 Task: Find connections with filter location Santa Lucía with filter topic #automotivewith filter profile language French with filter current company BT Group with filter school Amal Jyothi College of Engineering with filter industry Glass Product Manufacturing with filter service category Pricing Strategy with filter keywords title Researcher
Action: Mouse moved to (599, 117)
Screenshot: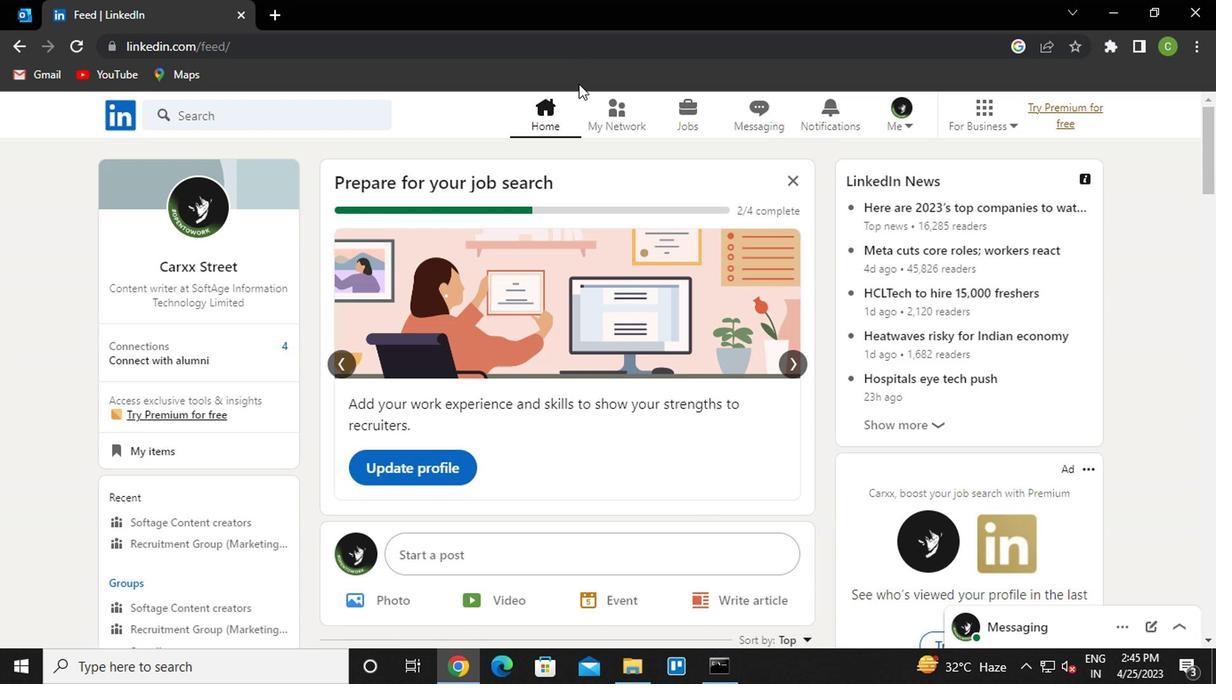 
Action: Mouse pressed left at (599, 117)
Screenshot: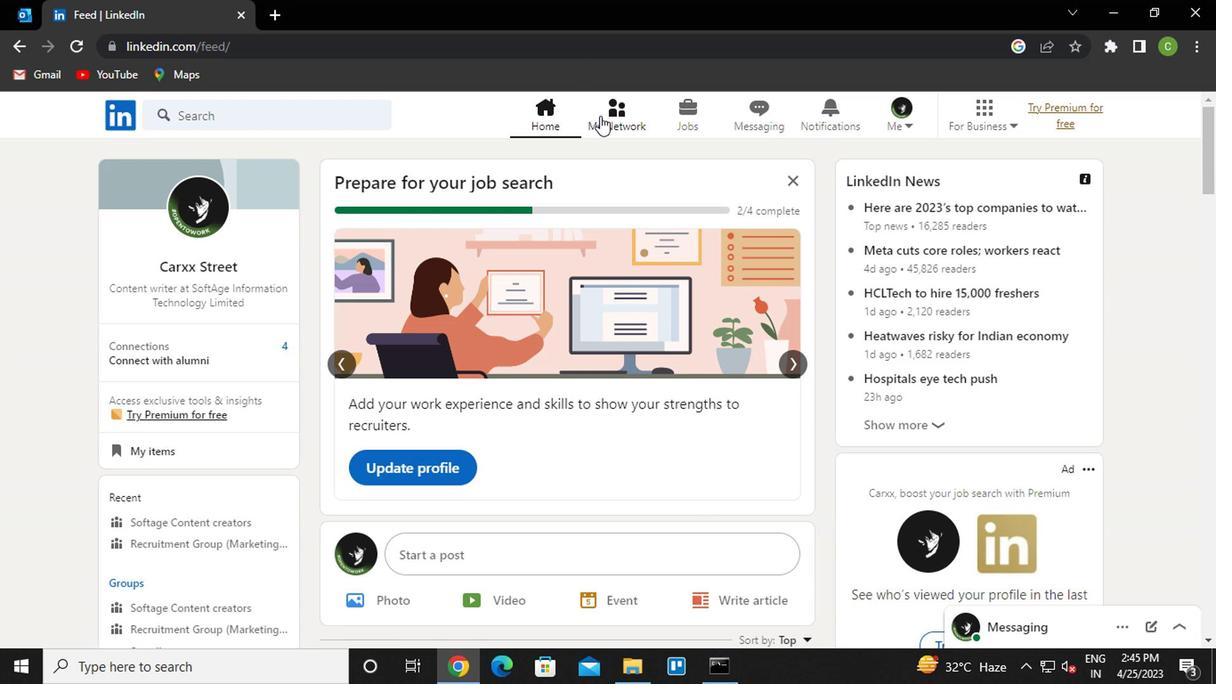 
Action: Mouse moved to (242, 218)
Screenshot: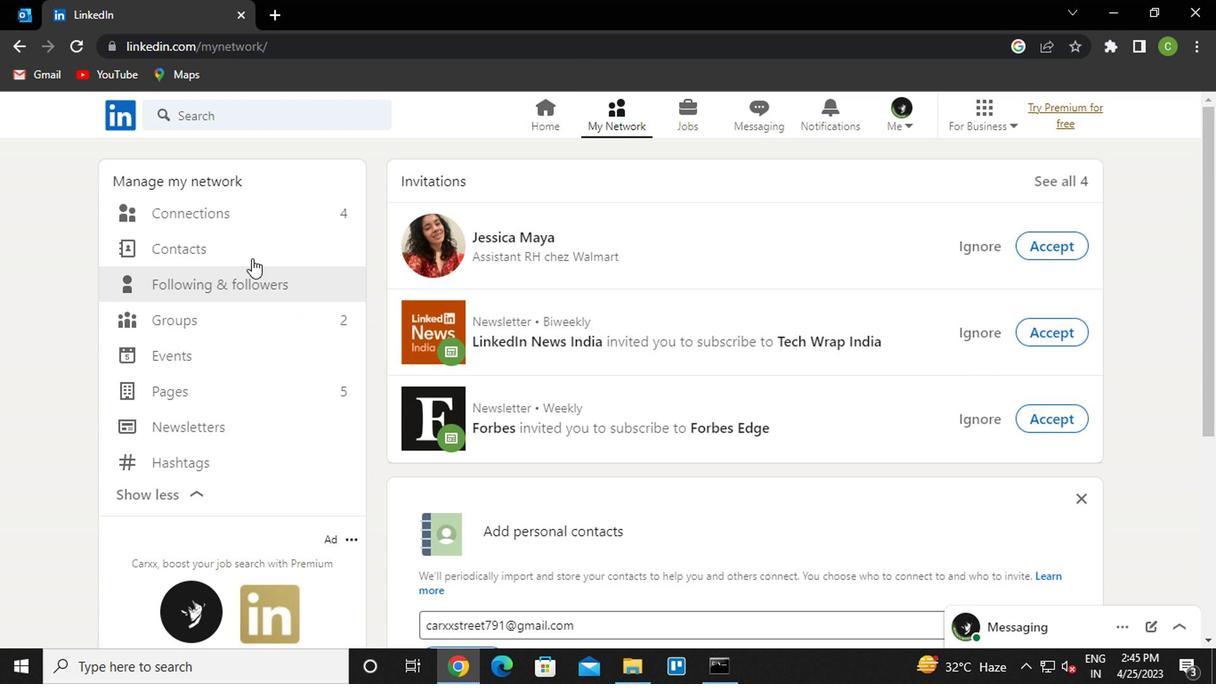
Action: Mouse pressed left at (242, 218)
Screenshot: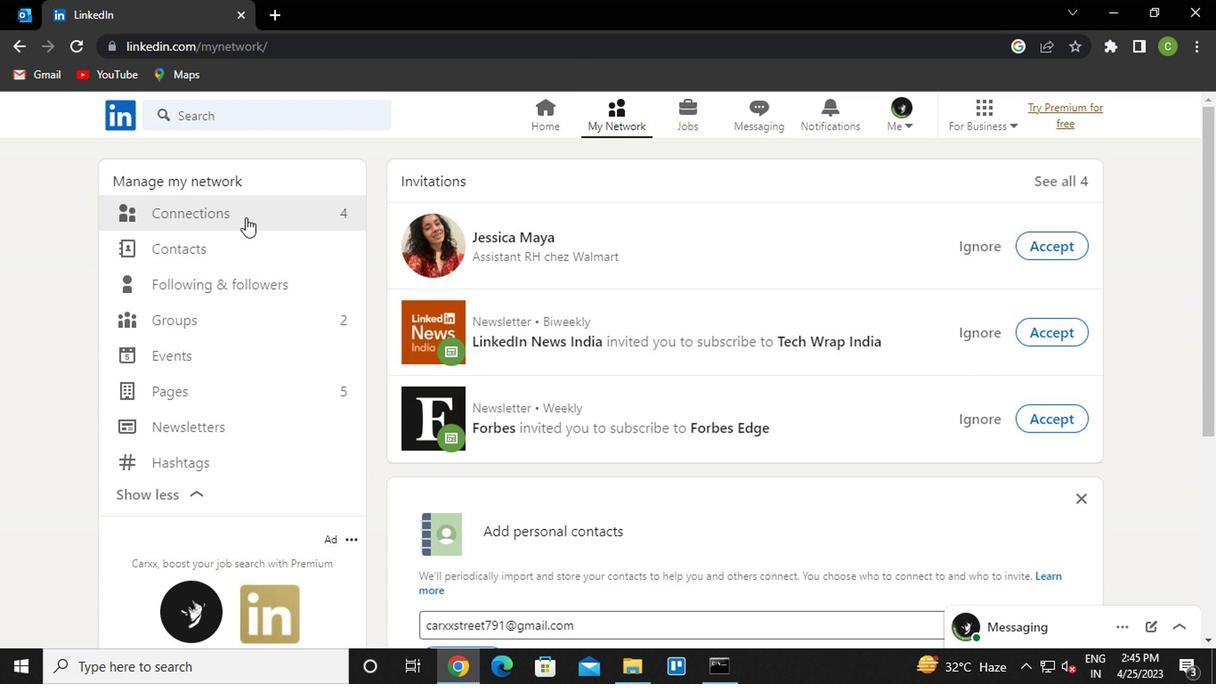 
Action: Mouse moved to (761, 219)
Screenshot: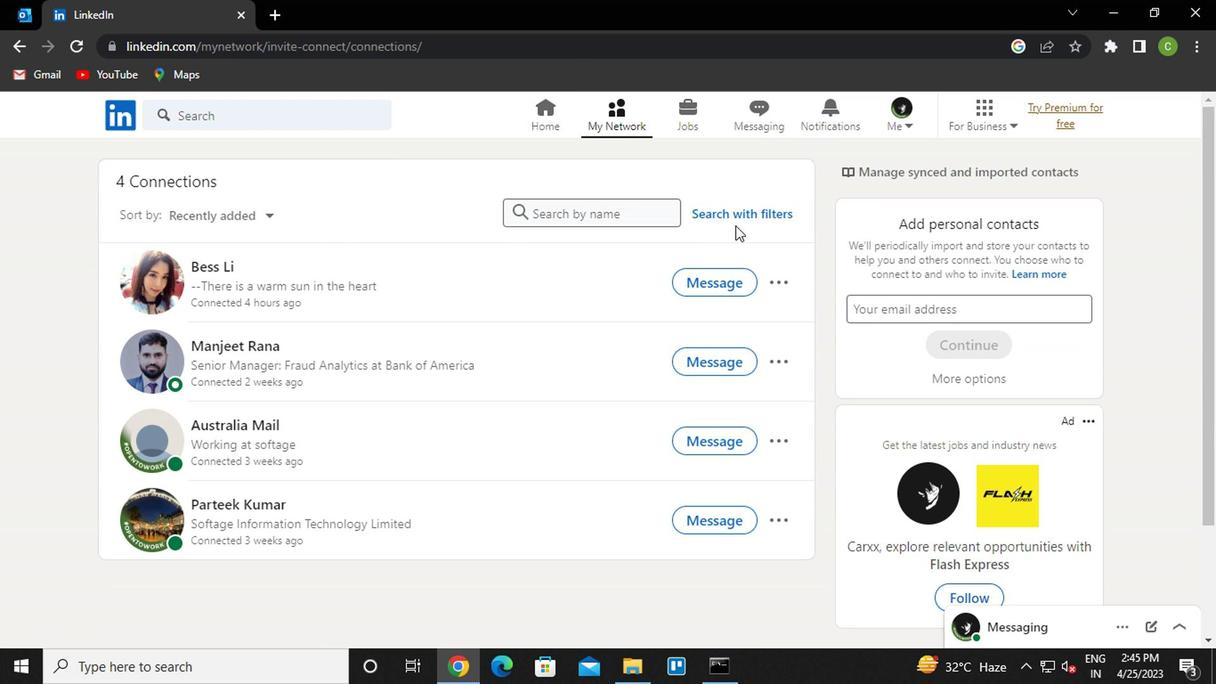 
Action: Mouse pressed left at (761, 219)
Screenshot: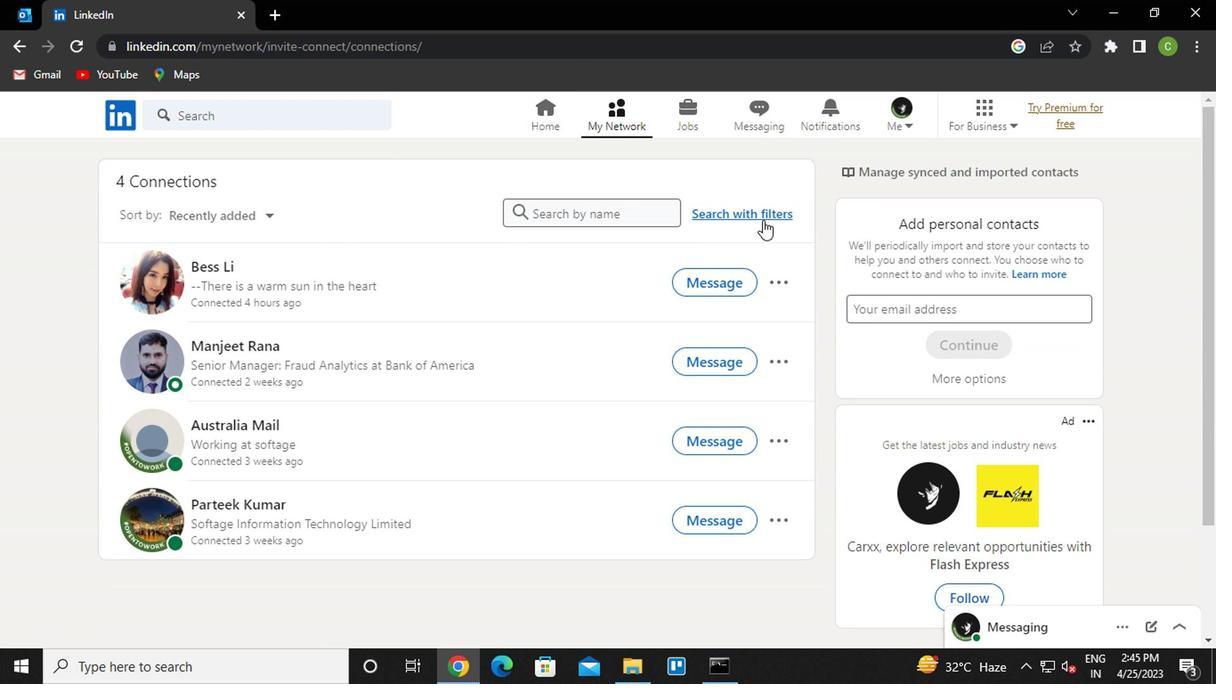 
Action: Mouse moved to (609, 172)
Screenshot: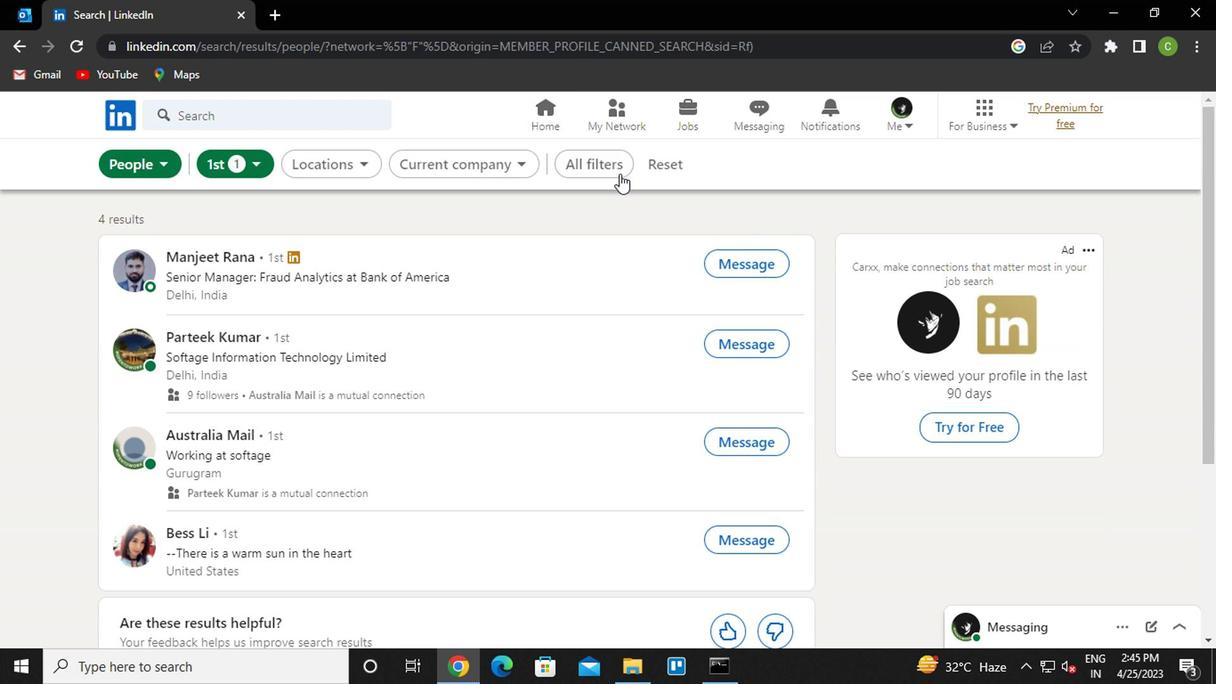 
Action: Mouse pressed left at (609, 172)
Screenshot: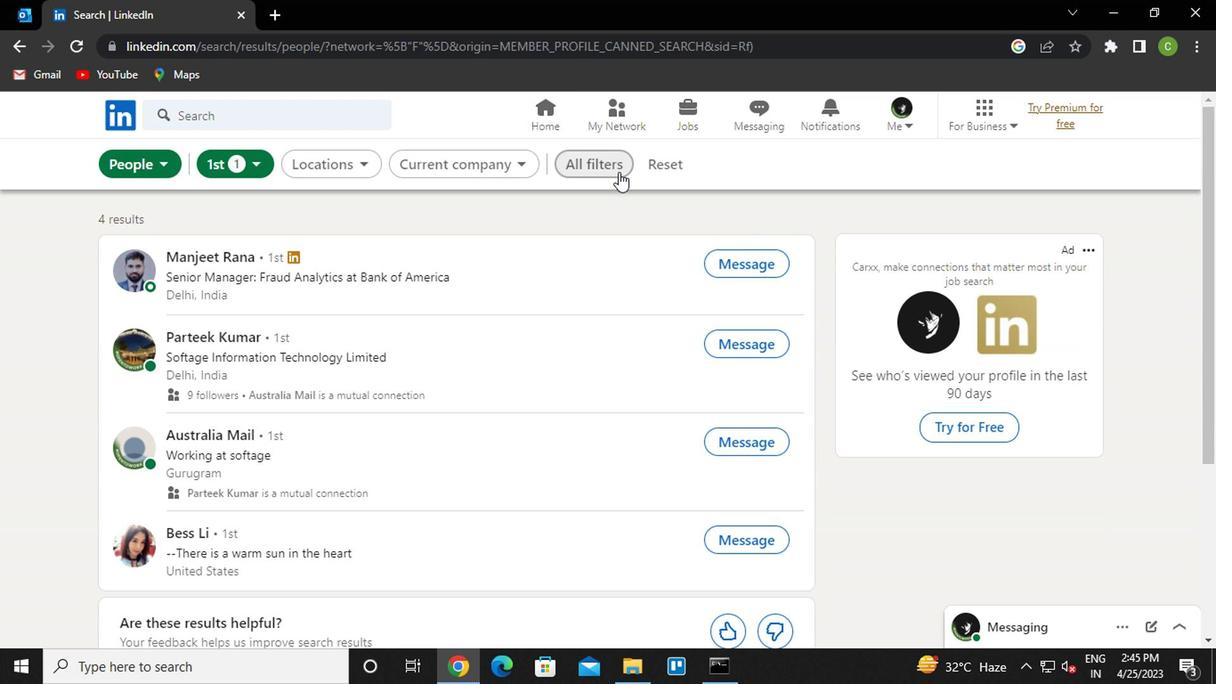 
Action: Mouse moved to (863, 369)
Screenshot: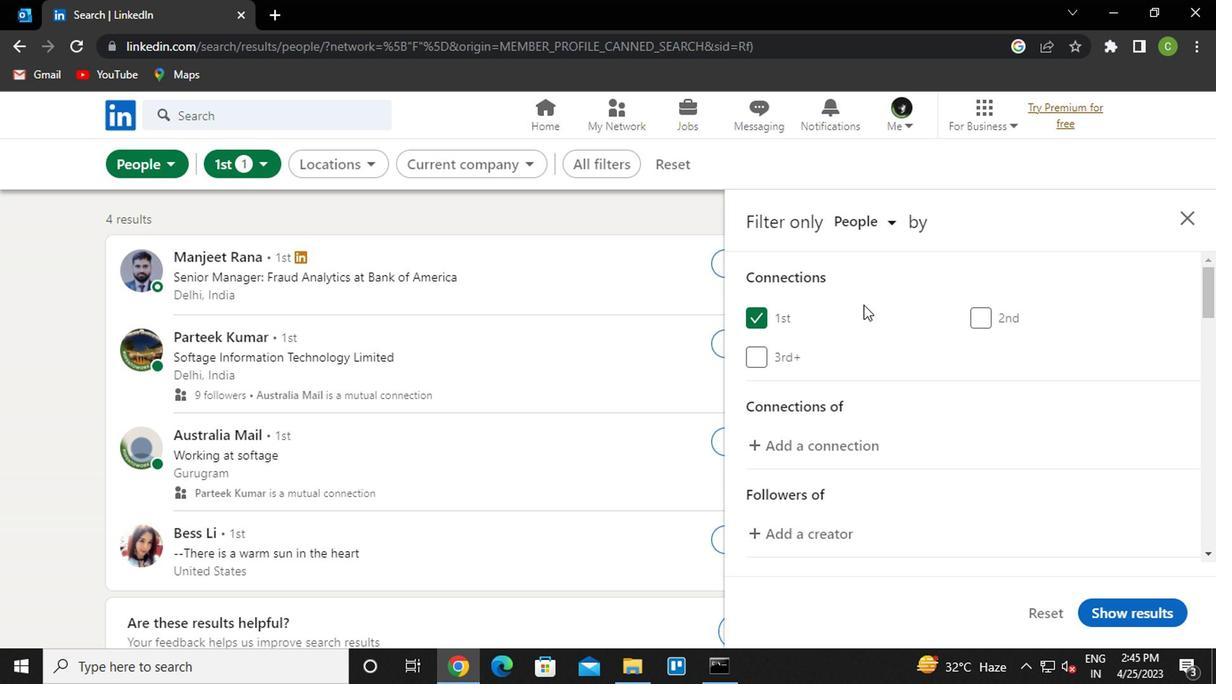 
Action: Mouse scrolled (863, 368) with delta (0, 0)
Screenshot: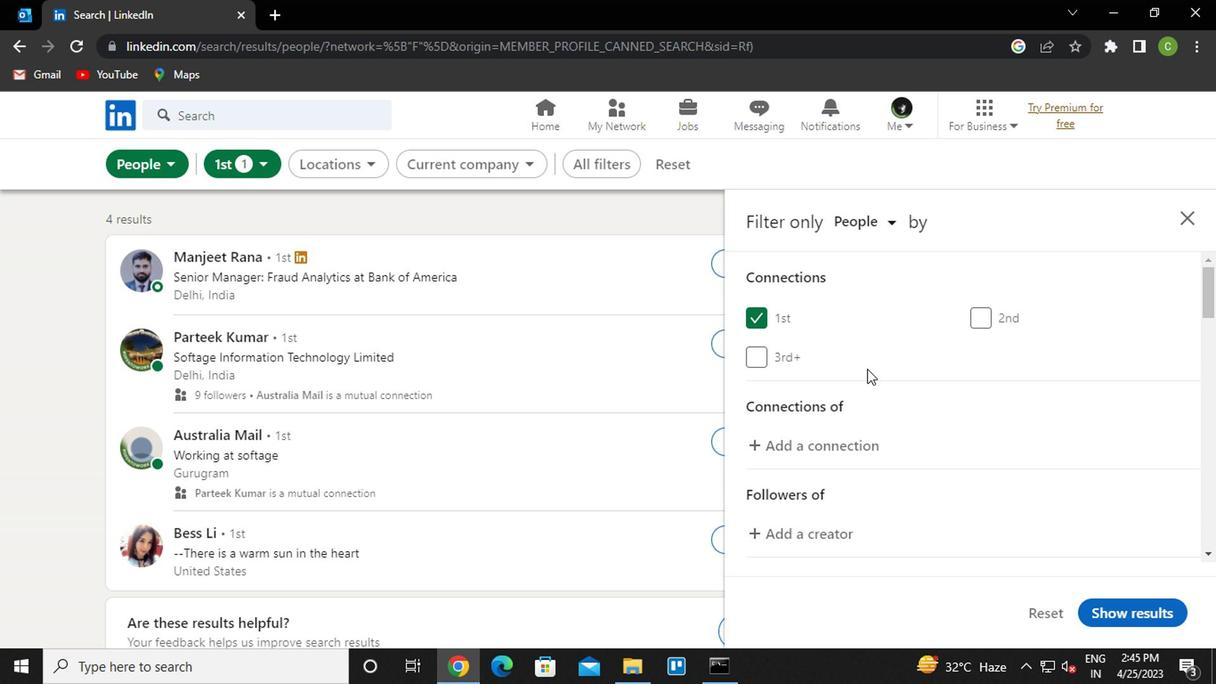
Action: Mouse moved to (858, 371)
Screenshot: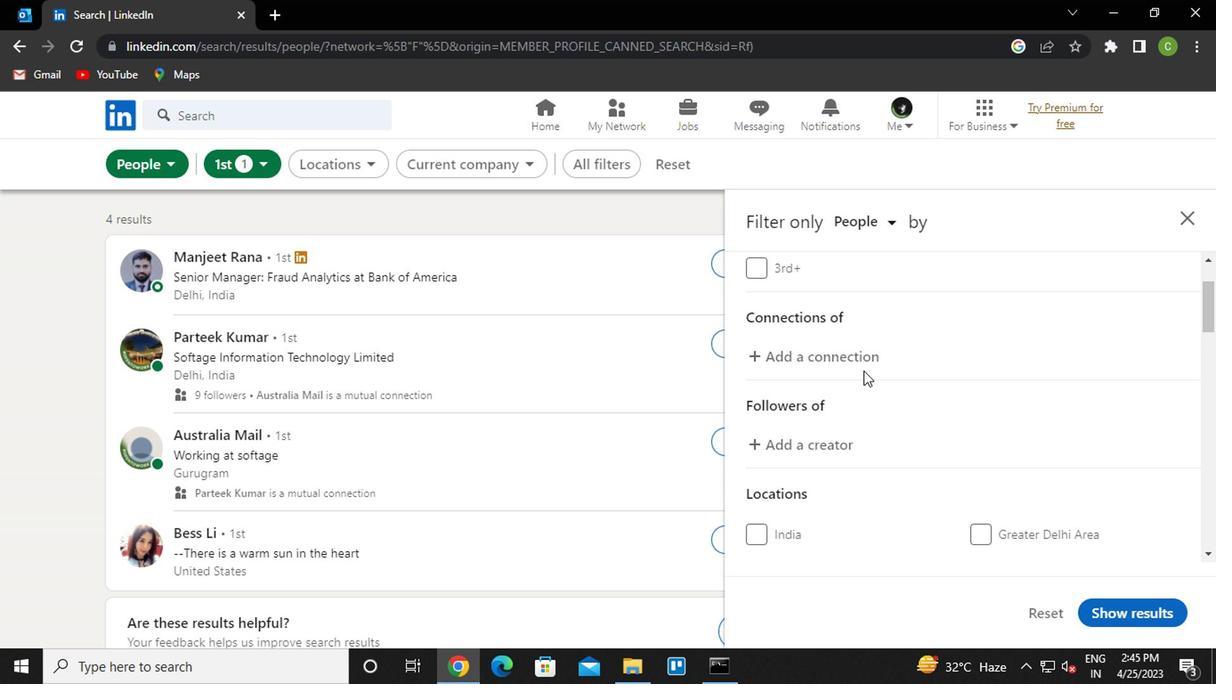 
Action: Mouse scrolled (858, 370) with delta (0, 0)
Screenshot: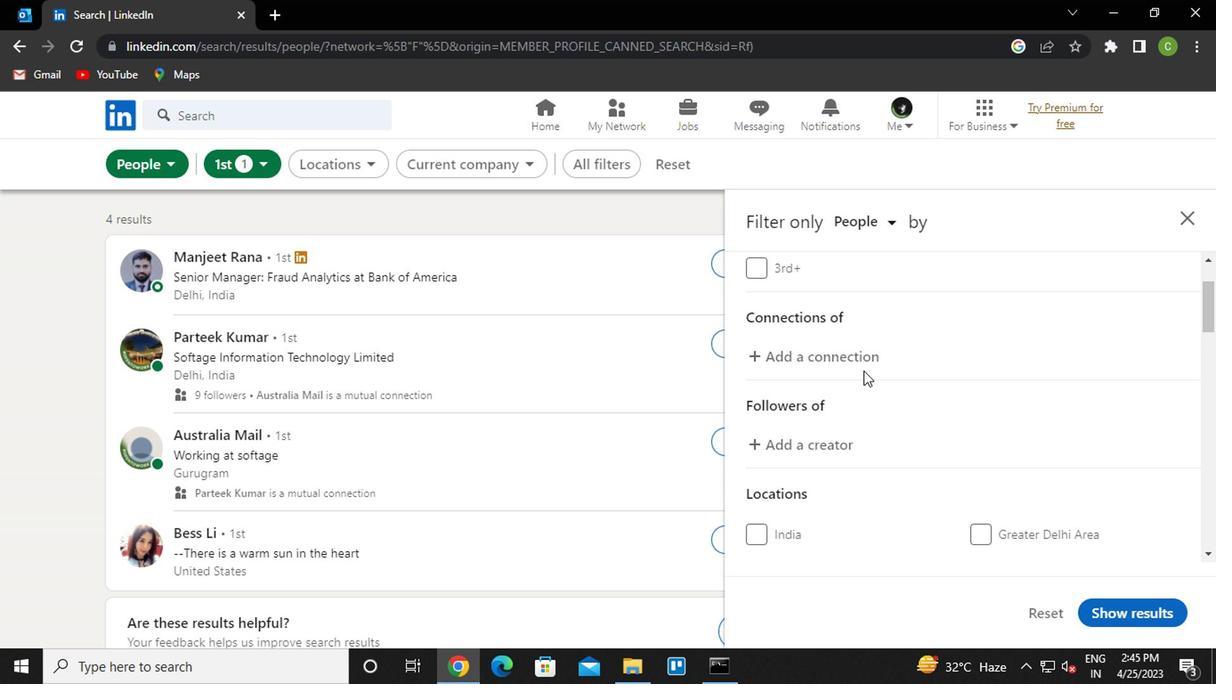 
Action: Mouse moved to (857, 371)
Screenshot: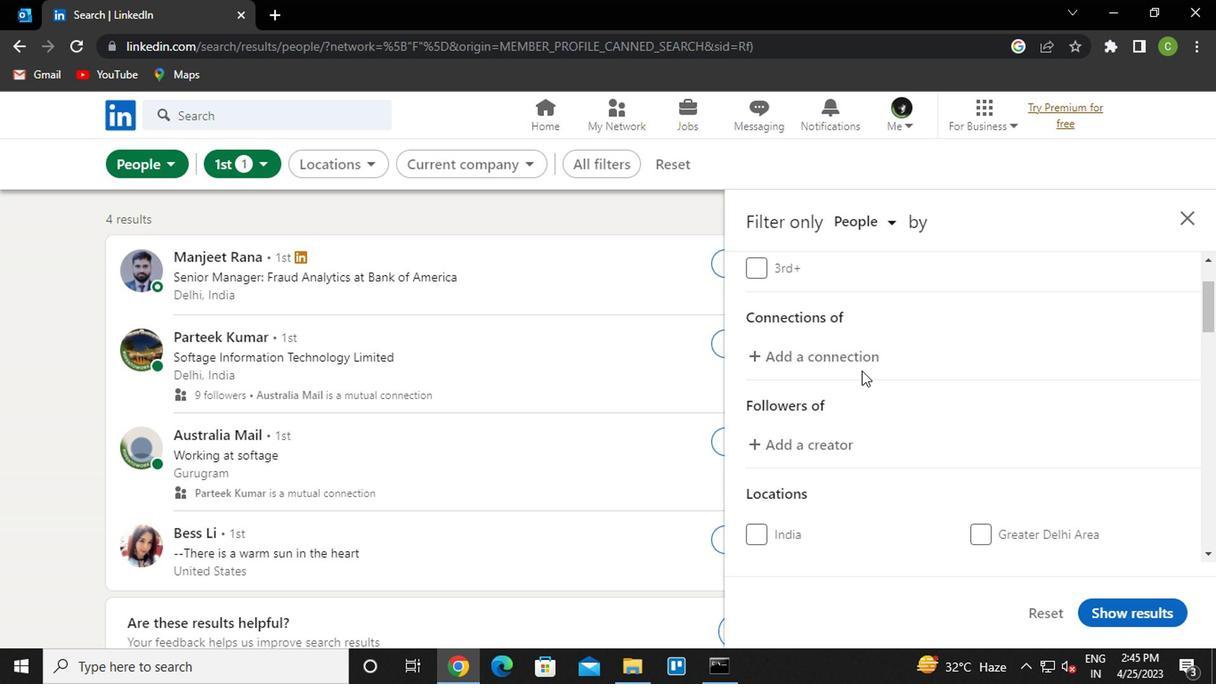 
Action: Mouse scrolled (857, 371) with delta (0, 0)
Screenshot: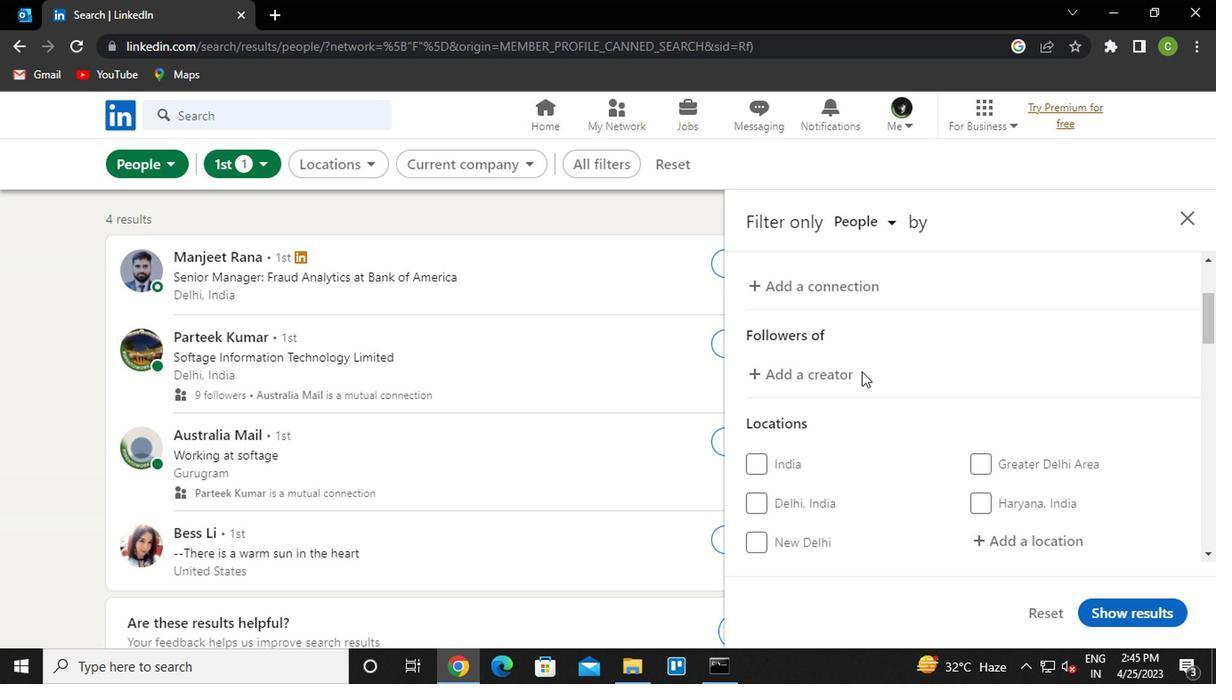 
Action: Mouse scrolled (857, 373) with delta (0, 1)
Screenshot: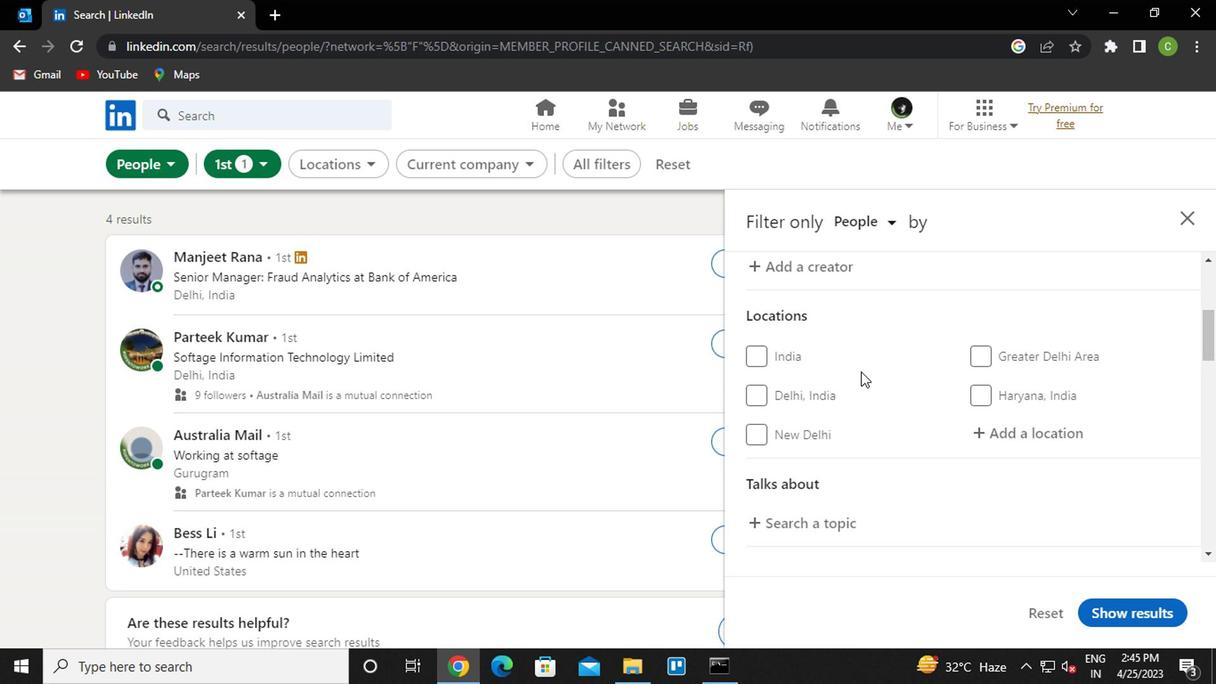 
Action: Mouse moved to (1013, 517)
Screenshot: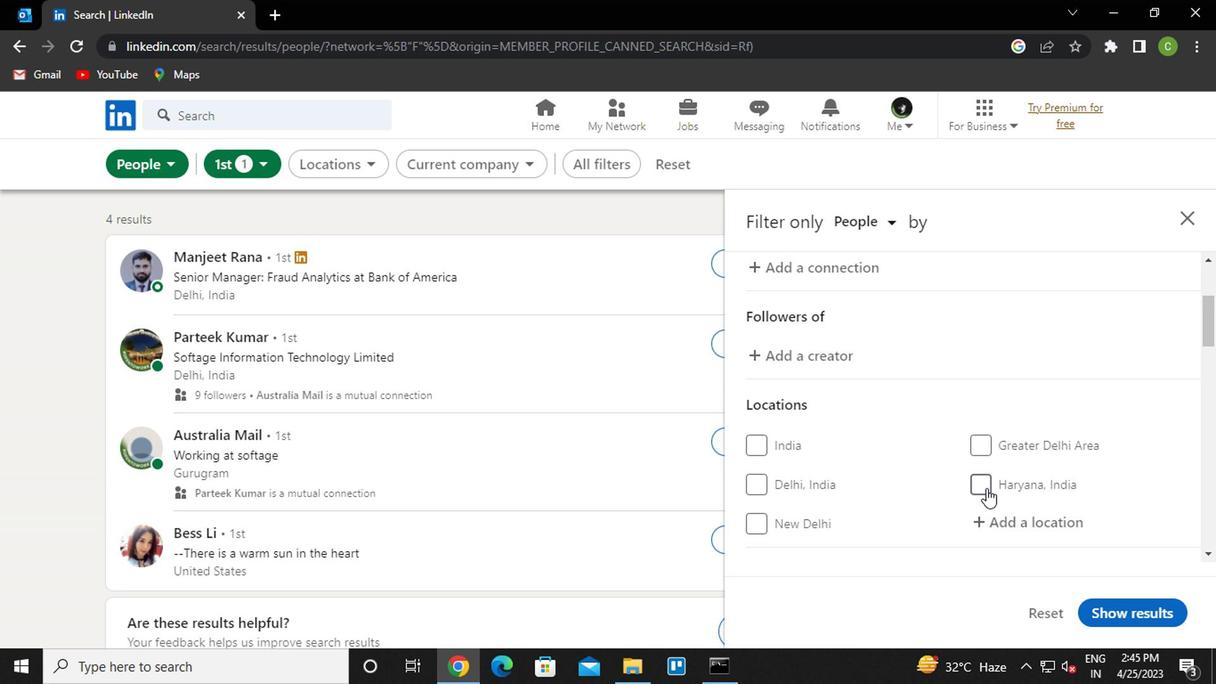 
Action: Mouse pressed left at (1013, 517)
Screenshot: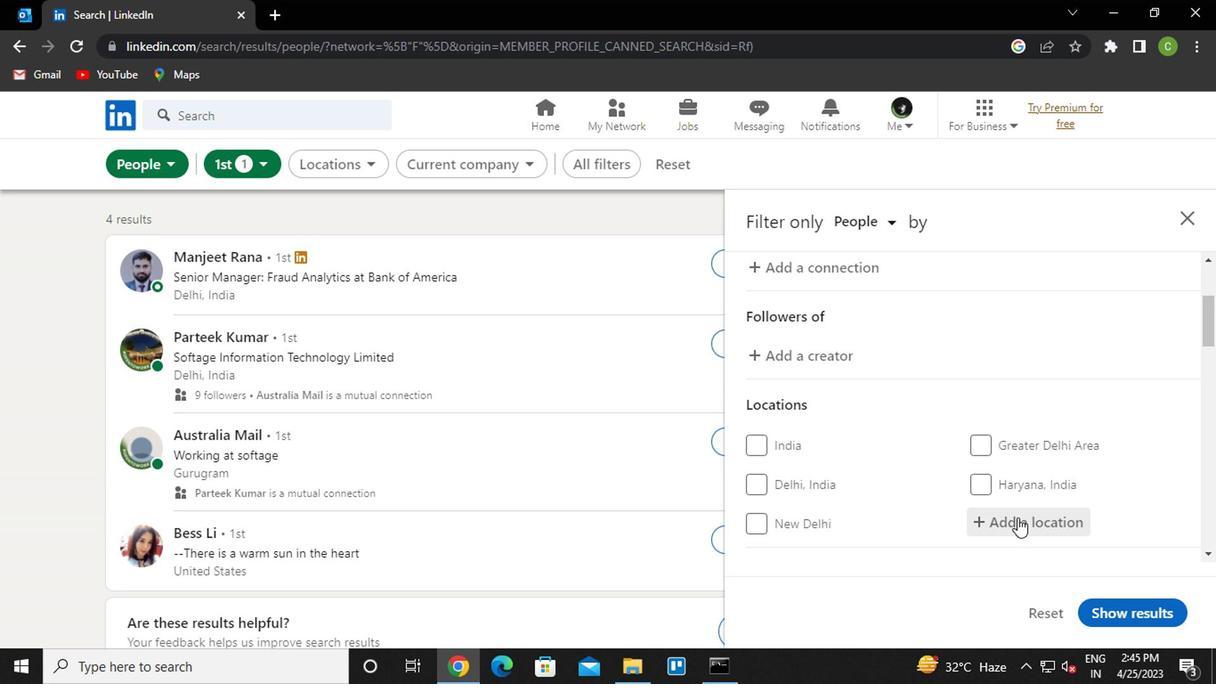 
Action: Mouse moved to (972, 548)
Screenshot: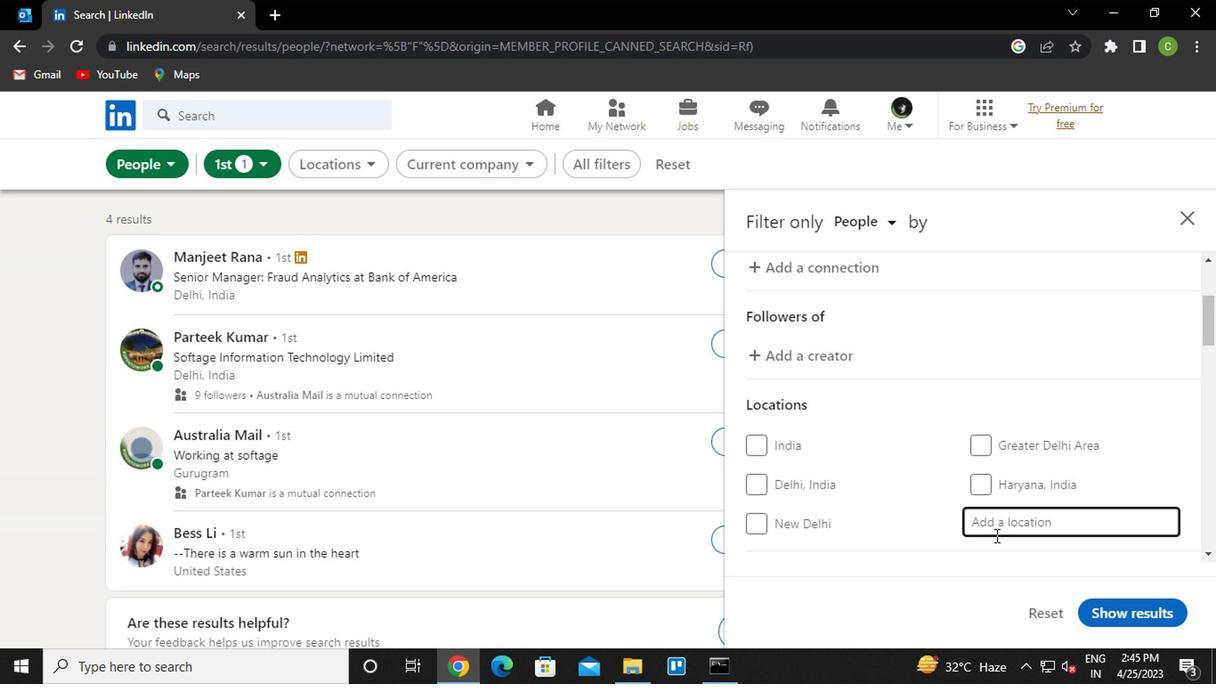 
Action: Key pressed <Key.caps_lock><Key.caps_lock>s<Key.caps_lock>anta
Screenshot: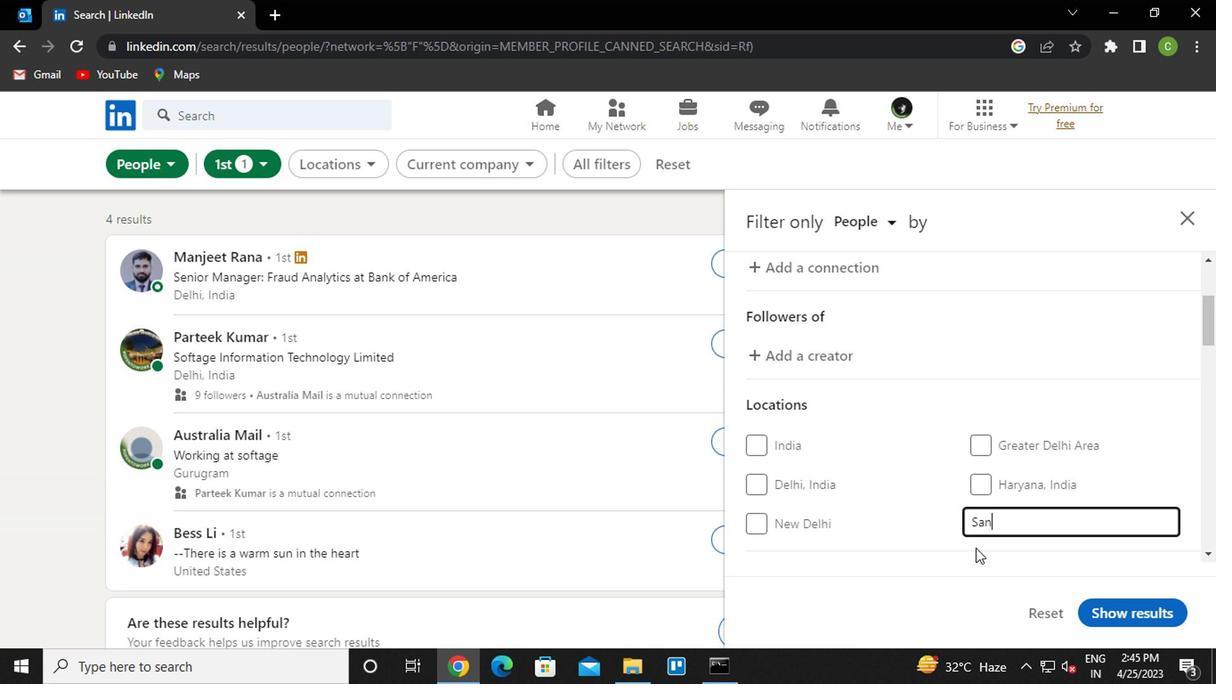
Action: Mouse moved to (980, 540)
Screenshot: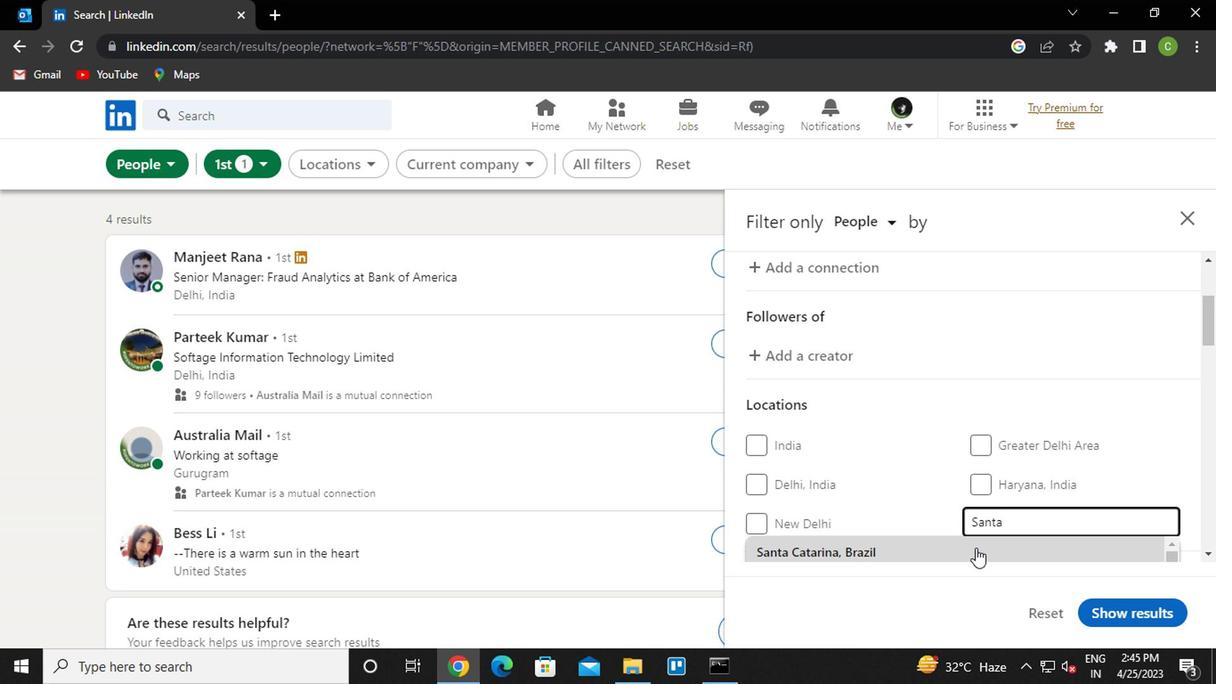 
Action: Mouse scrolled (980, 539) with delta (0, 0)
Screenshot: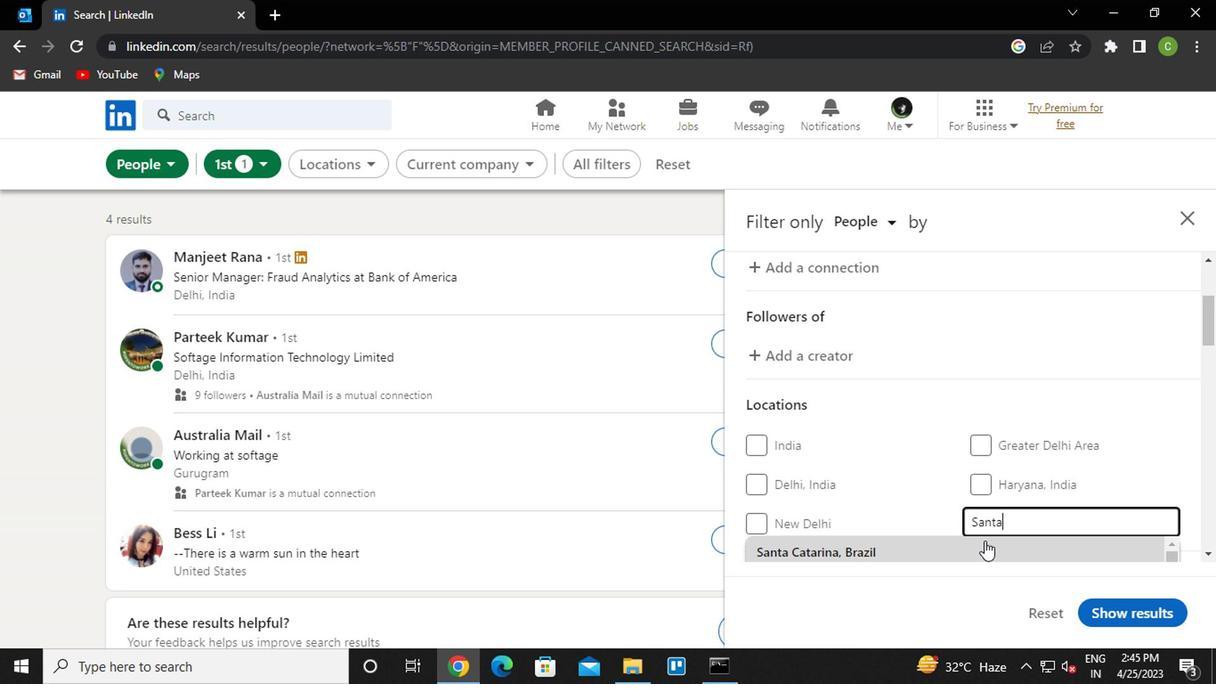 
Action: Mouse scrolled (980, 539) with delta (0, 0)
Screenshot: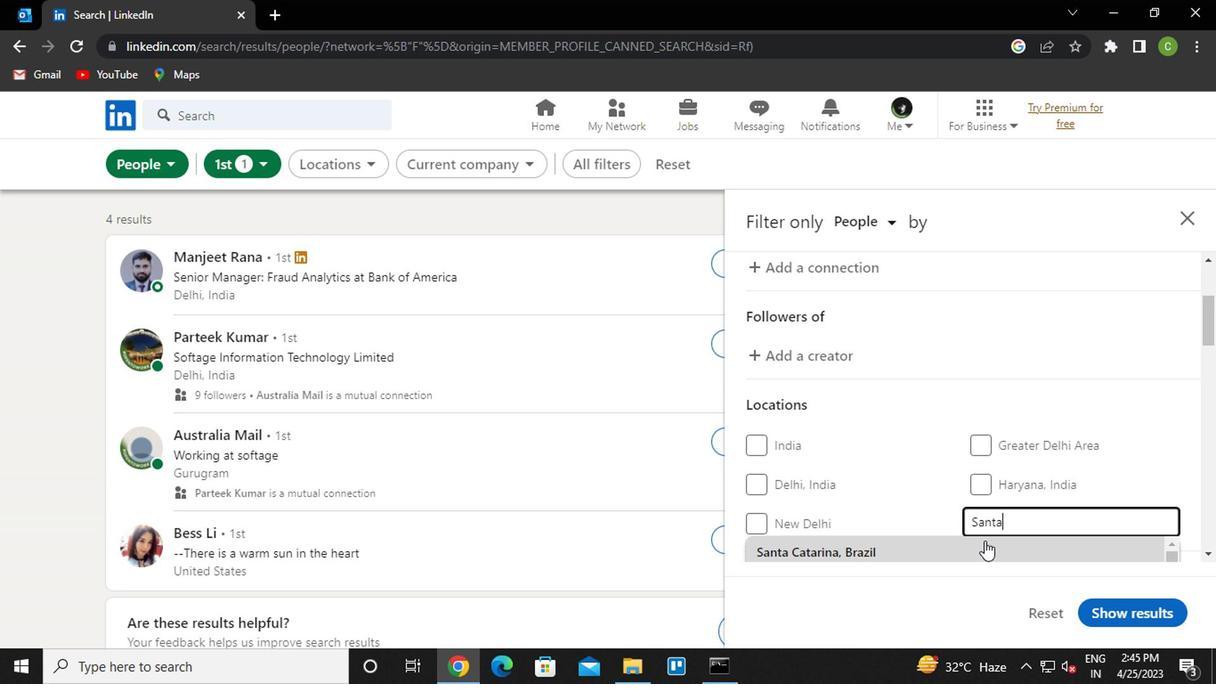 
Action: Mouse moved to (1033, 486)
Screenshot: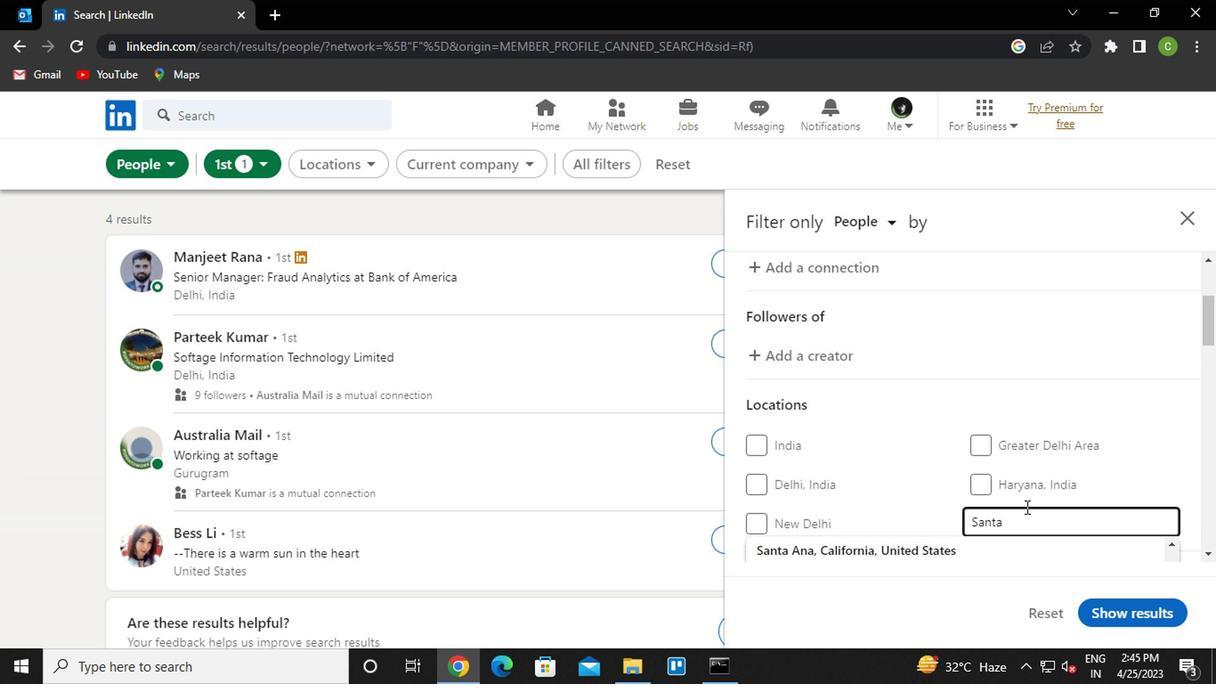 
Action: Mouse scrolled (1033, 486) with delta (0, 0)
Screenshot: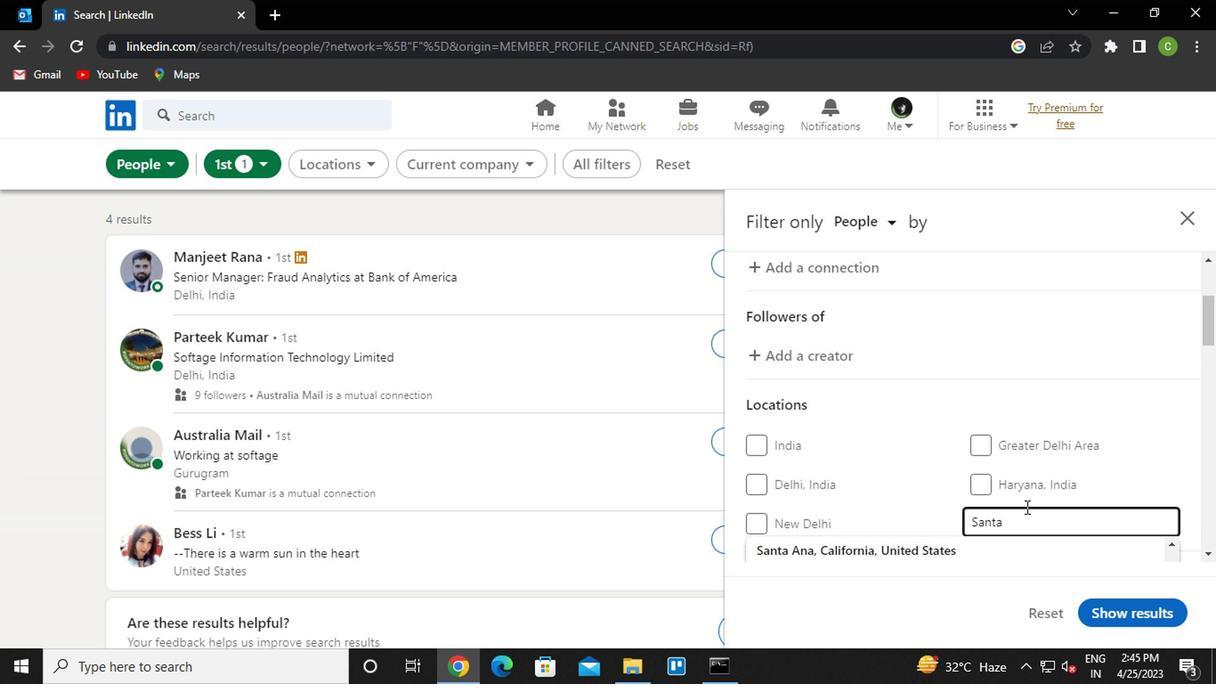 
Action: Mouse moved to (1034, 459)
Screenshot: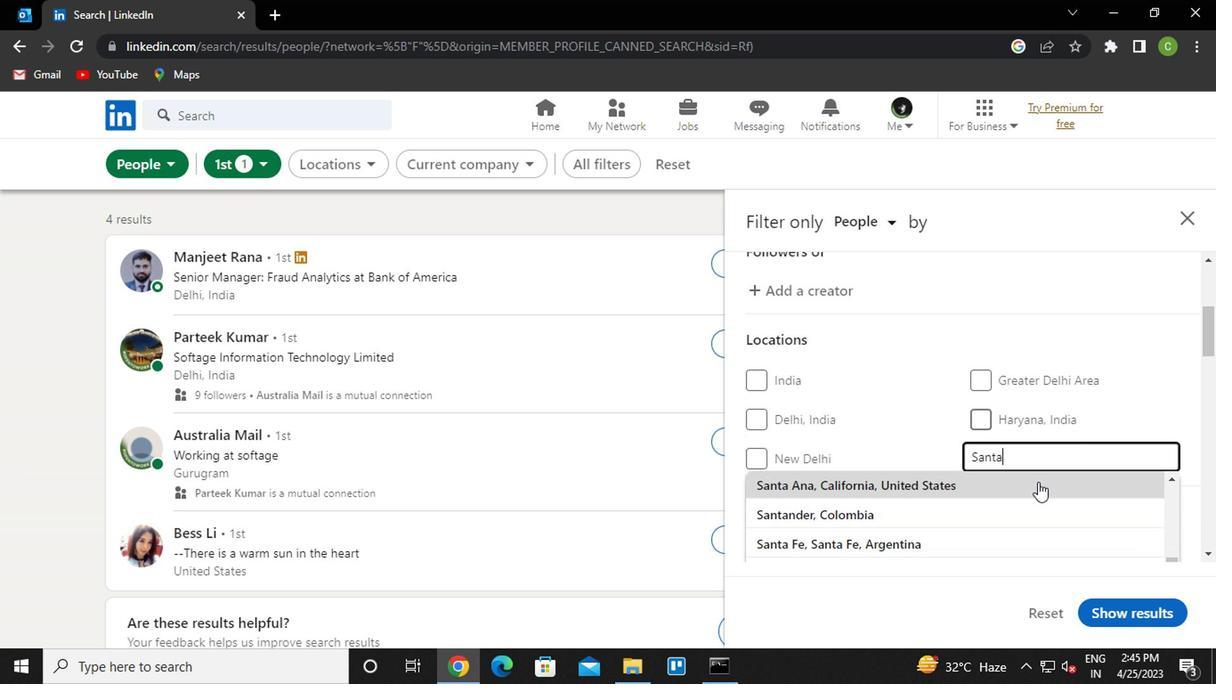 
Action: Mouse scrolled (1034, 458) with delta (0, -1)
Screenshot: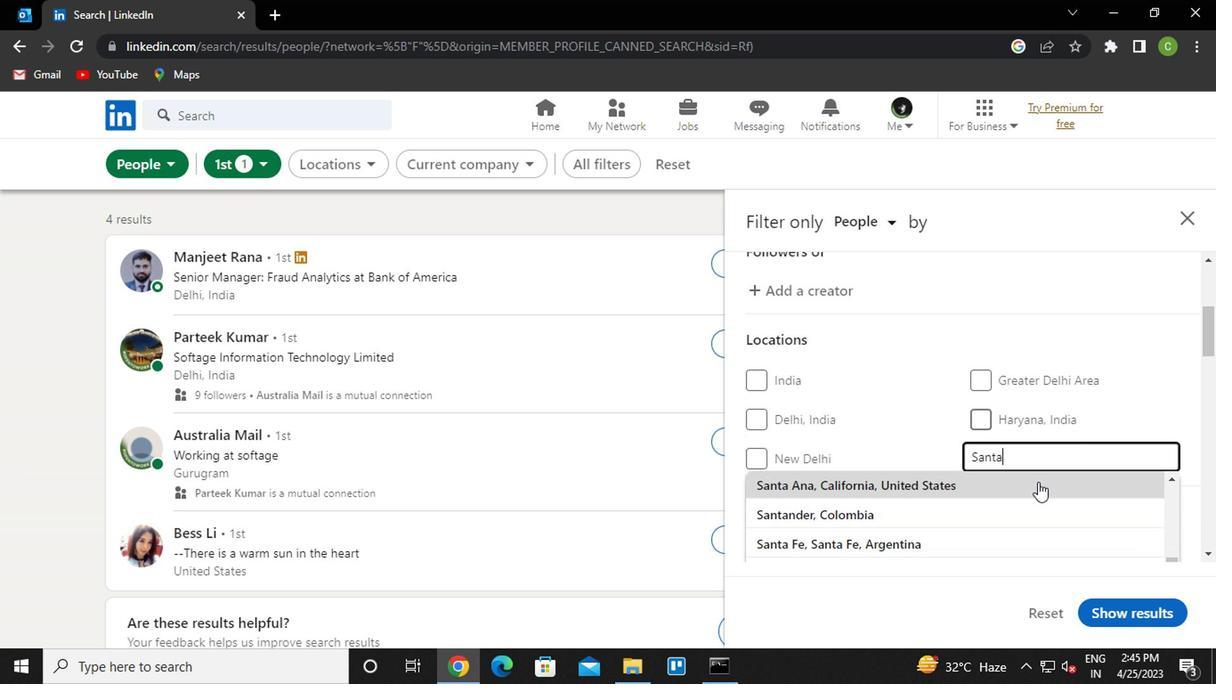 
Action: Mouse moved to (1031, 440)
Screenshot: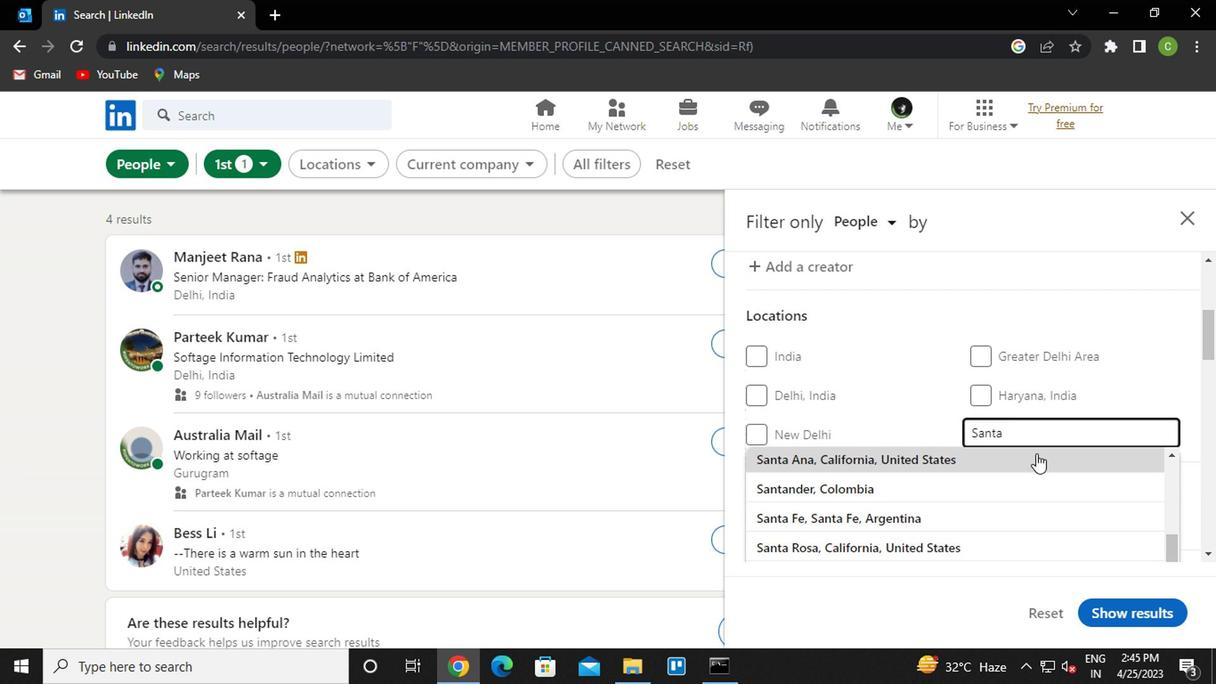 
Action: Mouse scrolled (1031, 439) with delta (0, 0)
Screenshot: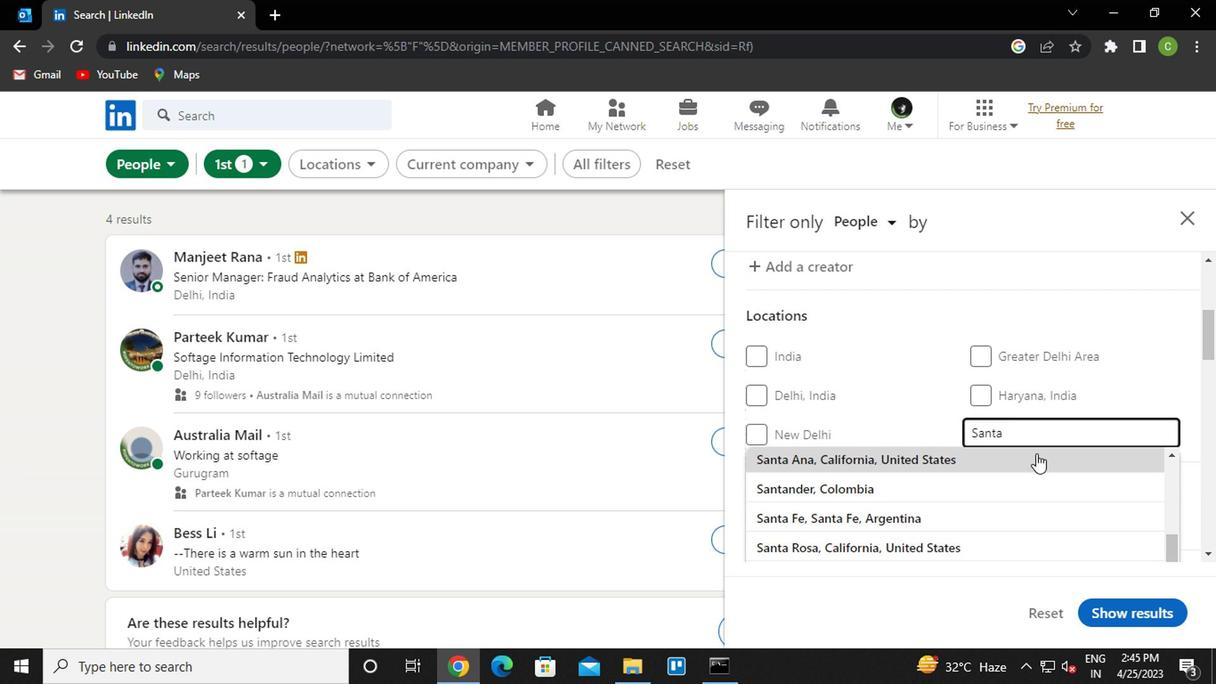 
Action: Mouse moved to (1044, 406)
Screenshot: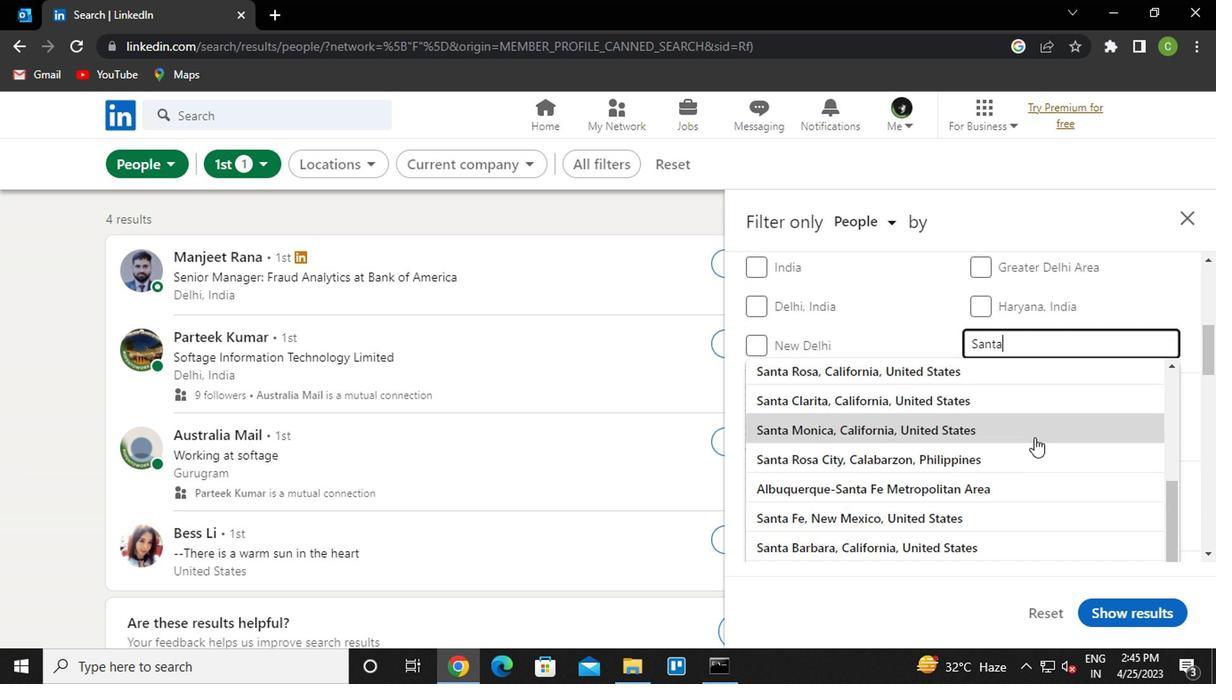 
Action: Mouse scrolled (1044, 406) with delta (0, 0)
Screenshot: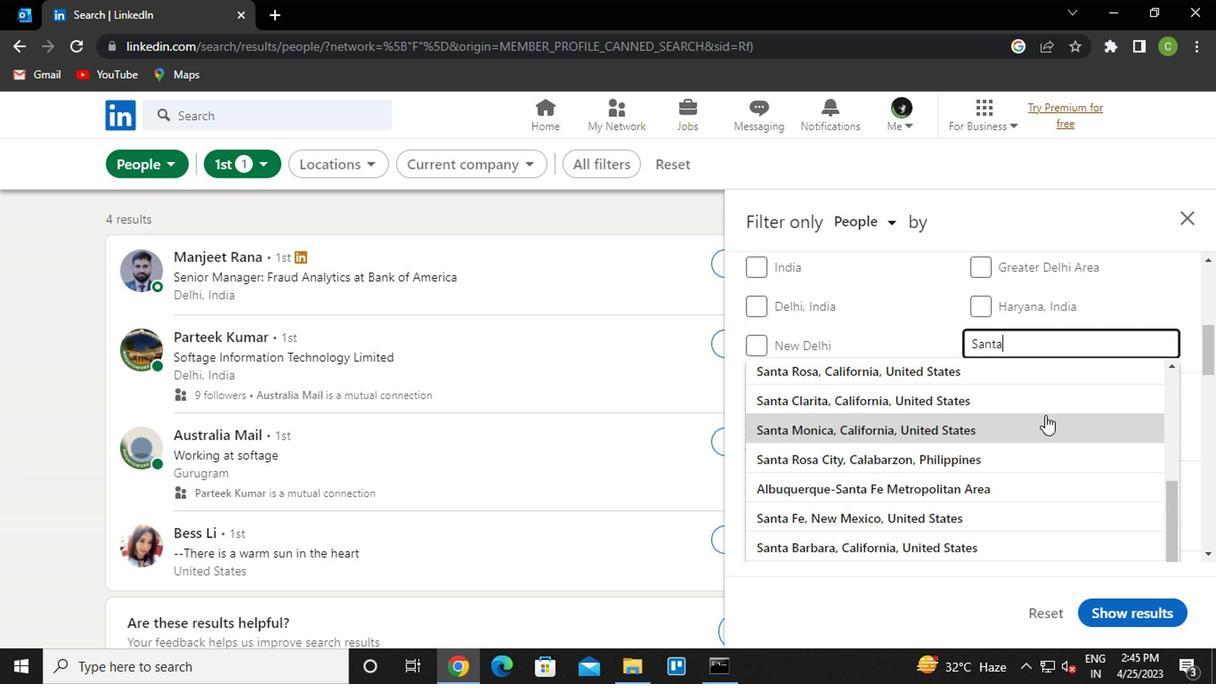 
Action: Mouse moved to (1033, 404)
Screenshot: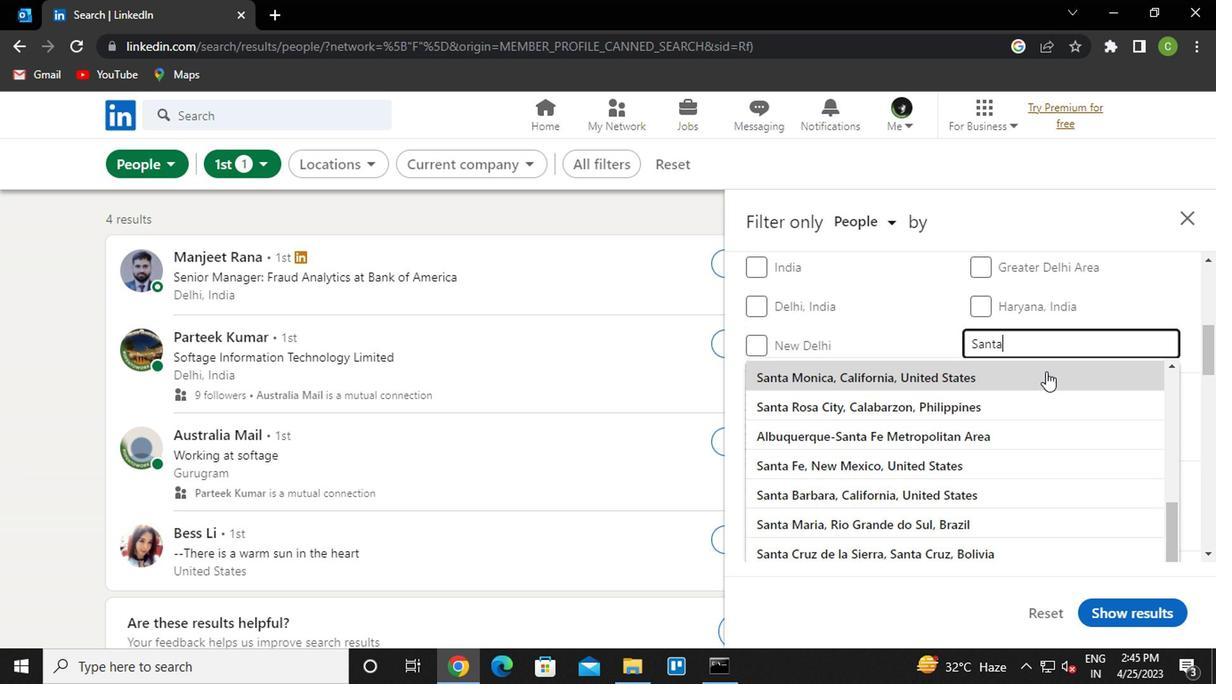 
Action: Mouse scrolled (1033, 406) with delta (0, 1)
Screenshot: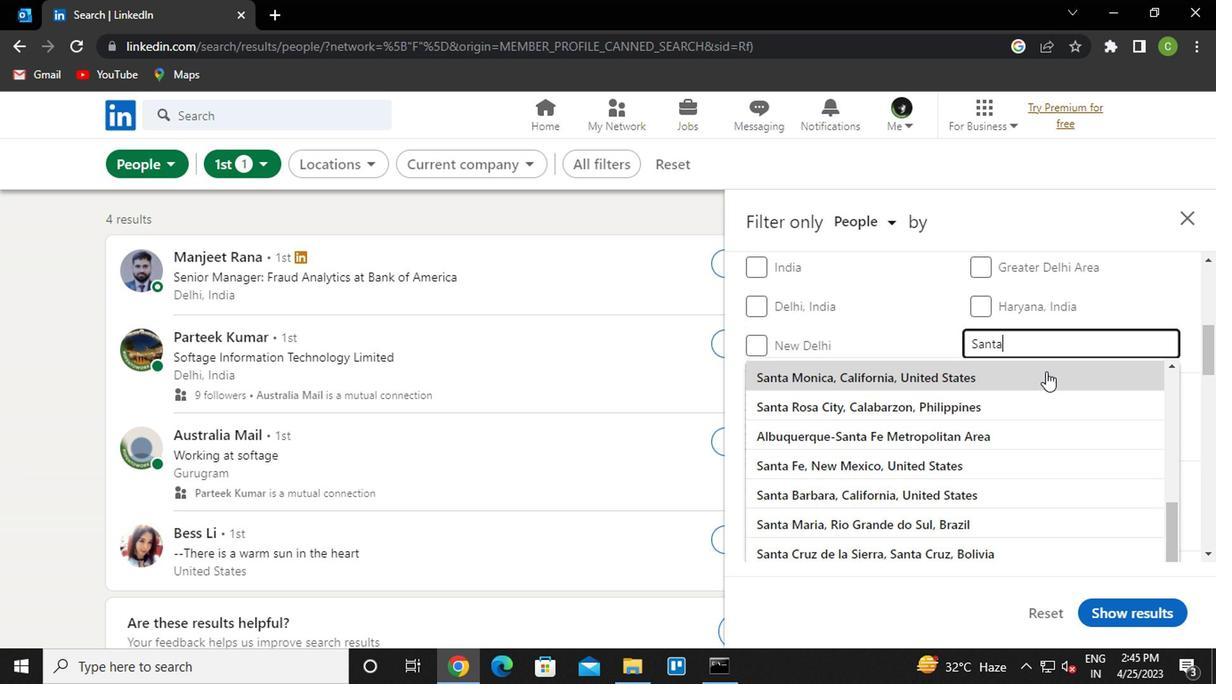 
Action: Mouse moved to (1031, 413)
Screenshot: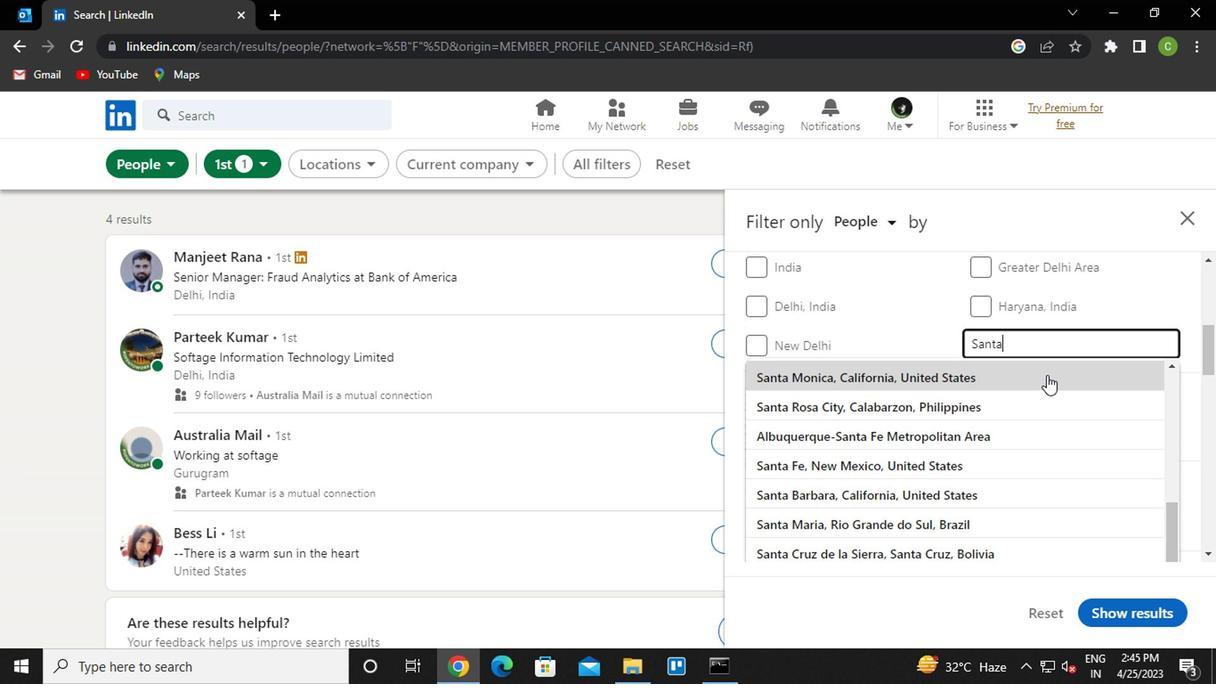 
Action: Mouse scrolled (1031, 413) with delta (0, 0)
Screenshot: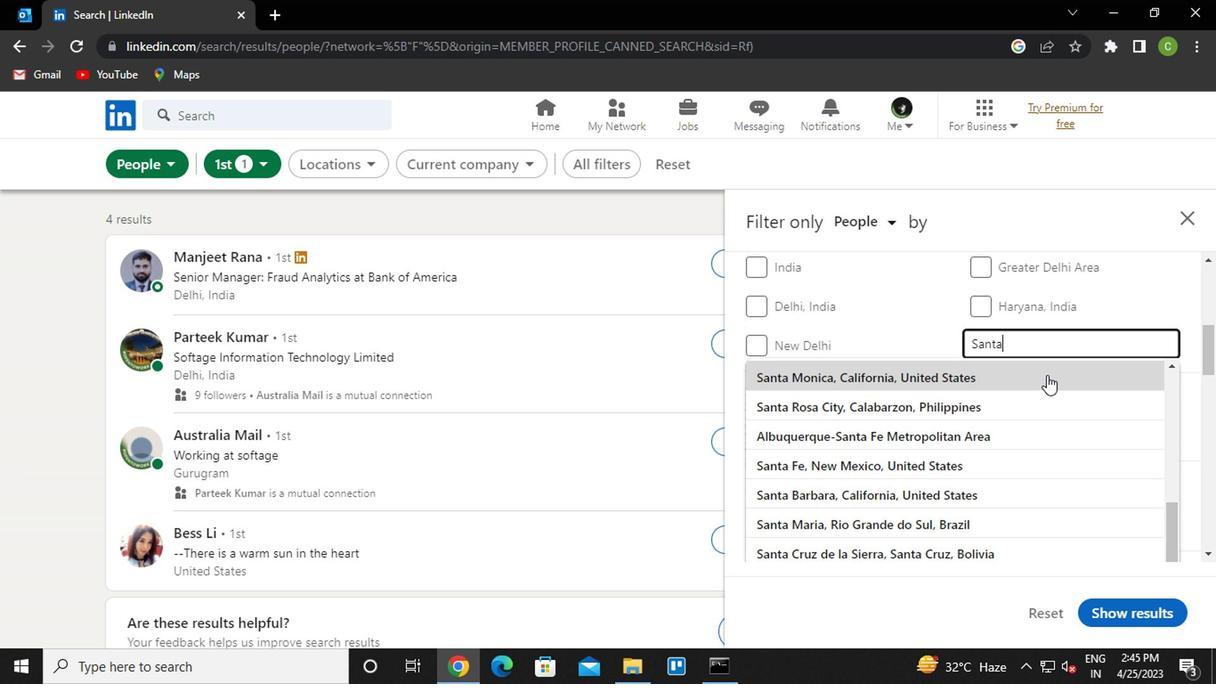 
Action: Mouse moved to (1028, 422)
Screenshot: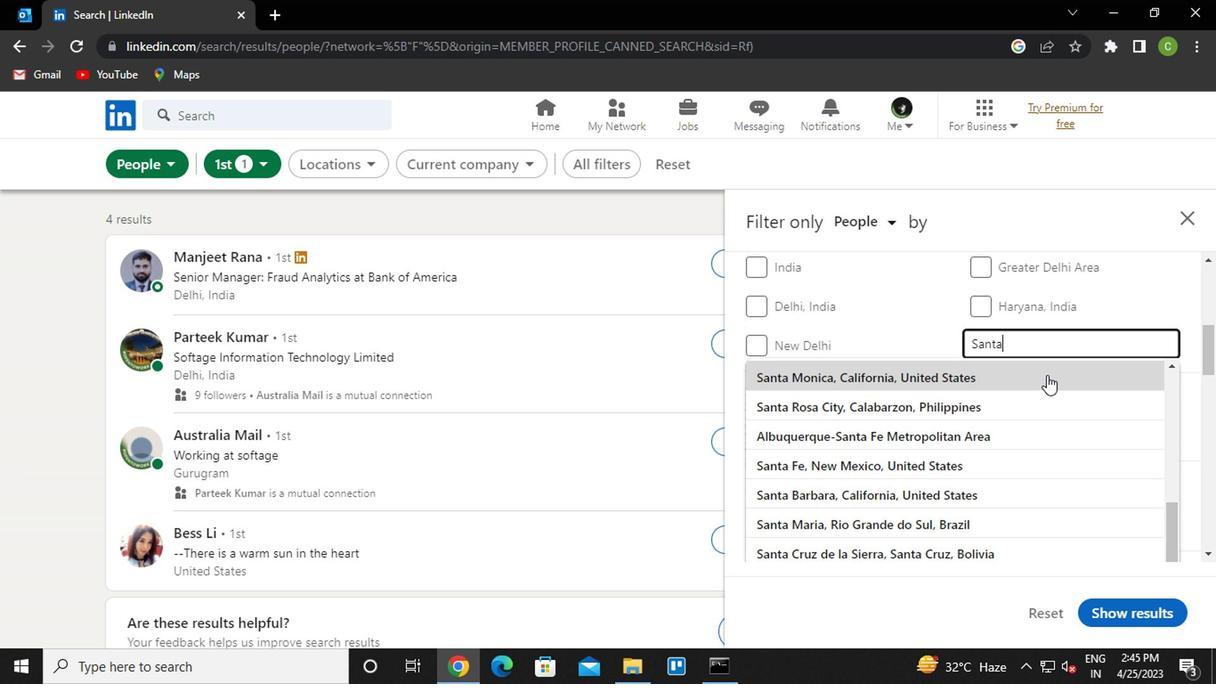 
Action: Mouse scrolled (1028, 423) with delta (0, 1)
Screenshot: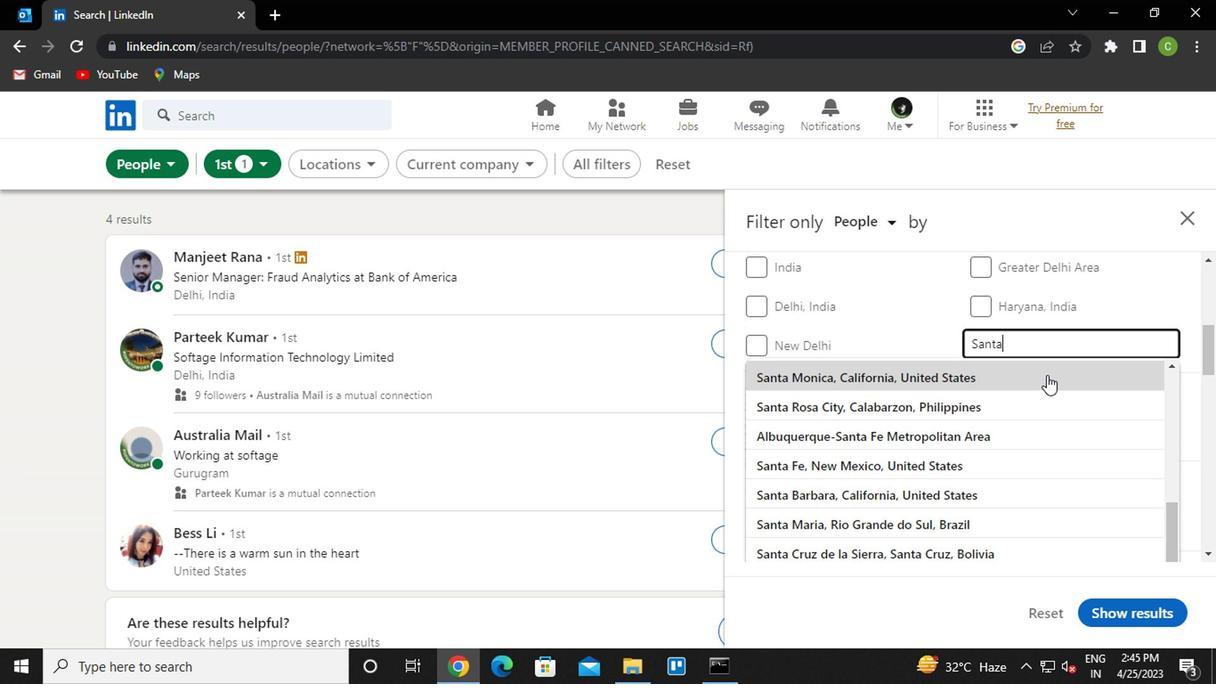 
Action: Mouse moved to (1026, 426)
Screenshot: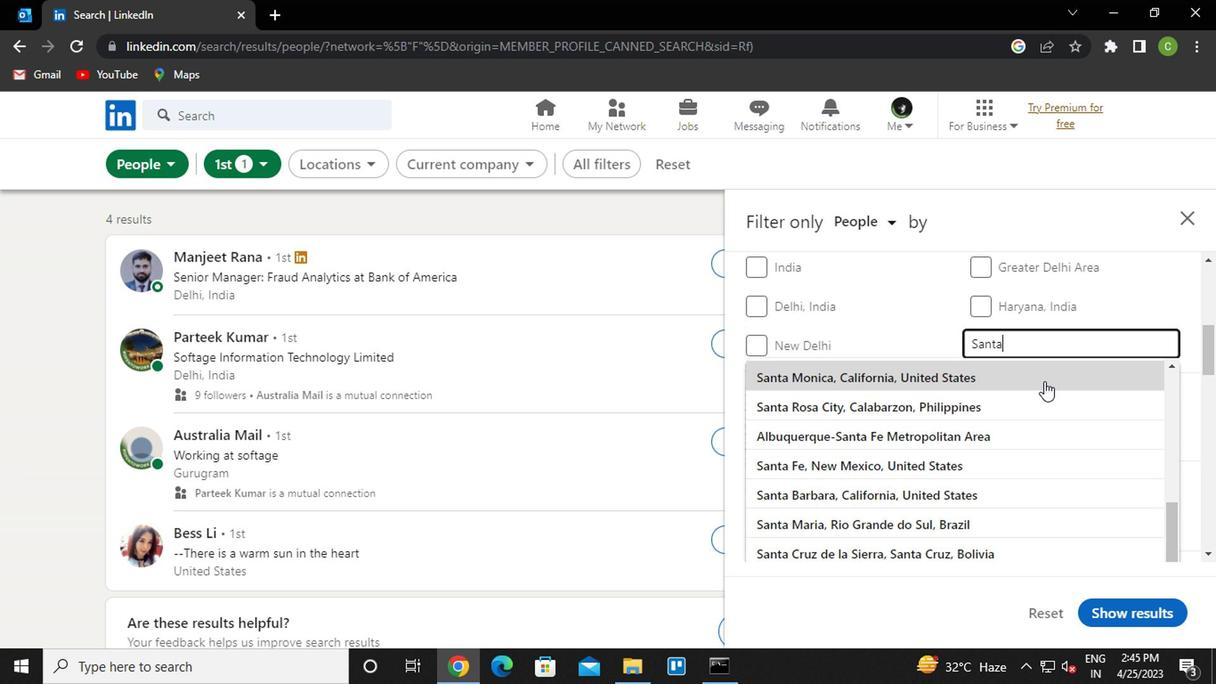
Action: Mouse scrolled (1026, 427) with delta (0, 0)
Screenshot: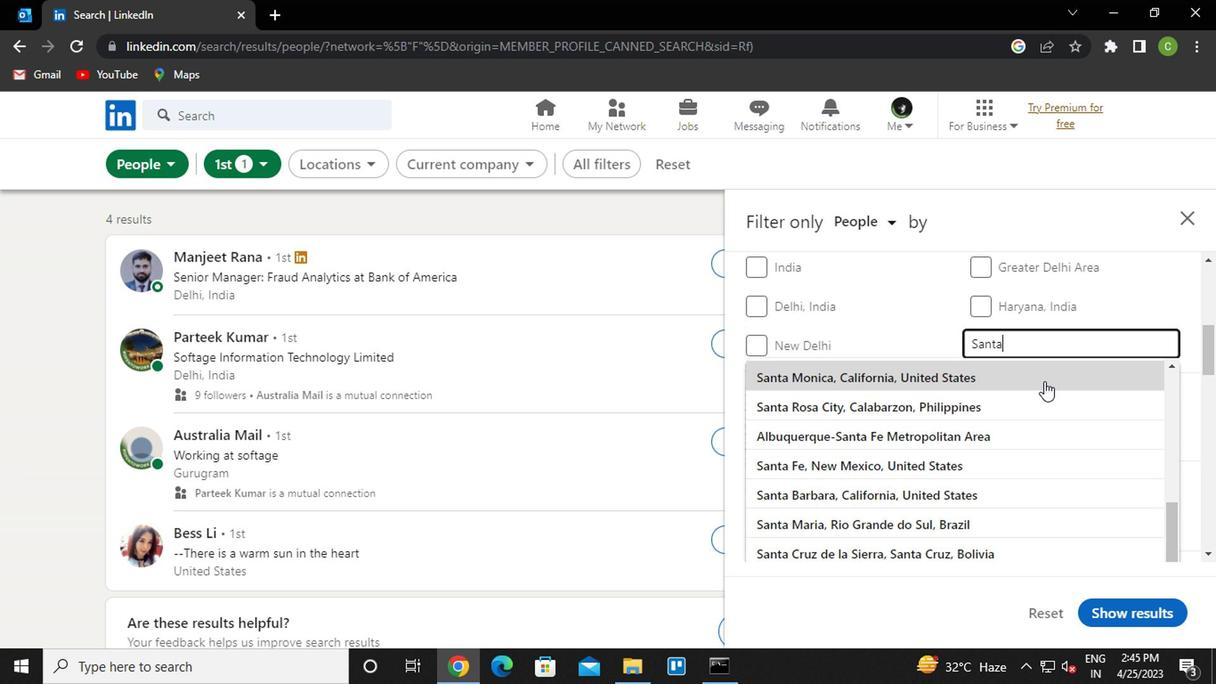 
Action: Mouse moved to (1026, 426)
Screenshot: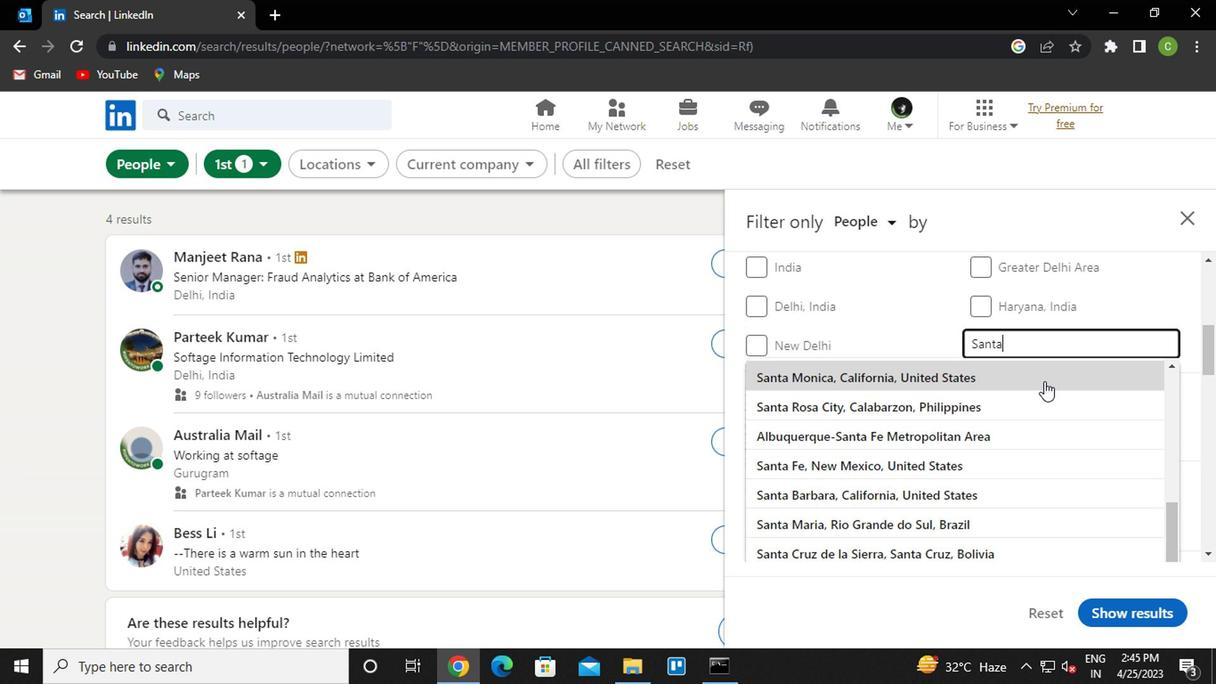 
Action: Mouse scrolled (1026, 427) with delta (0, 0)
Screenshot: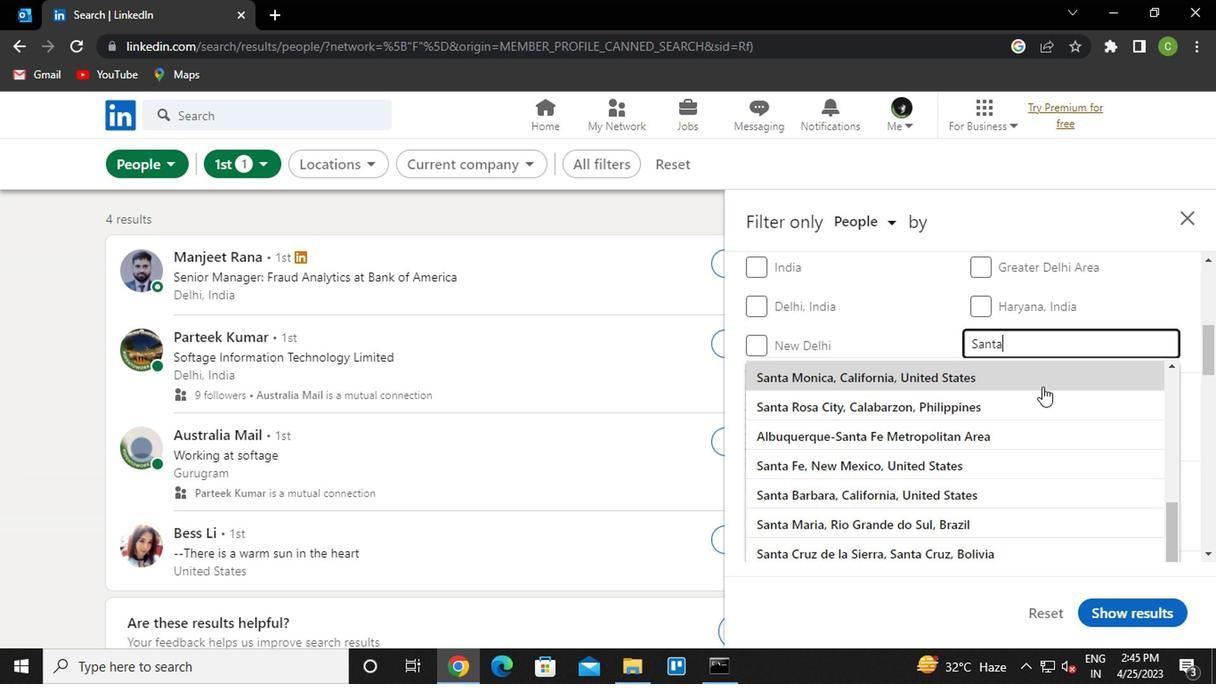 
Action: Mouse scrolled (1026, 427) with delta (0, 0)
Screenshot: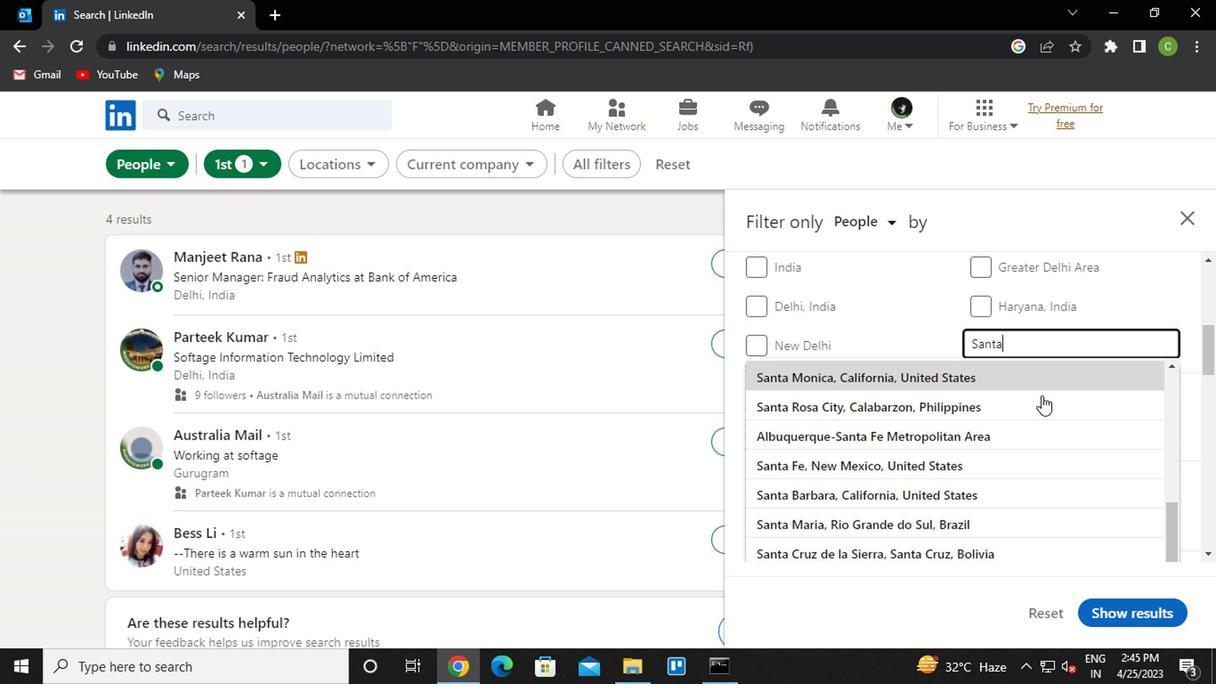 
Action: Mouse moved to (1026, 427)
Screenshot: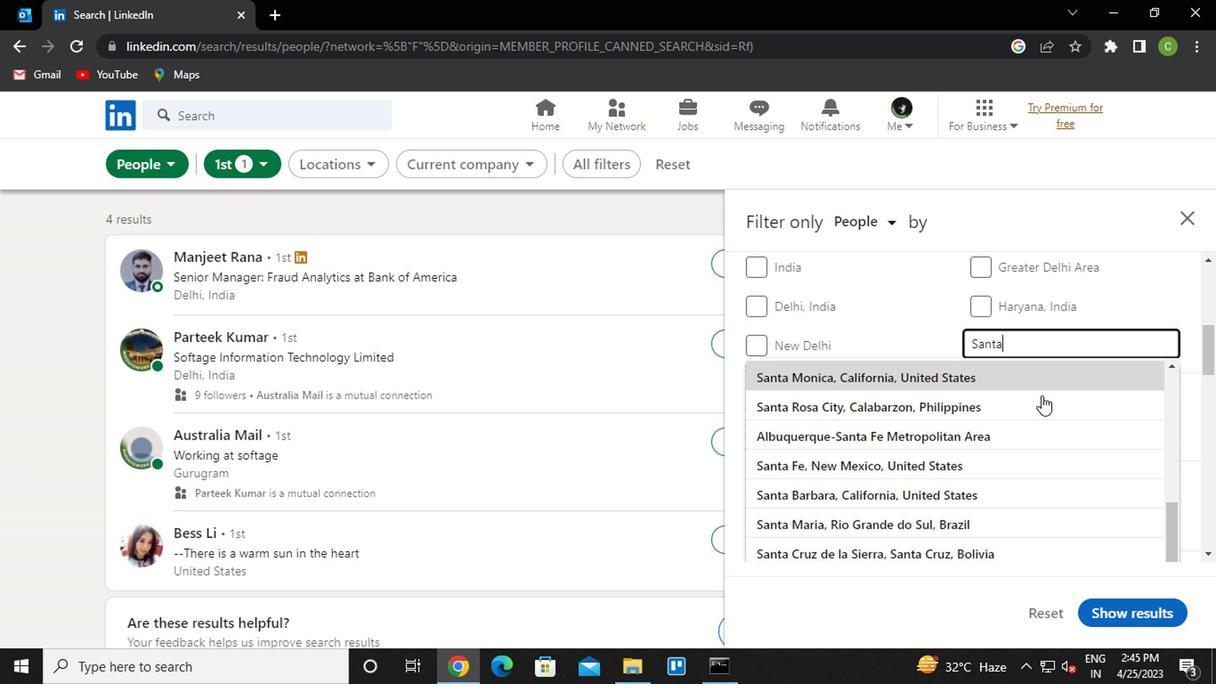 
Action: Mouse scrolled (1026, 428) with delta (0, 1)
Screenshot: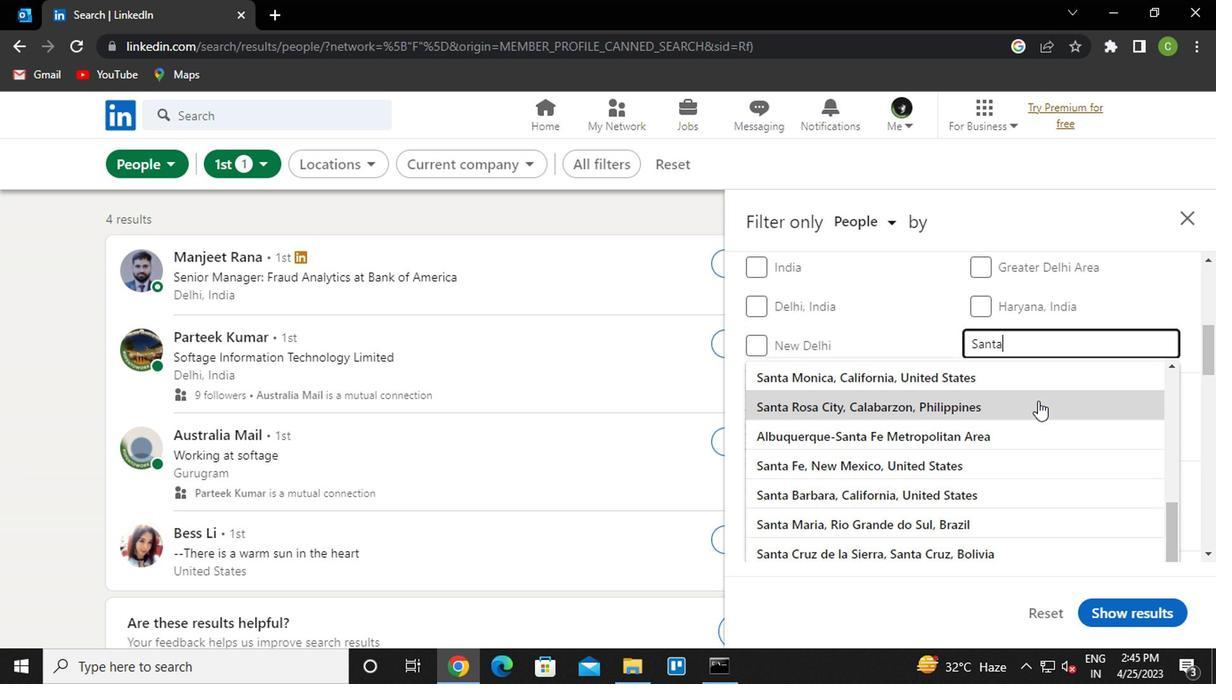
Action: Mouse moved to (1024, 429)
Screenshot: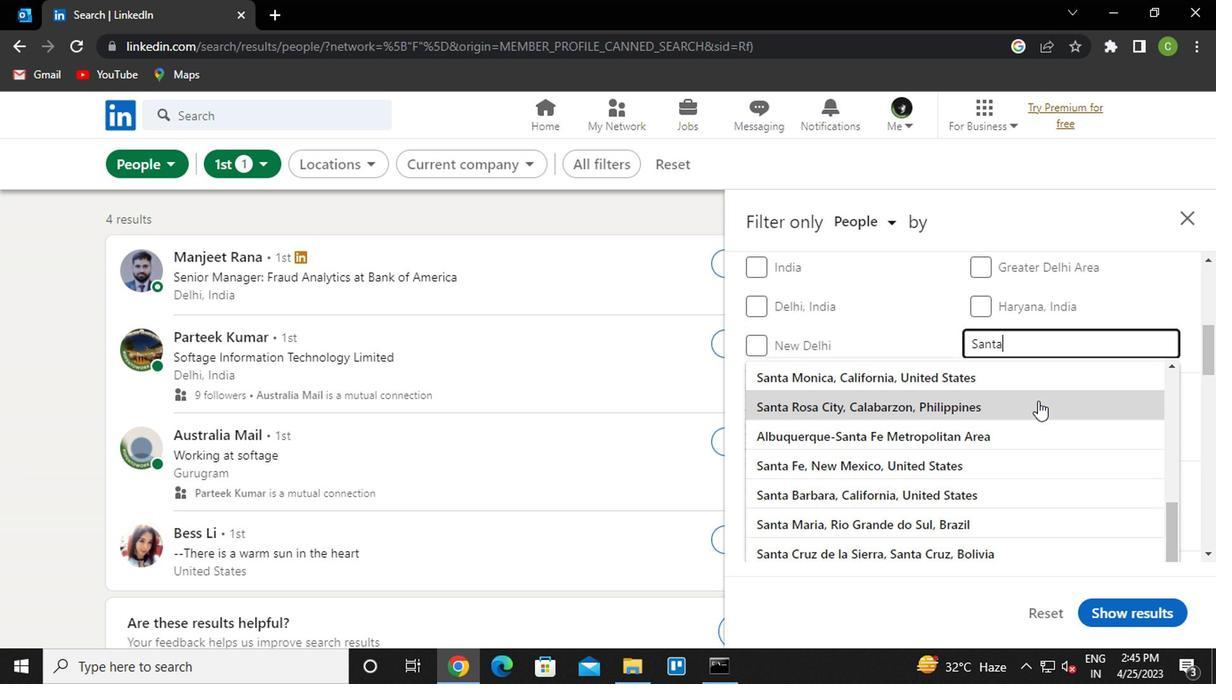 
Action: Mouse scrolled (1024, 429) with delta (0, 0)
Screenshot: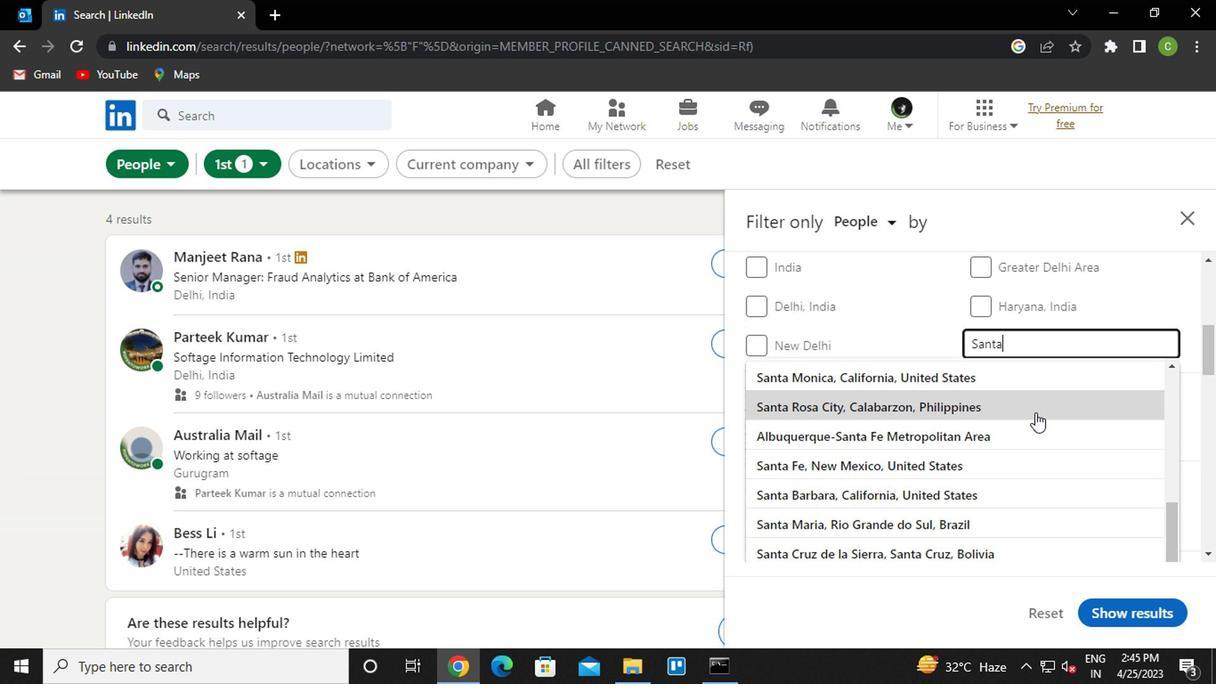 
Action: Mouse moved to (1002, 441)
Screenshot: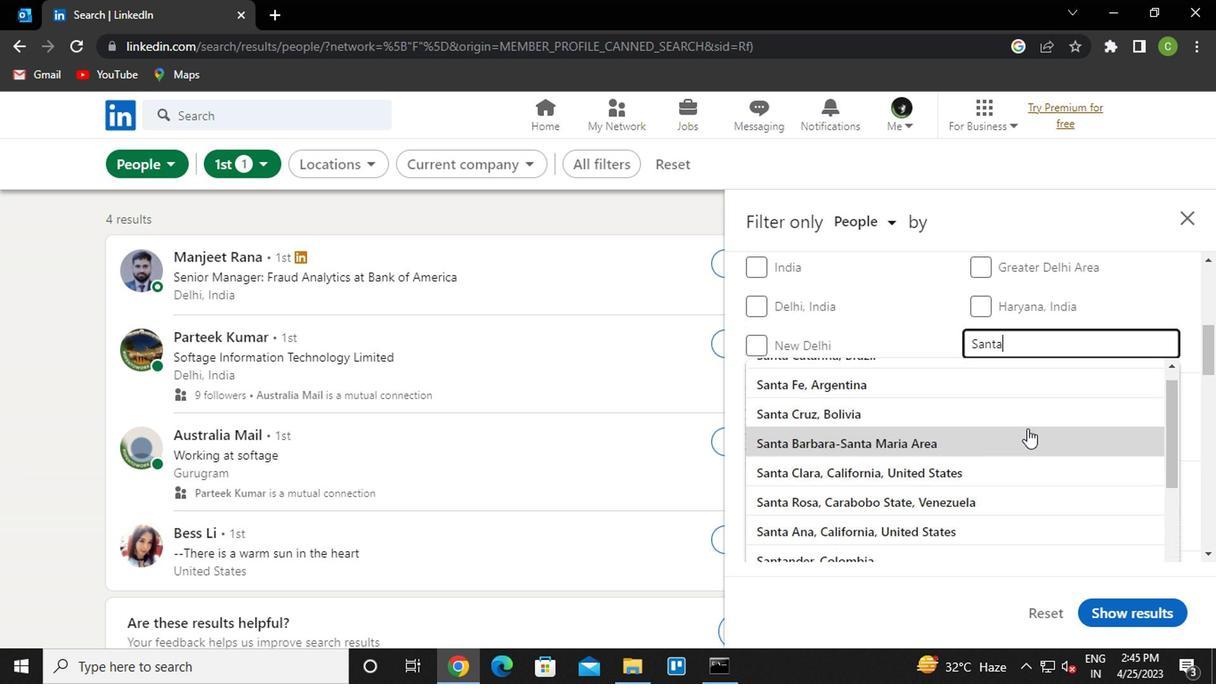 
Action: Mouse scrolled (1002, 442) with delta (0, 0)
Screenshot: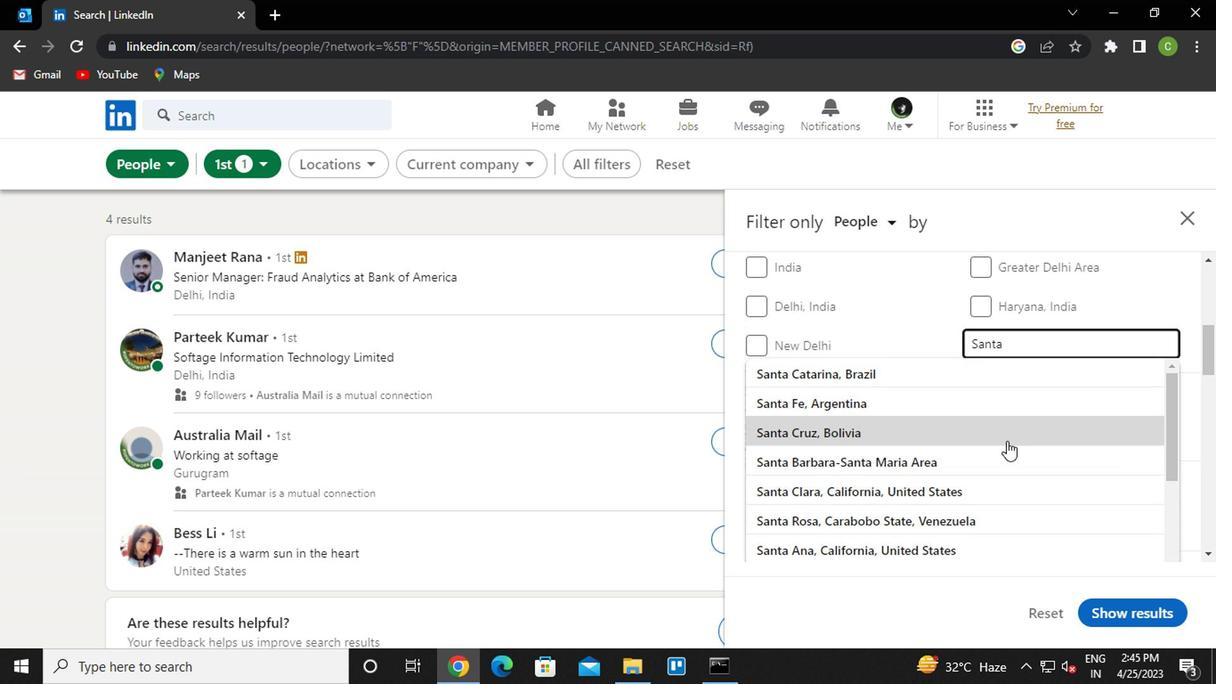 
Action: Mouse scrolled (1002, 442) with delta (0, 0)
Screenshot: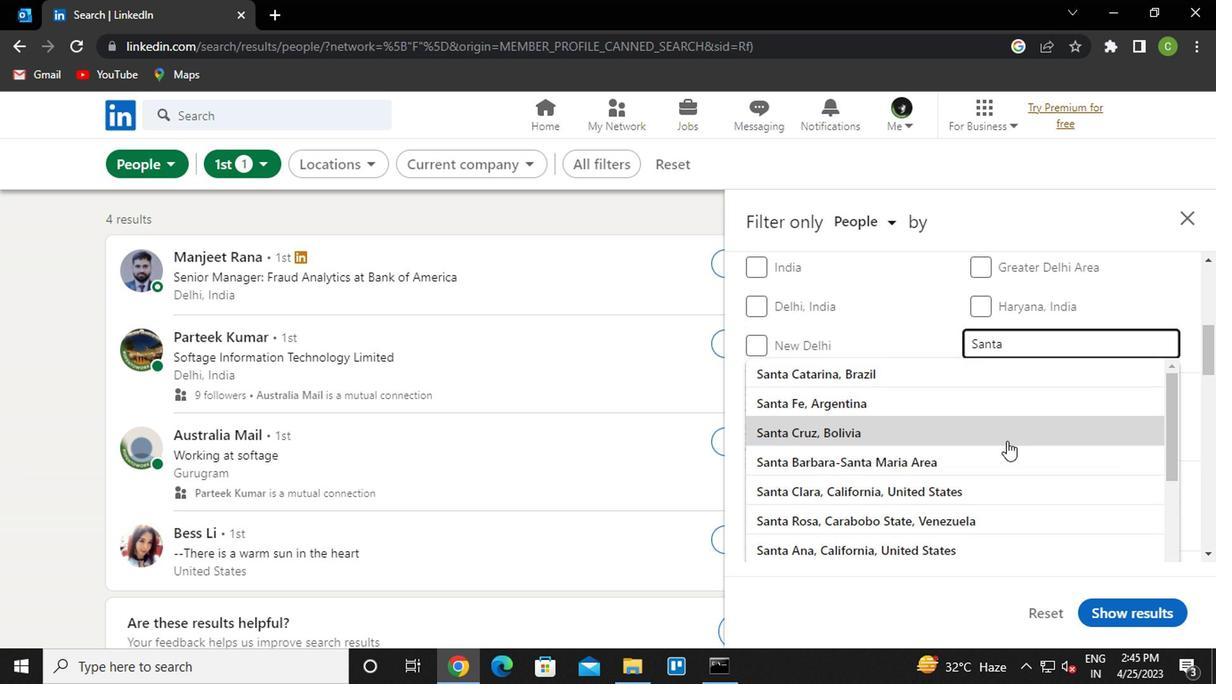 
Action: Mouse scrolled (1002, 442) with delta (0, 0)
Screenshot: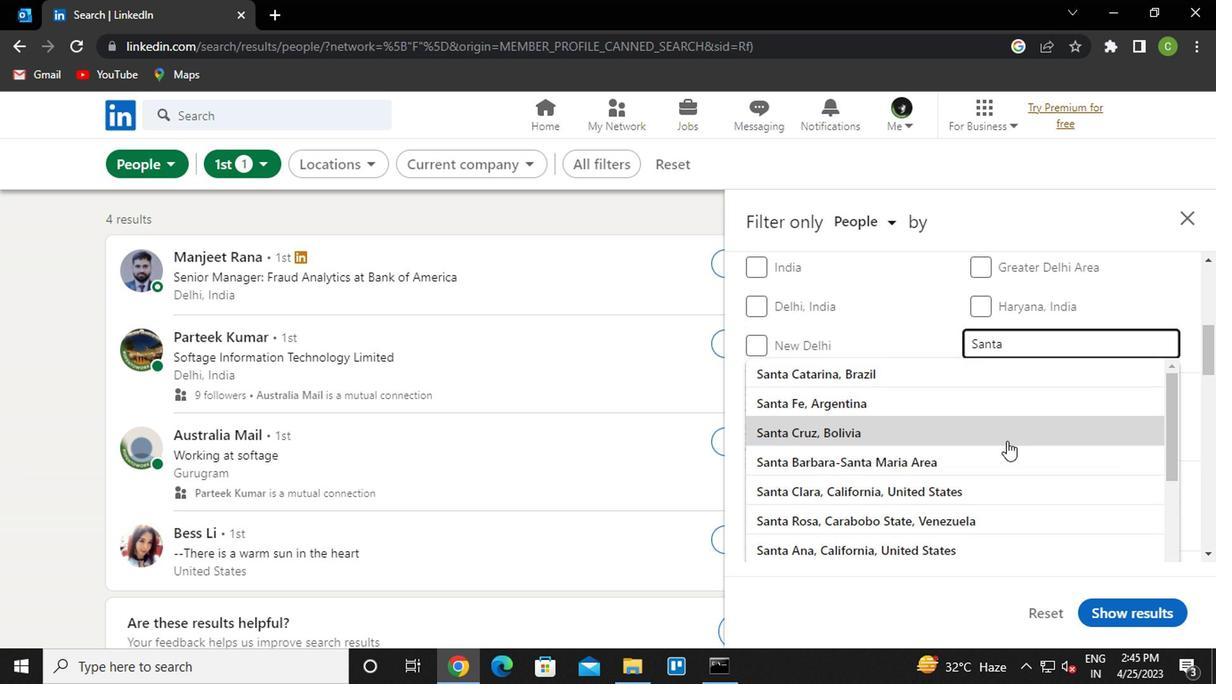 
Action: Mouse scrolled (1002, 442) with delta (0, 0)
Screenshot: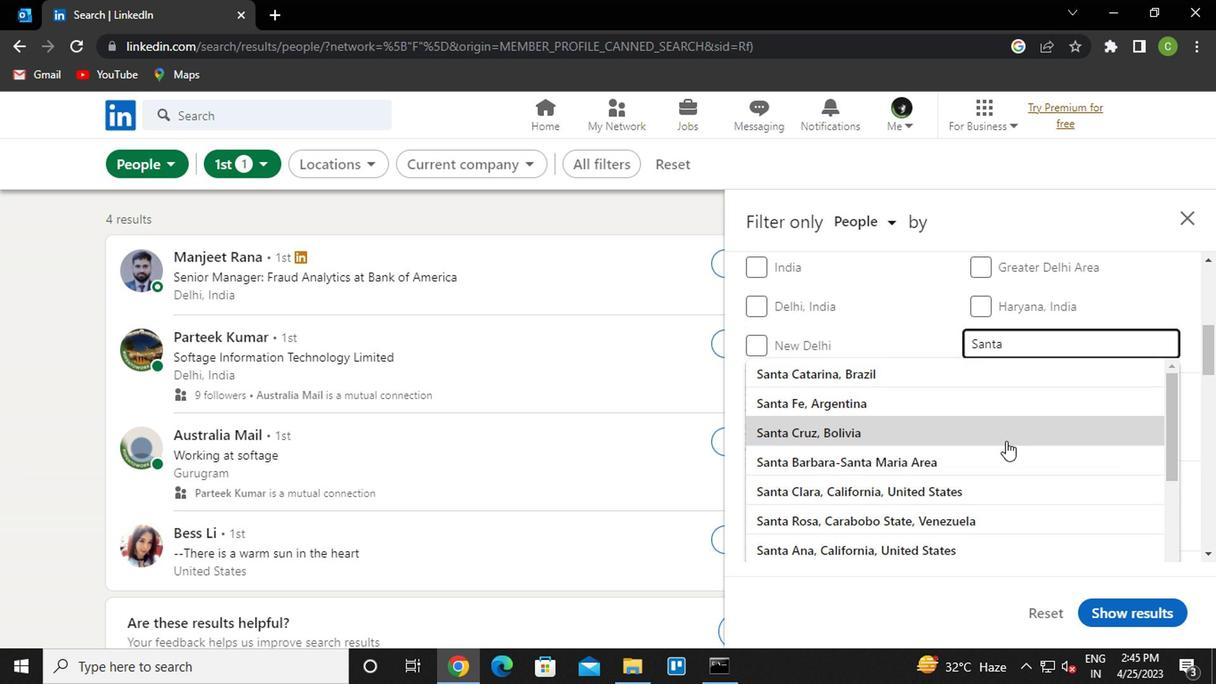 
Action: Mouse scrolled (1002, 442) with delta (0, 0)
Screenshot: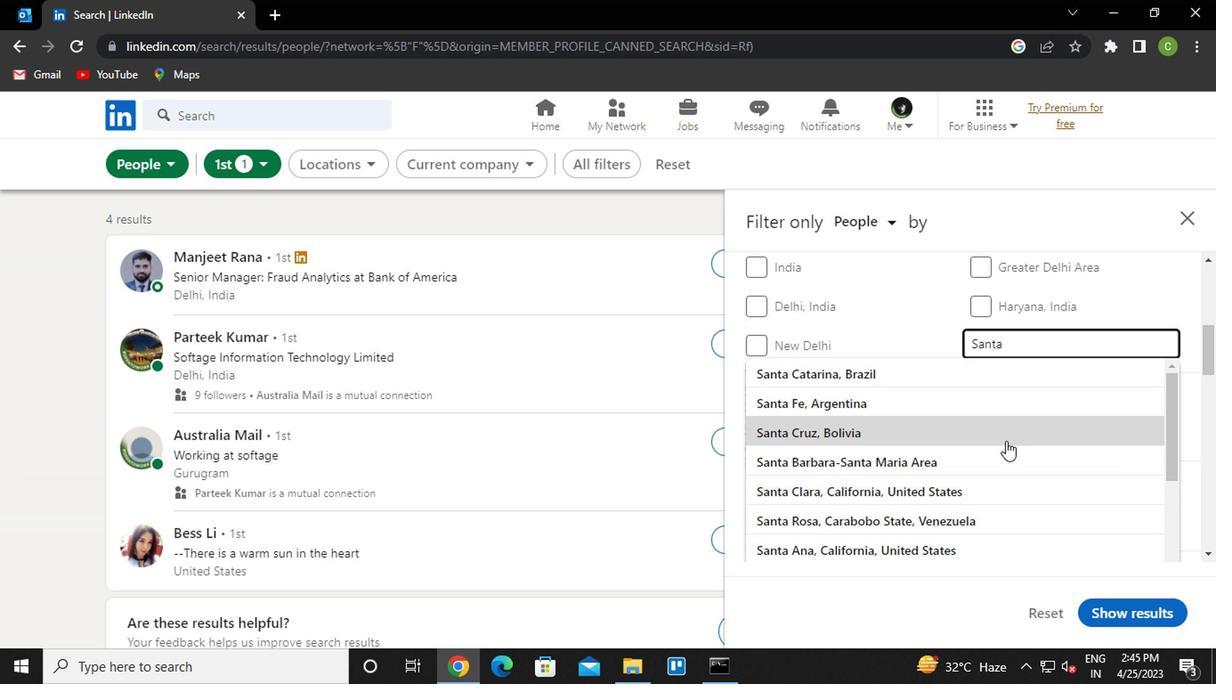 
Action: Mouse moved to (1035, 338)
Screenshot: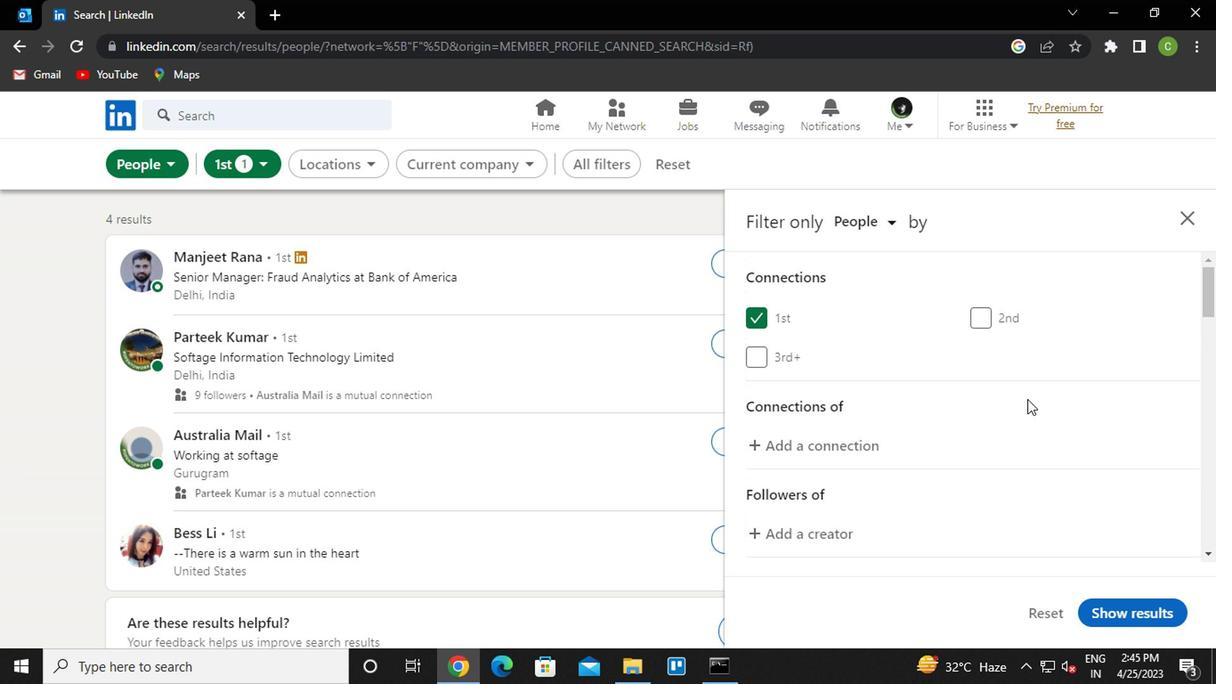 
Action: Mouse scrolled (1035, 337) with delta (0, 0)
Screenshot: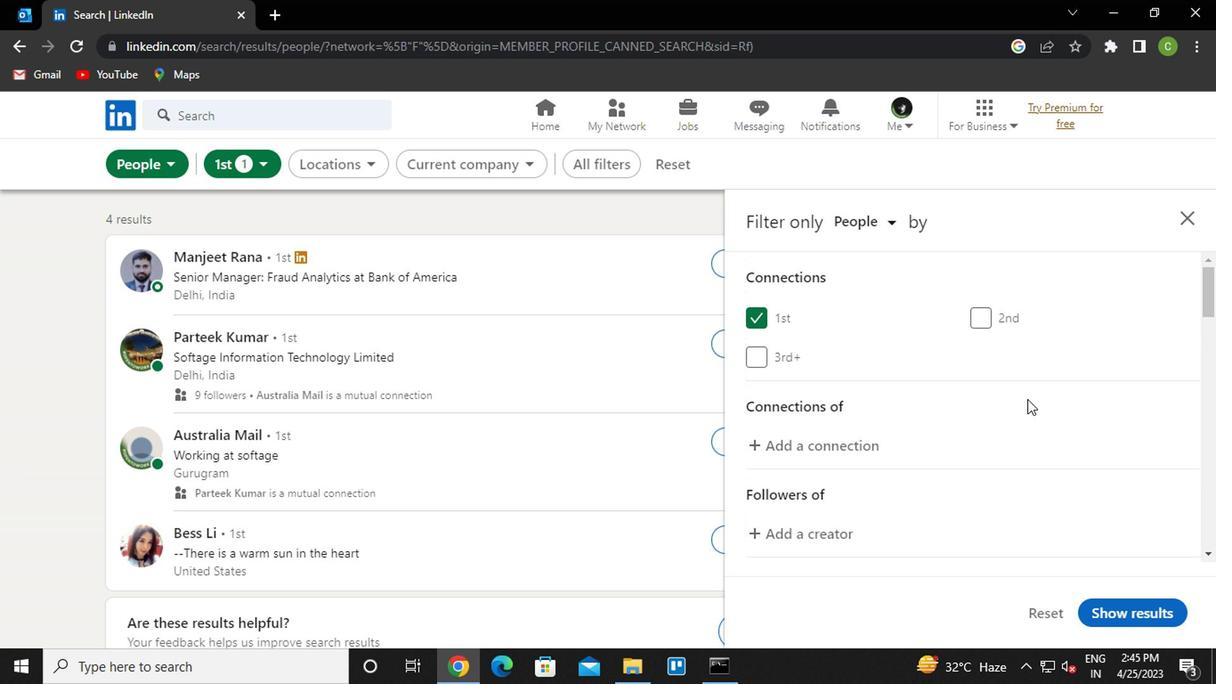 
Action: Mouse moved to (1035, 327)
Screenshot: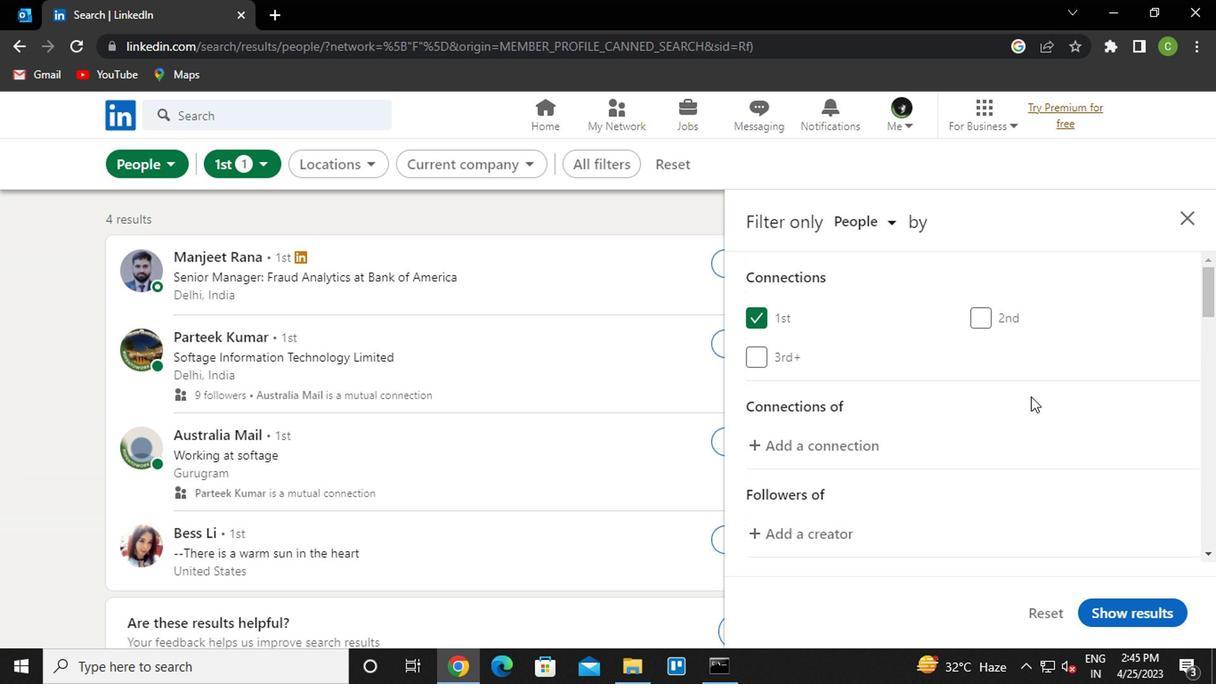 
Action: Mouse scrolled (1035, 326) with delta (0, 0)
Screenshot: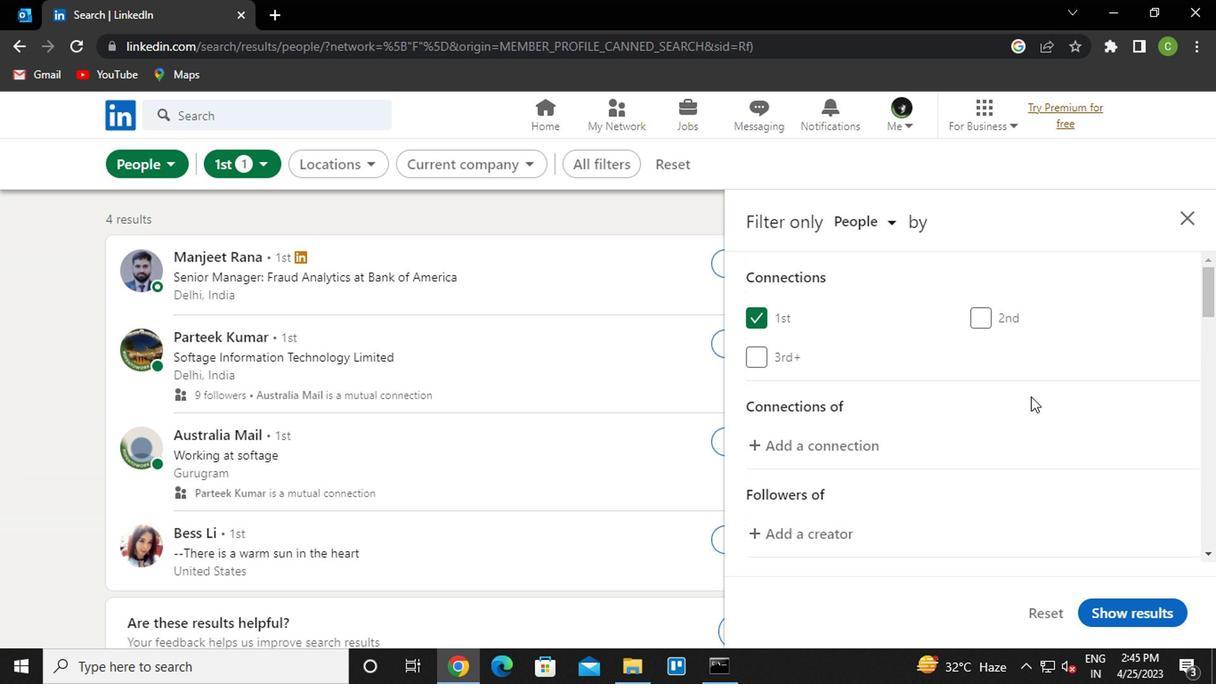 
Action: Mouse moved to (1034, 318)
Screenshot: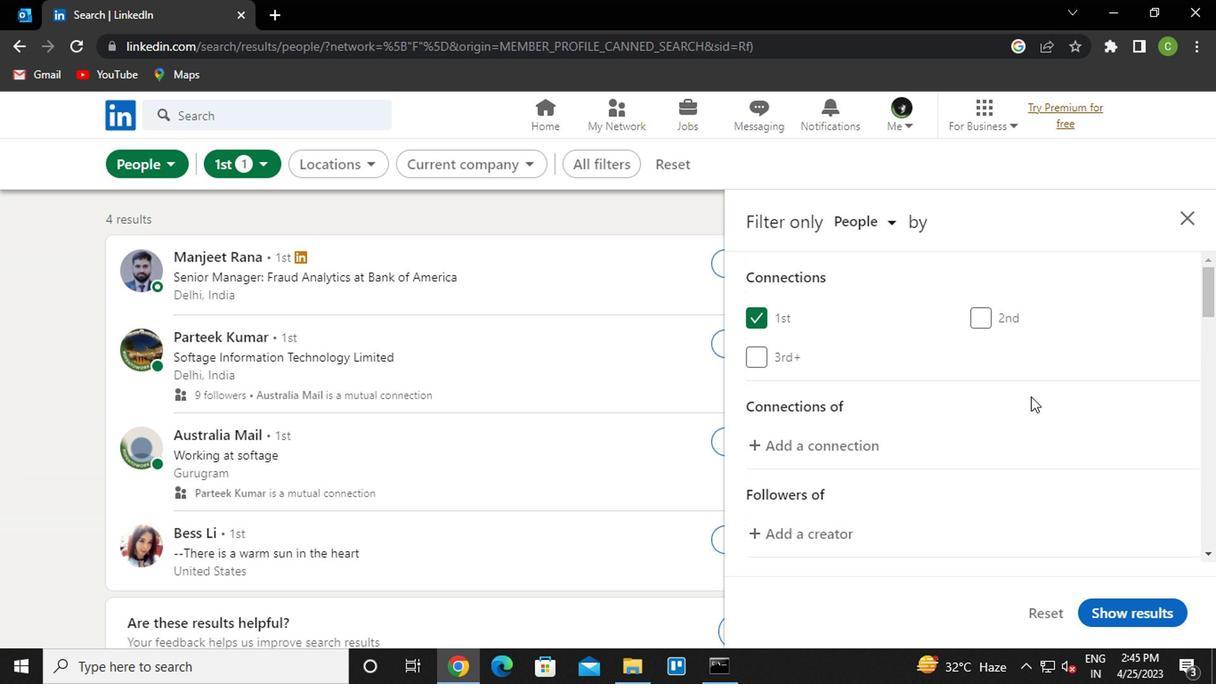 
Action: Mouse scrolled (1034, 318) with delta (0, 0)
Screenshot: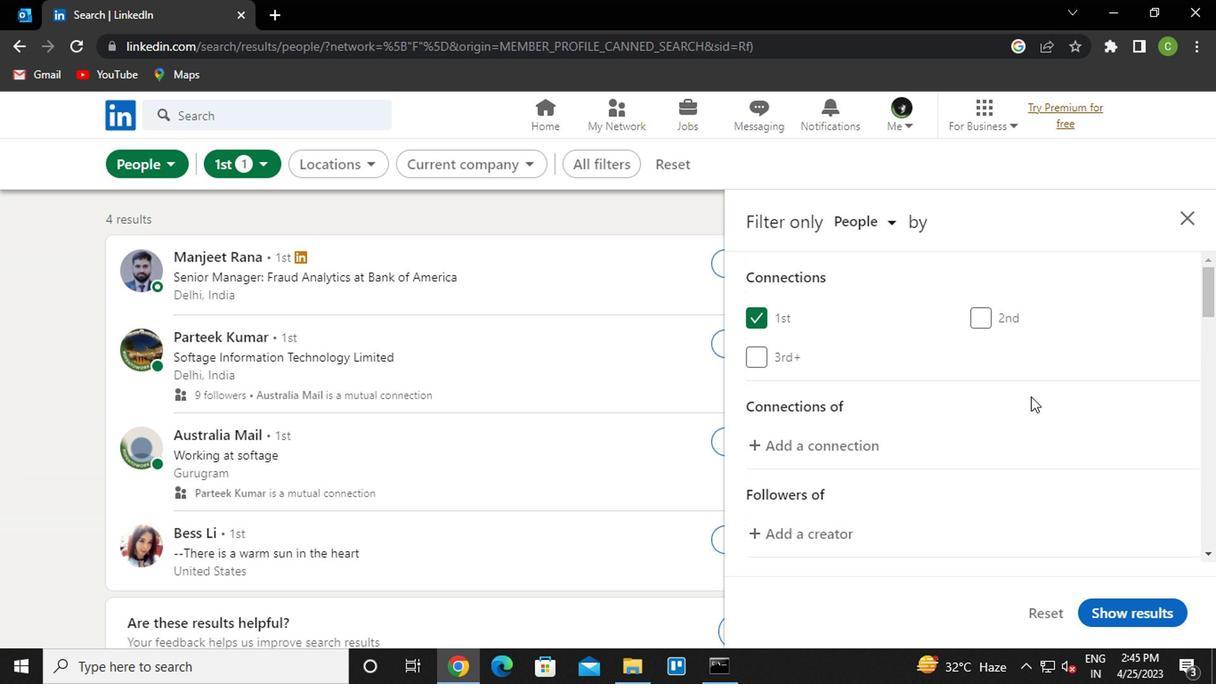 
Action: Mouse moved to (1033, 311)
Screenshot: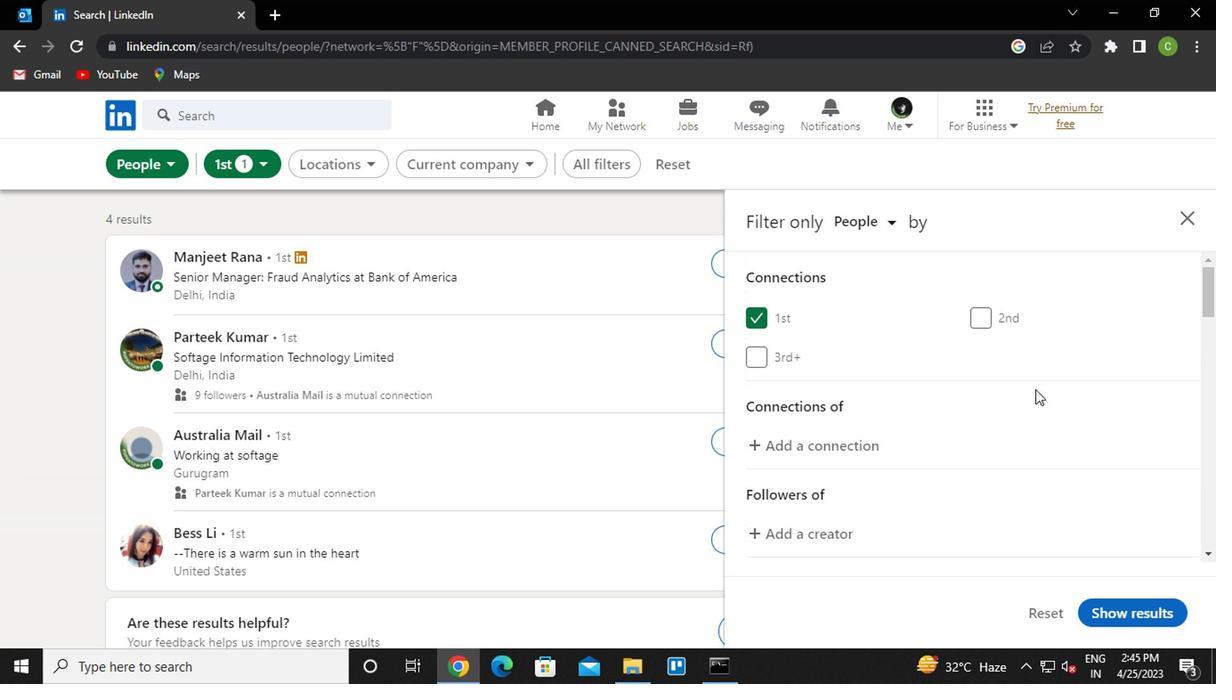 
Action: Mouse scrolled (1033, 311) with delta (0, 0)
Screenshot: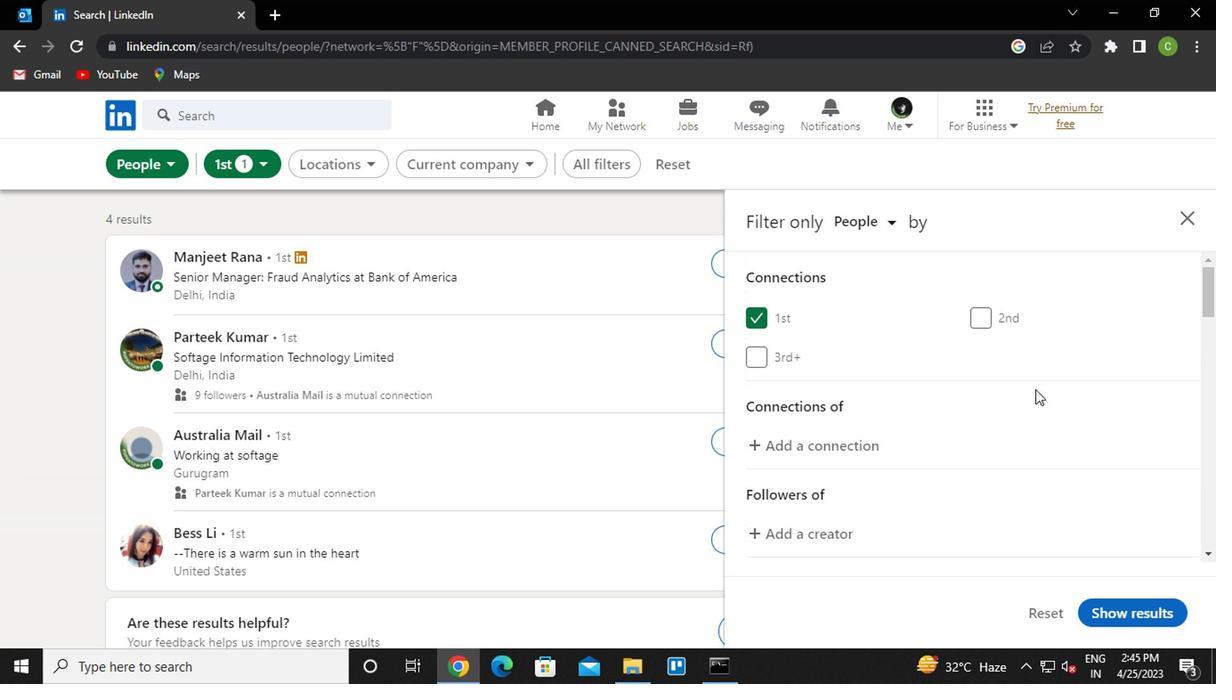 
Action: Mouse moved to (1031, 306)
Screenshot: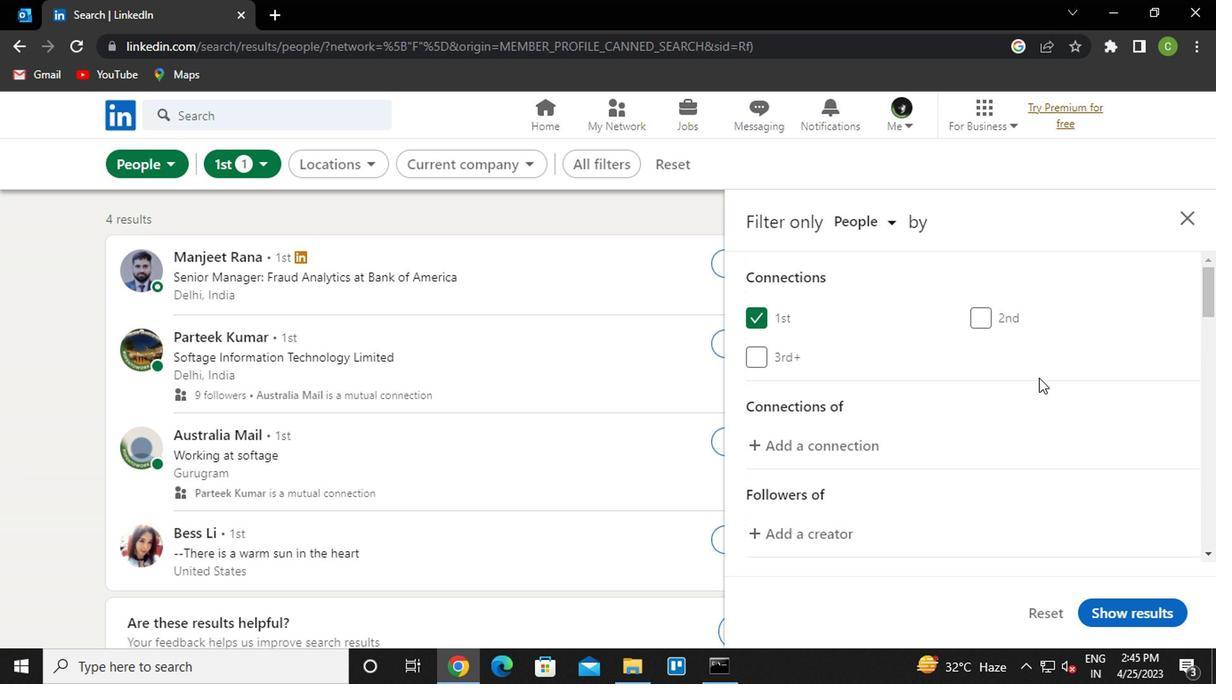 
Action: Mouse scrolled (1031, 305) with delta (0, -1)
Screenshot: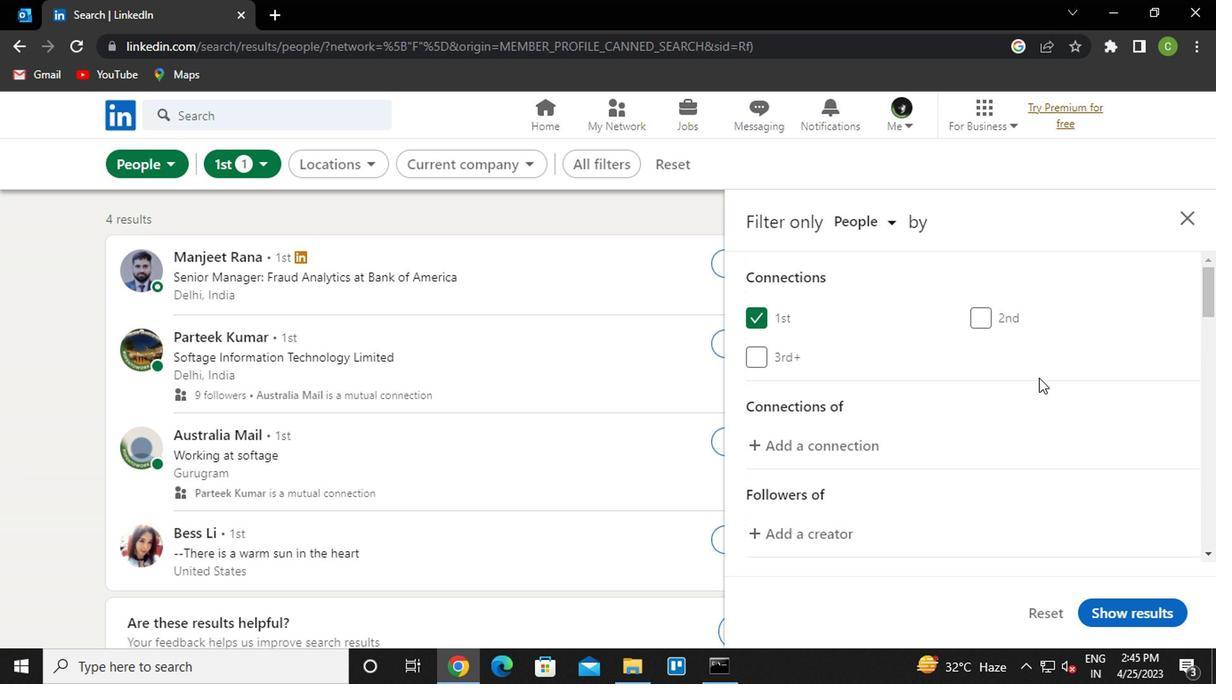 
Action: Mouse moved to (1041, 382)
Screenshot: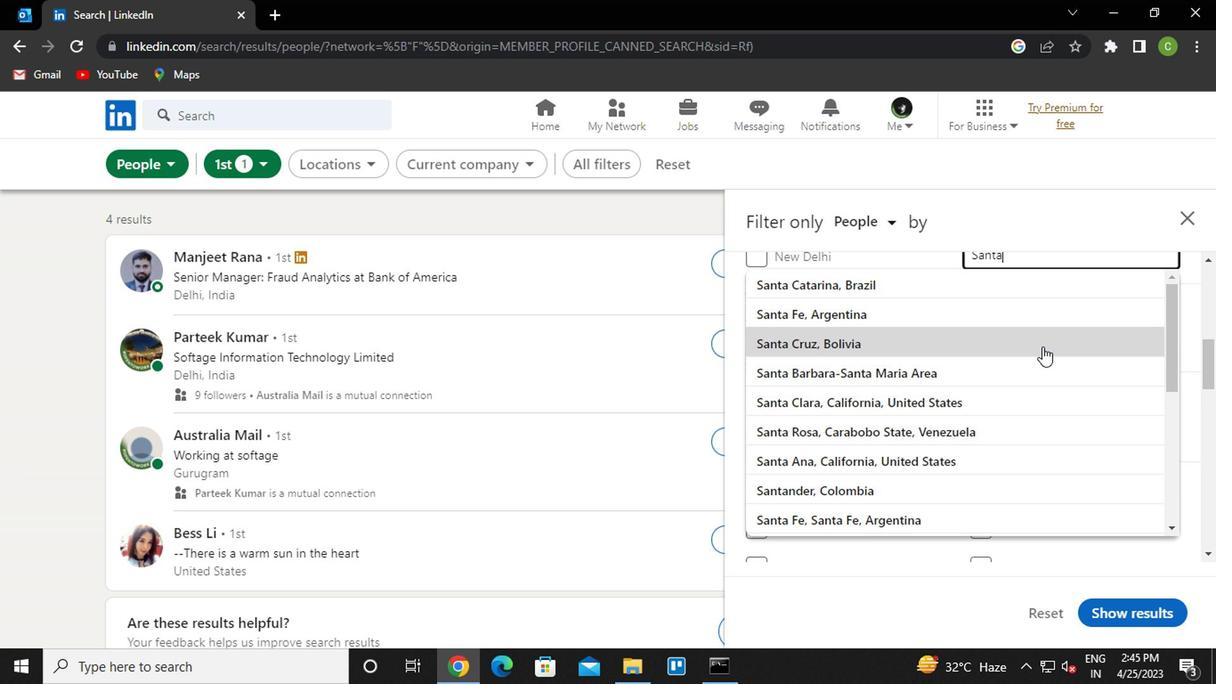 
Action: Mouse scrolled (1041, 384) with delta (0, 1)
Screenshot: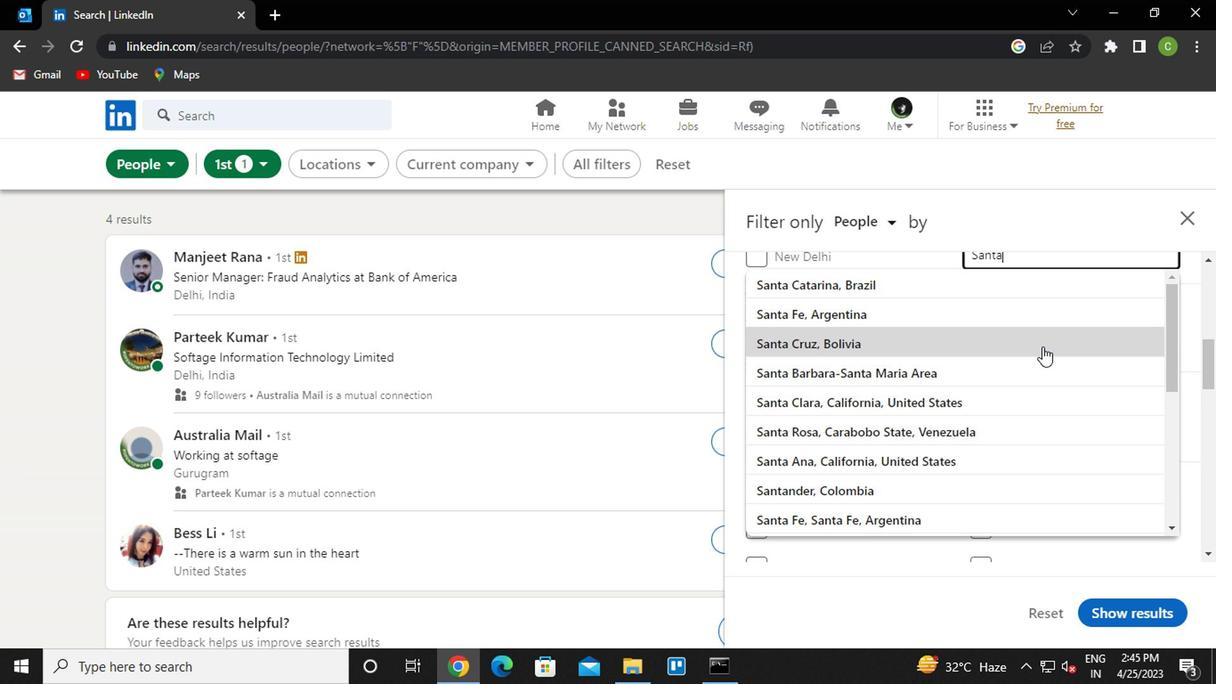 
Action: Mouse moved to (1074, 298)
Screenshot: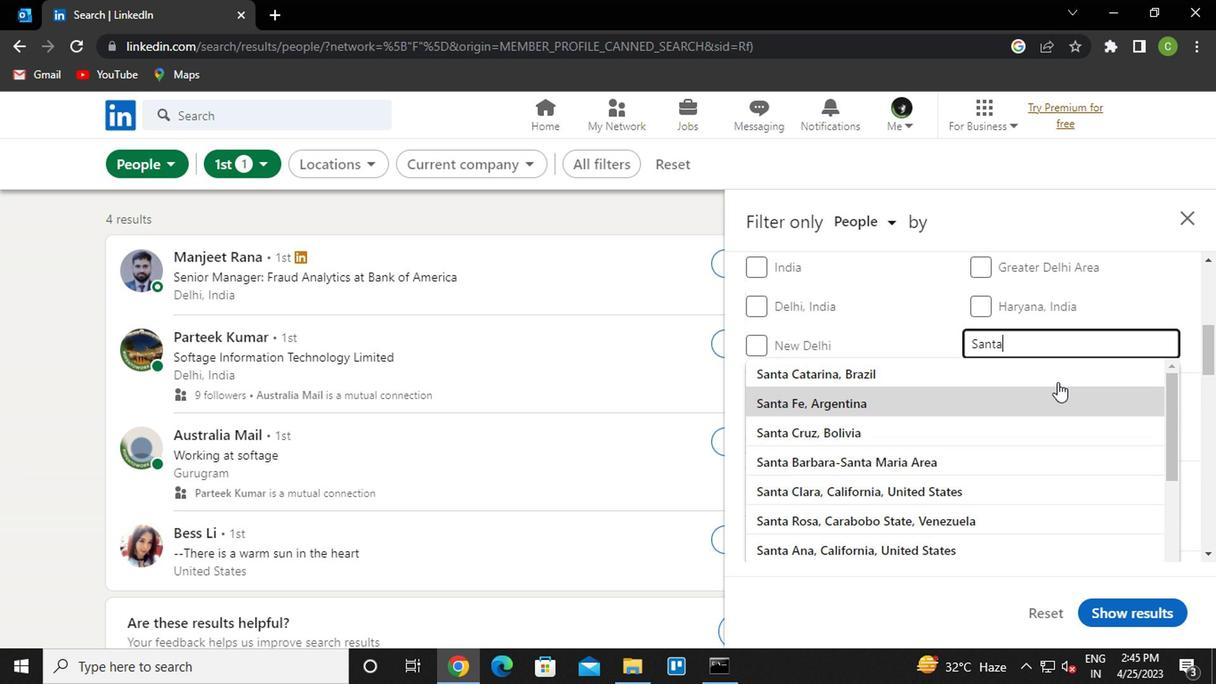 
Action: Key pressed <Key.space><Key.caps_lock>l<Key.caps_lock>ucia<Key.down><Key.enter>
Screenshot: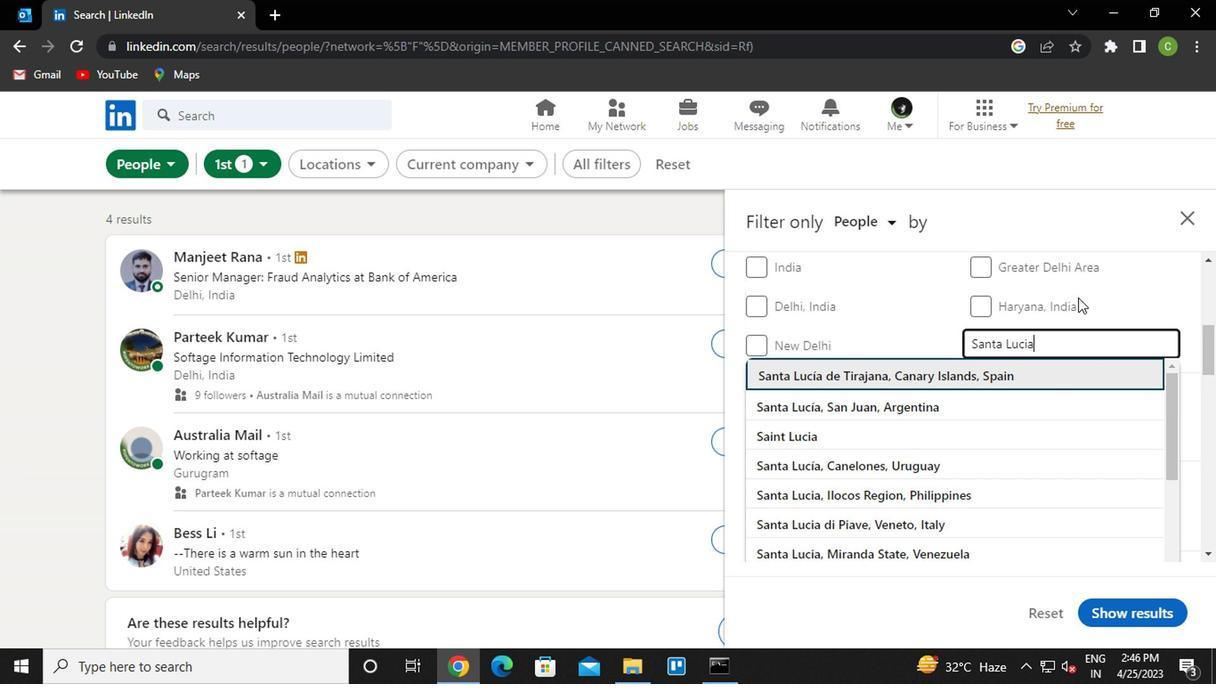 
Action: Mouse moved to (856, 475)
Screenshot: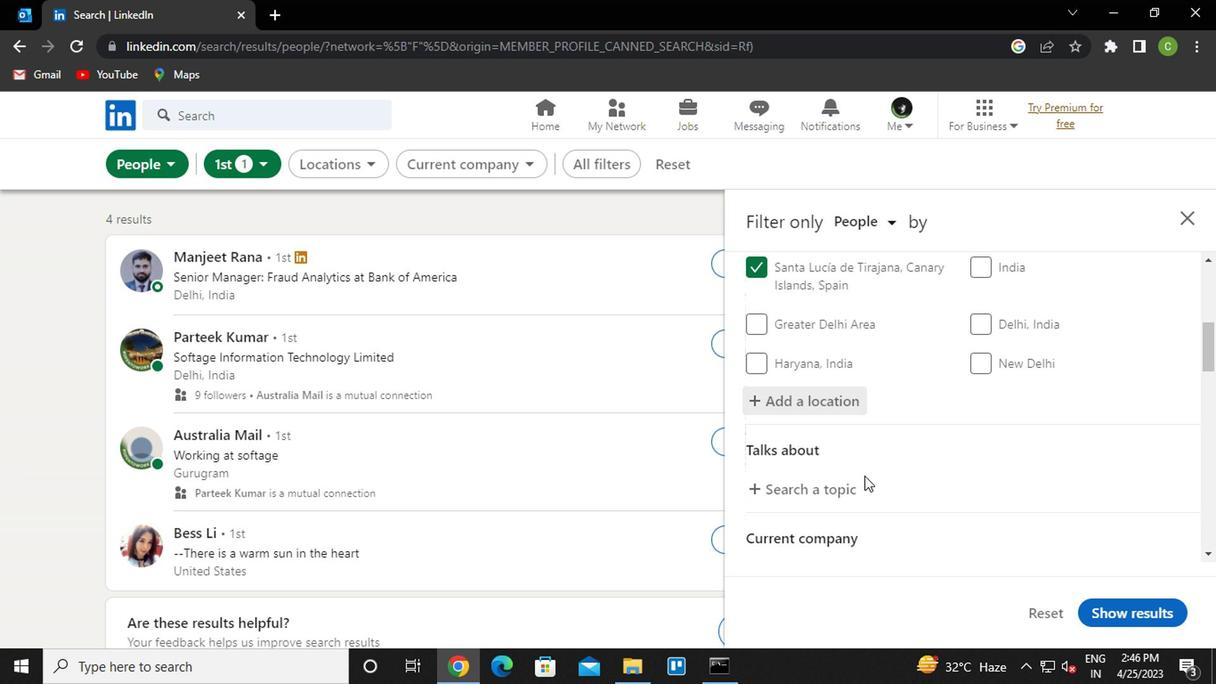 
Action: Mouse scrolled (856, 475) with delta (0, 0)
Screenshot: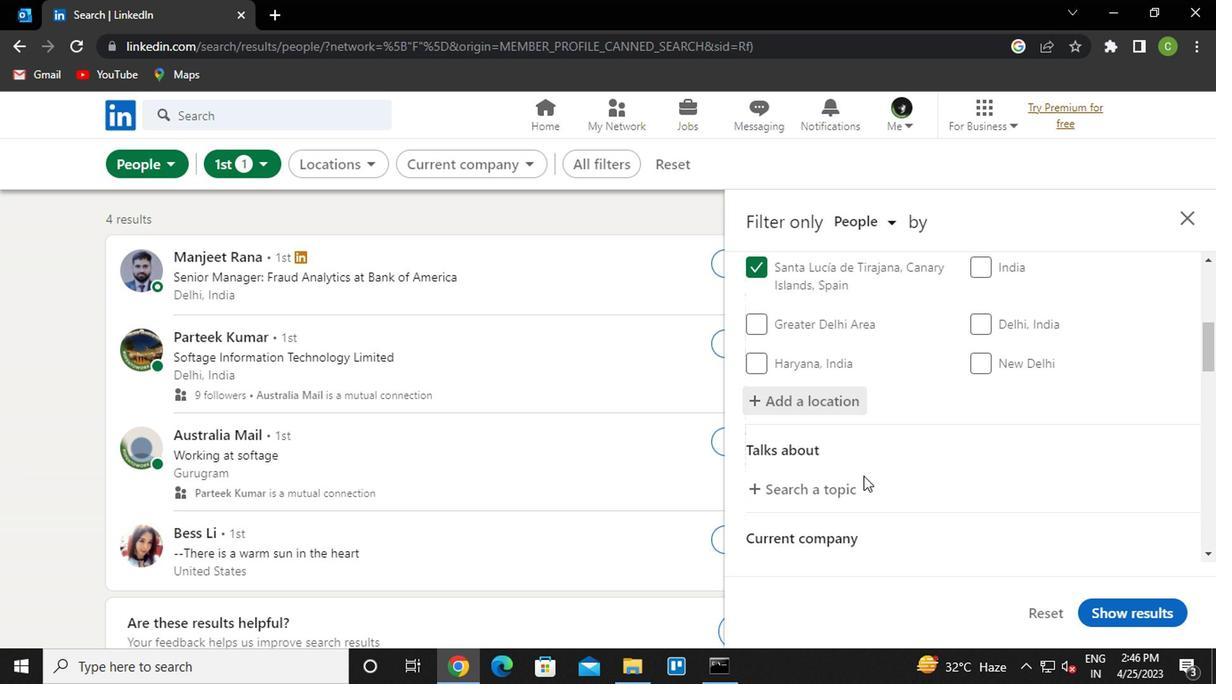 
Action: Mouse moved to (816, 406)
Screenshot: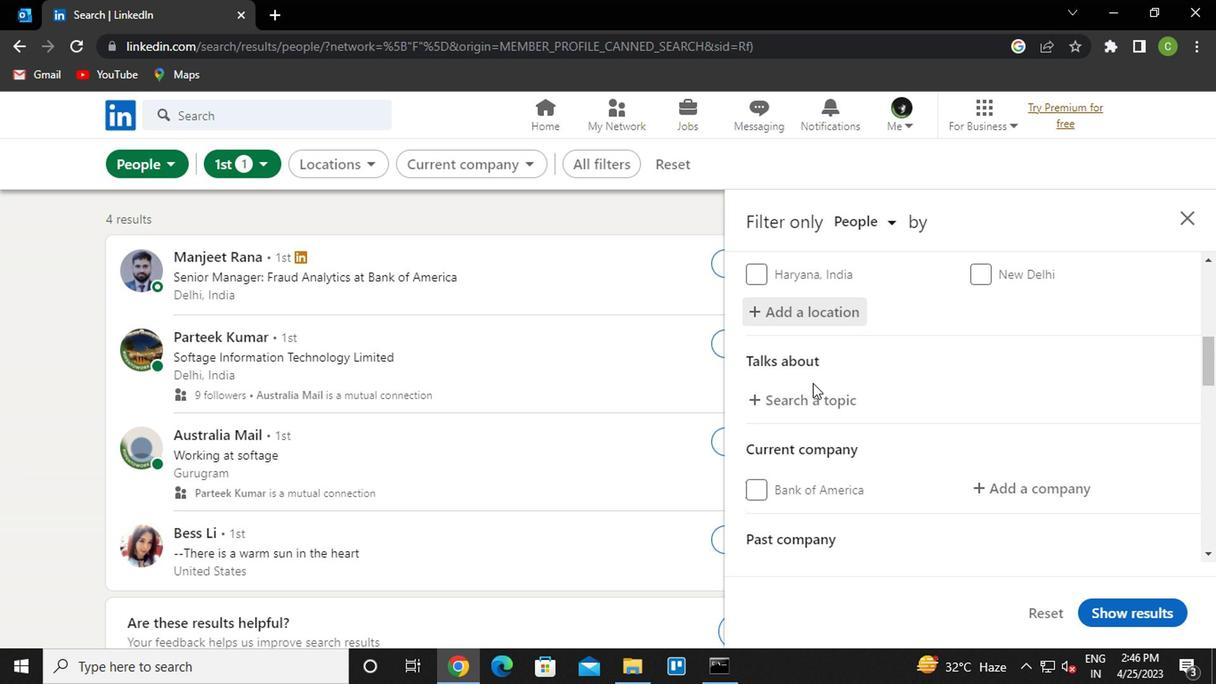 
Action: Mouse pressed left at (816, 406)
Screenshot: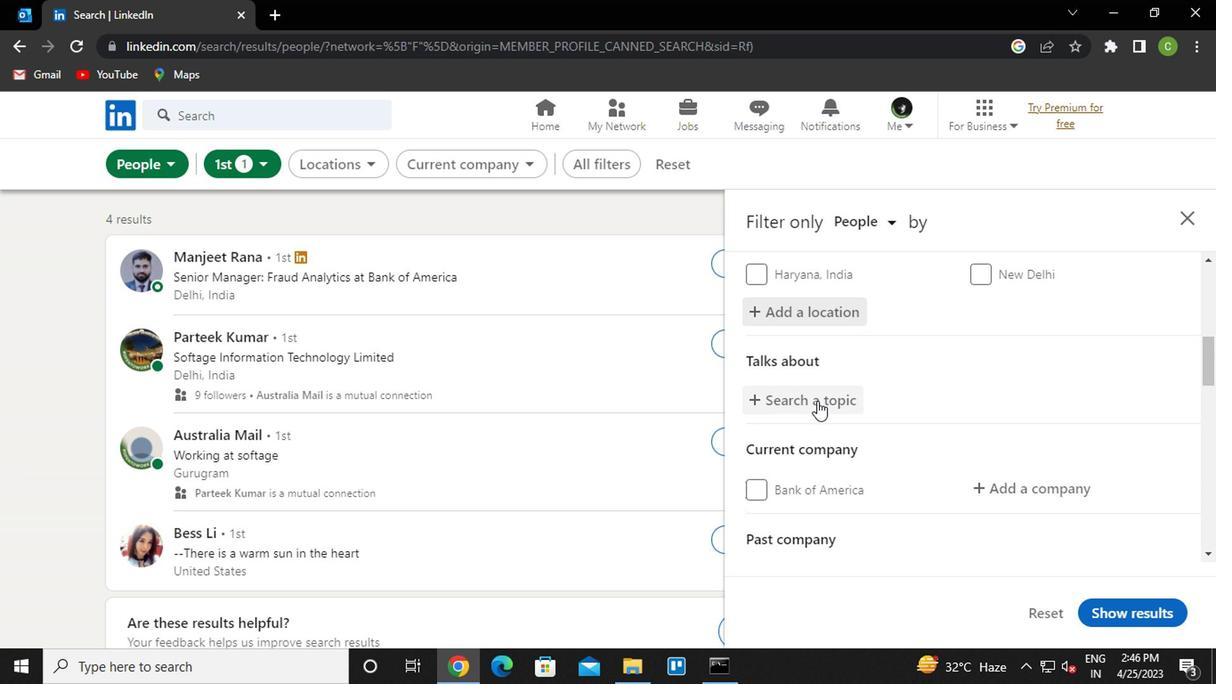 
Action: Mouse moved to (799, 418)
Screenshot: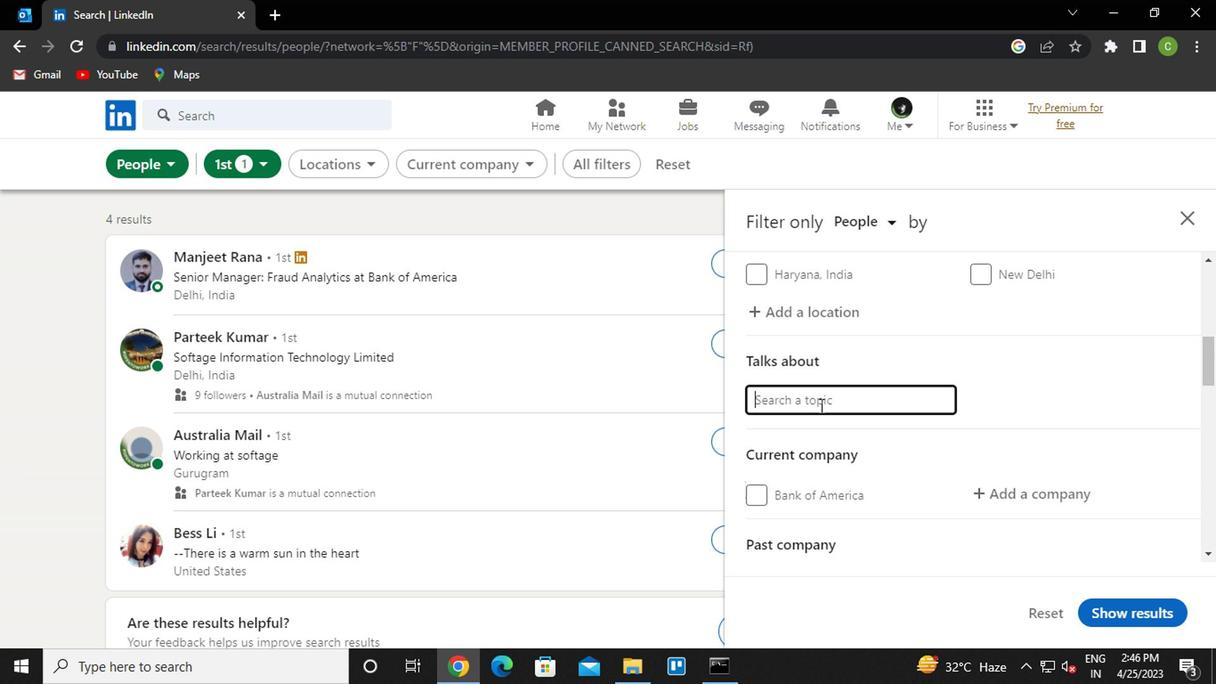 
Action: Key pressed auto<Key.space>
Screenshot: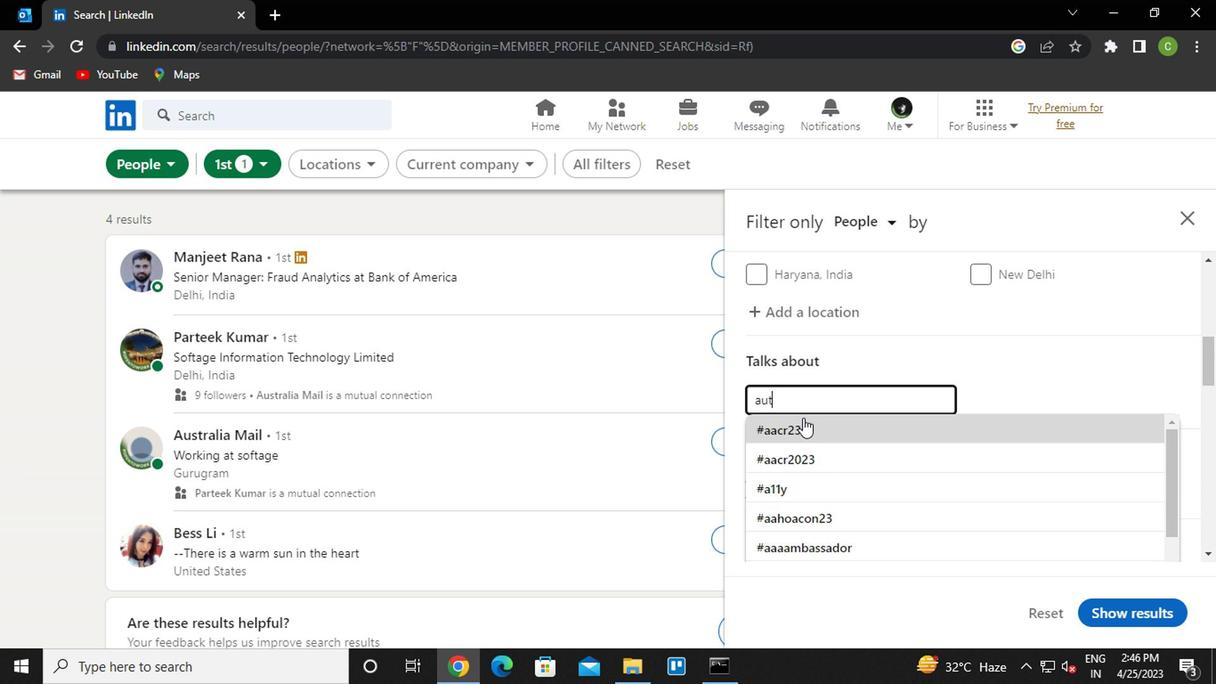 
Action: Mouse moved to (799, 418)
Screenshot: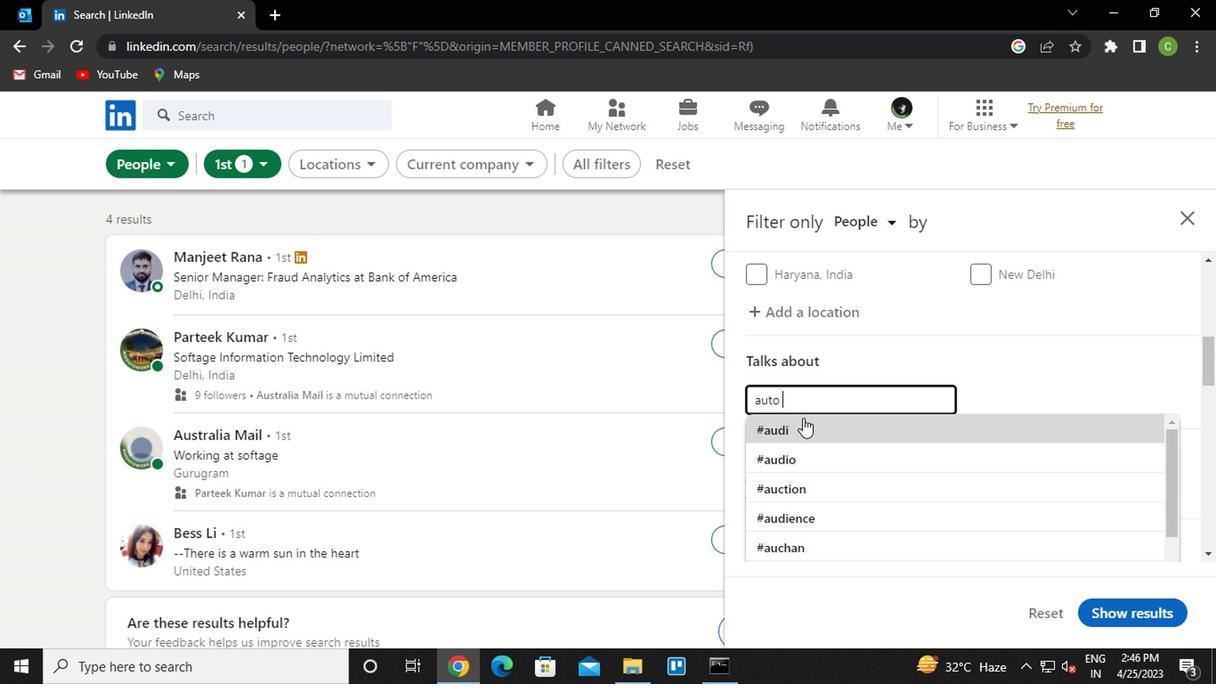 
Action: Key pressed <Key.backspace>motive<Key.down><Key.enter>
Screenshot: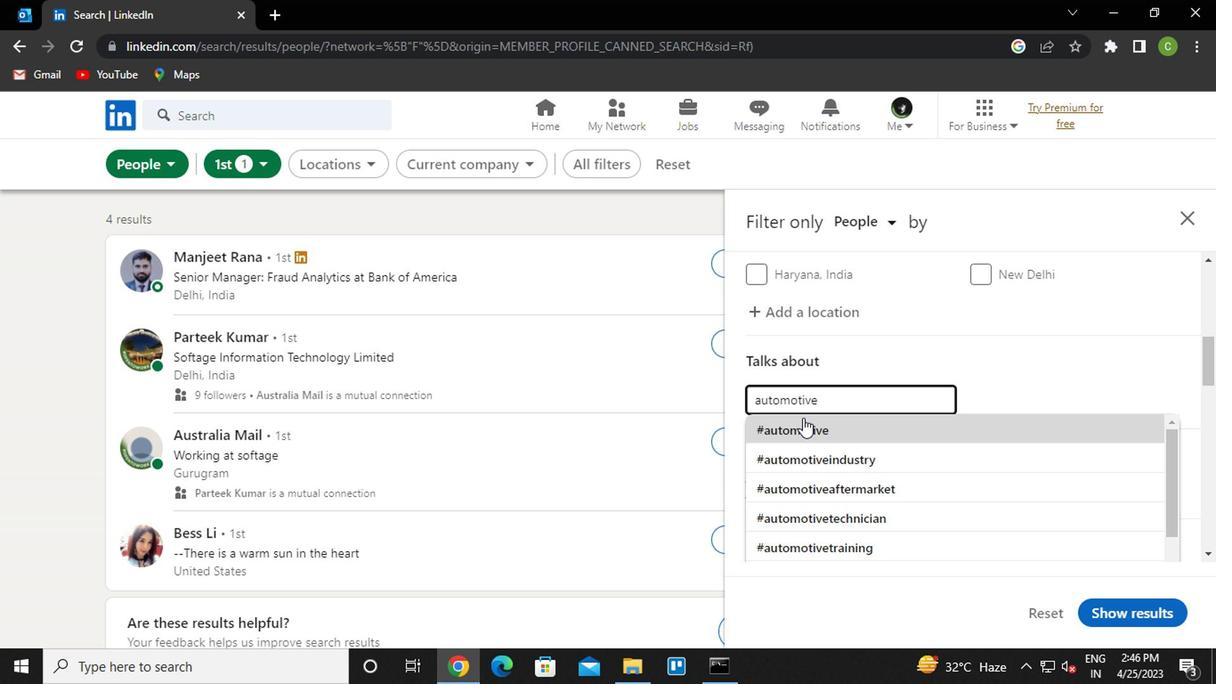 
Action: Mouse moved to (859, 437)
Screenshot: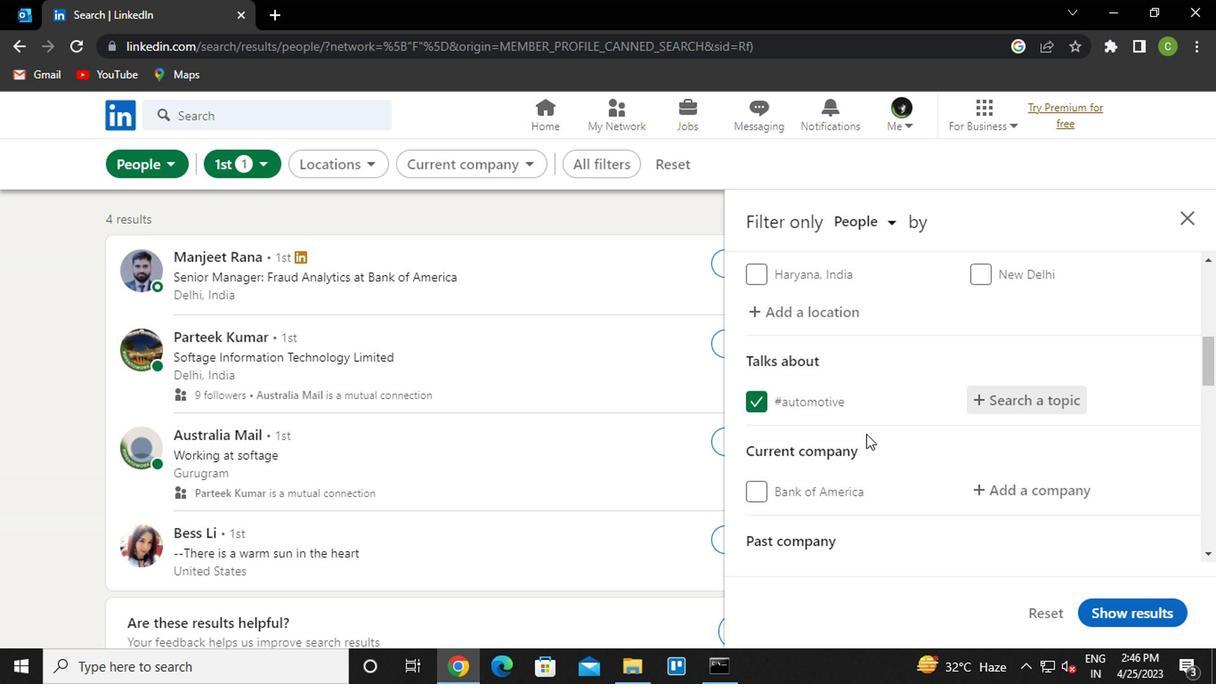 
Action: Mouse scrolled (859, 435) with delta (0, -1)
Screenshot: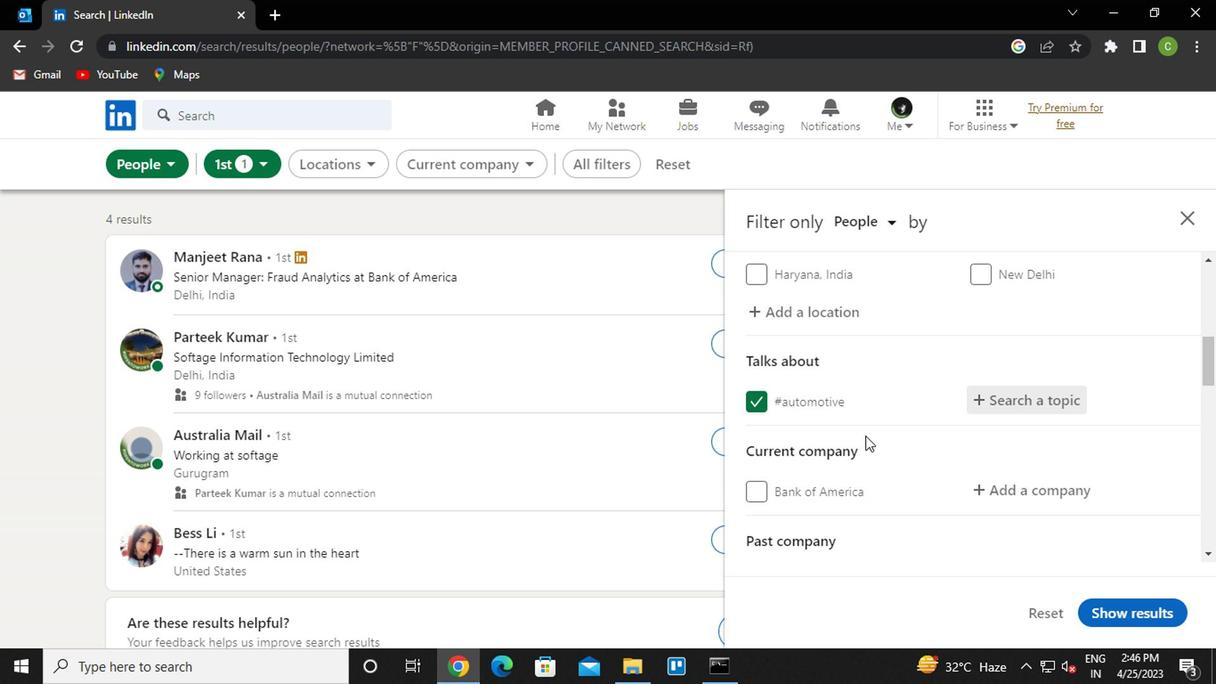
Action: Mouse moved to (855, 439)
Screenshot: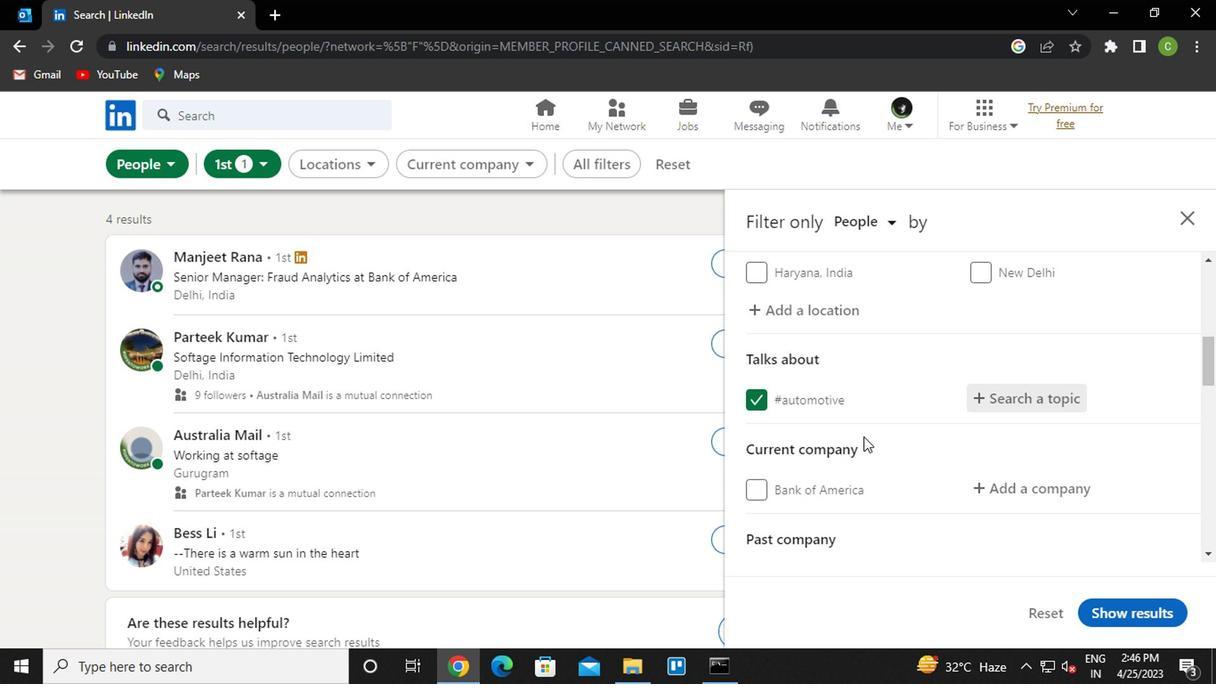 
Action: Mouse scrolled (855, 438) with delta (0, -1)
Screenshot: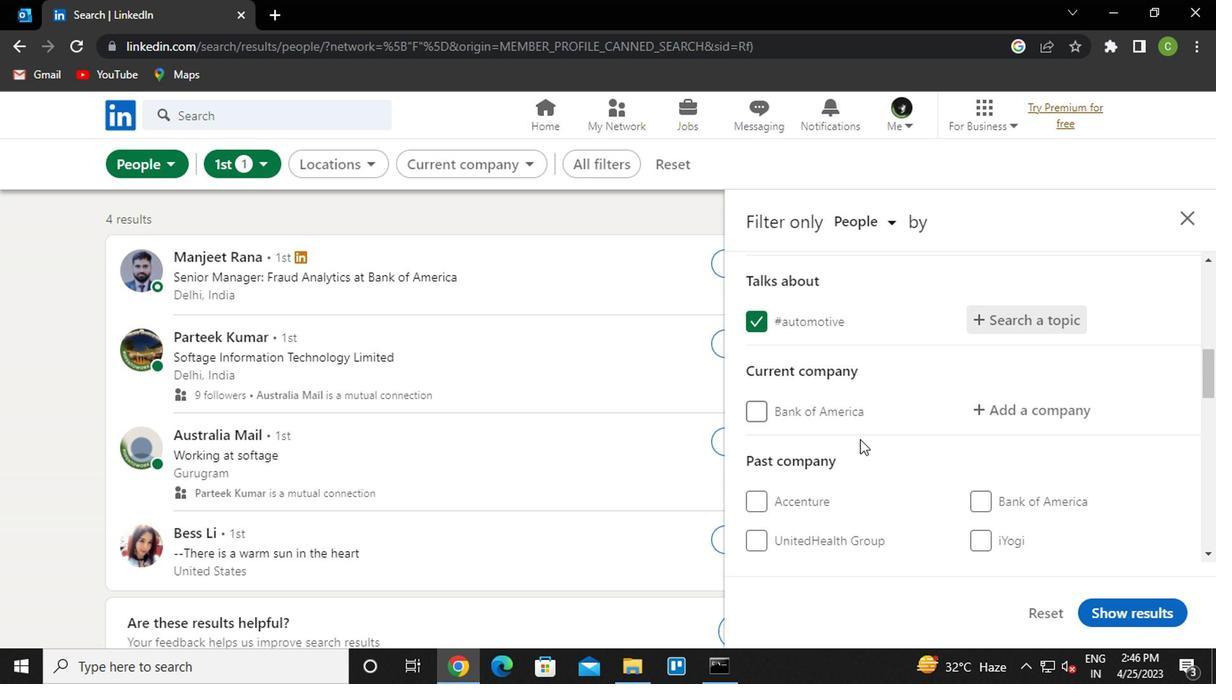 
Action: Mouse moved to (1044, 315)
Screenshot: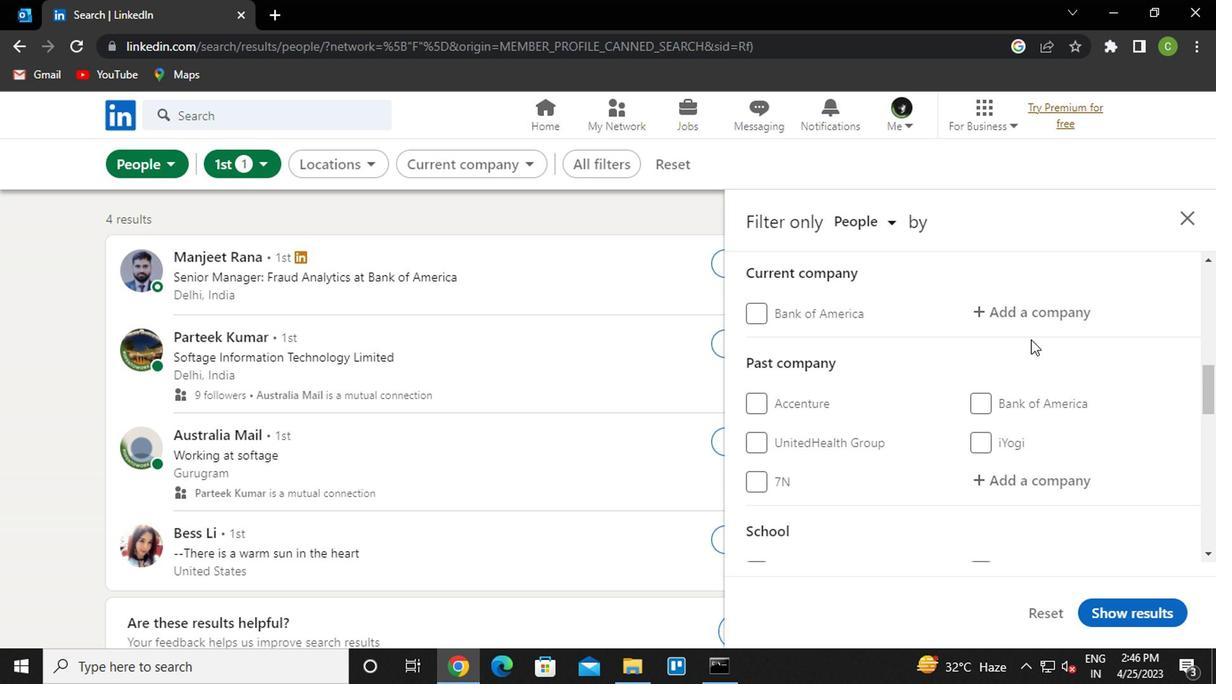
Action: Mouse pressed left at (1044, 315)
Screenshot: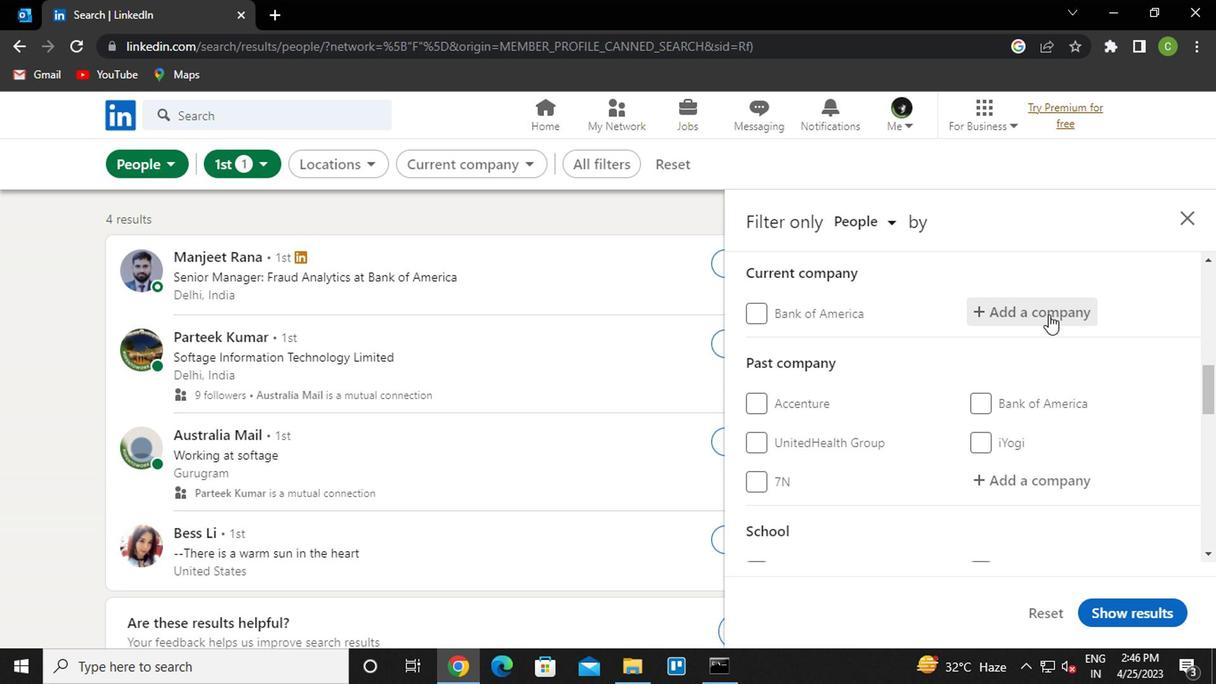 
Action: Mouse moved to (936, 416)
Screenshot: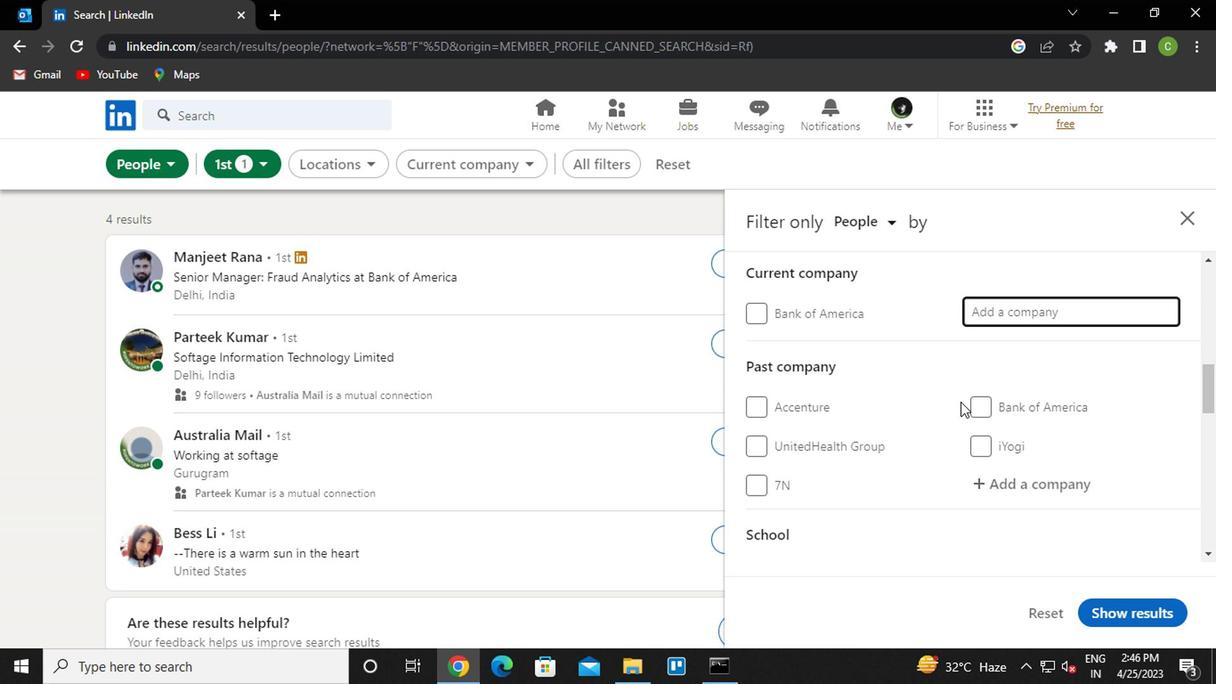 
Action: Key pressed <Key.caps_lock>bt<Key.space>g<Key.caps_lock>roup<Key.down><Key.enter>
Screenshot: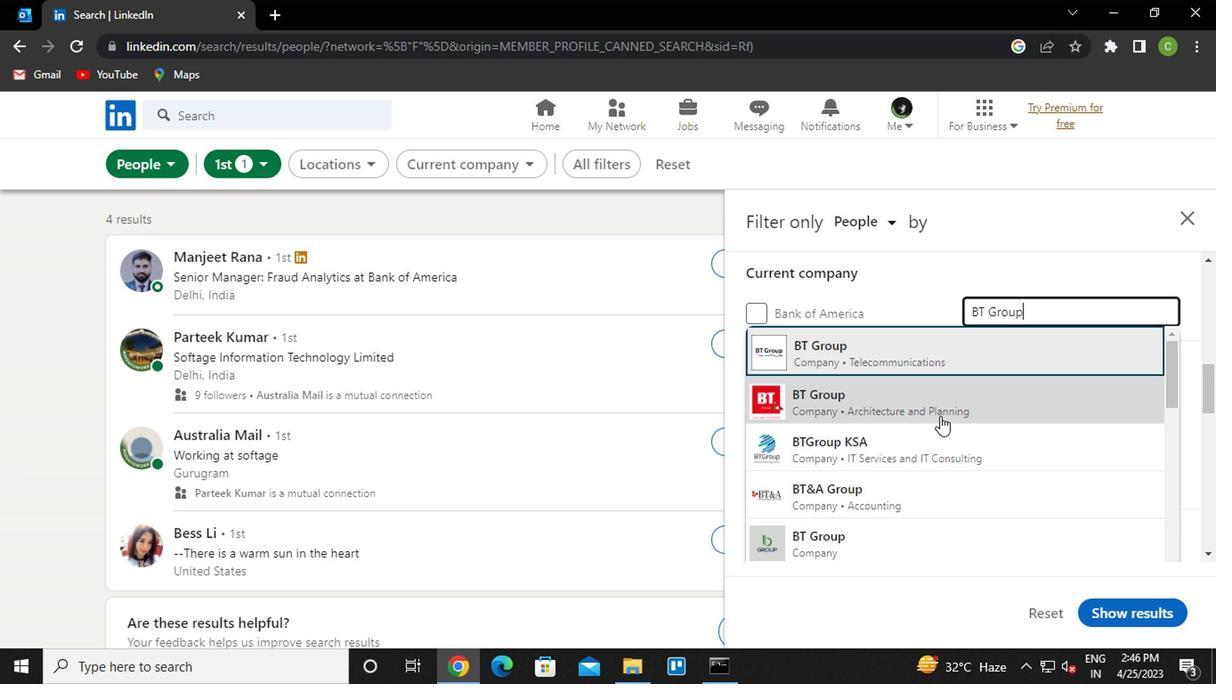 
Action: Mouse moved to (894, 438)
Screenshot: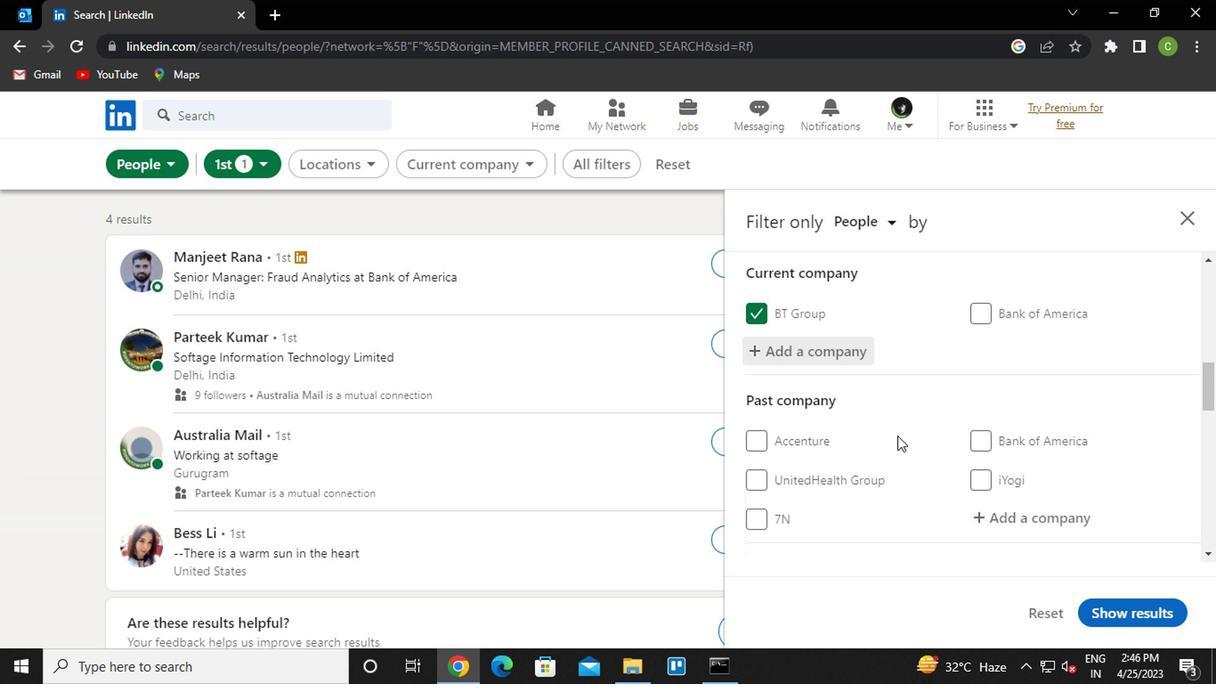 
Action: Mouse scrolled (894, 437) with delta (0, 0)
Screenshot: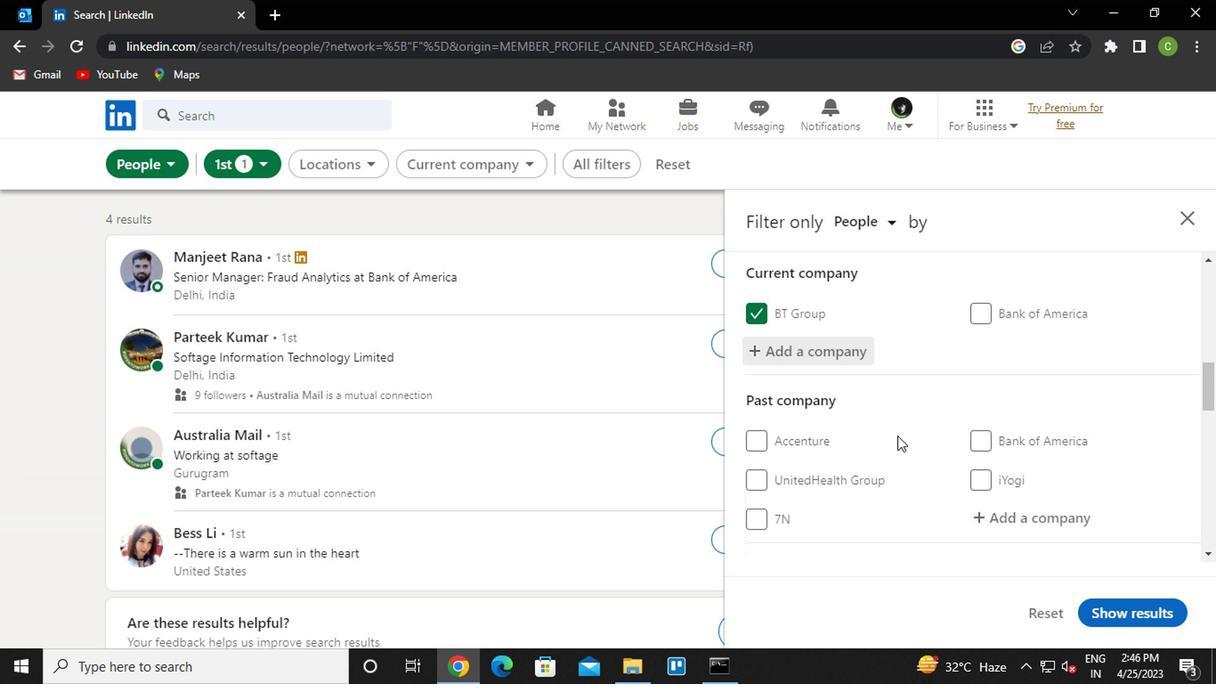 
Action: Mouse moved to (894, 440)
Screenshot: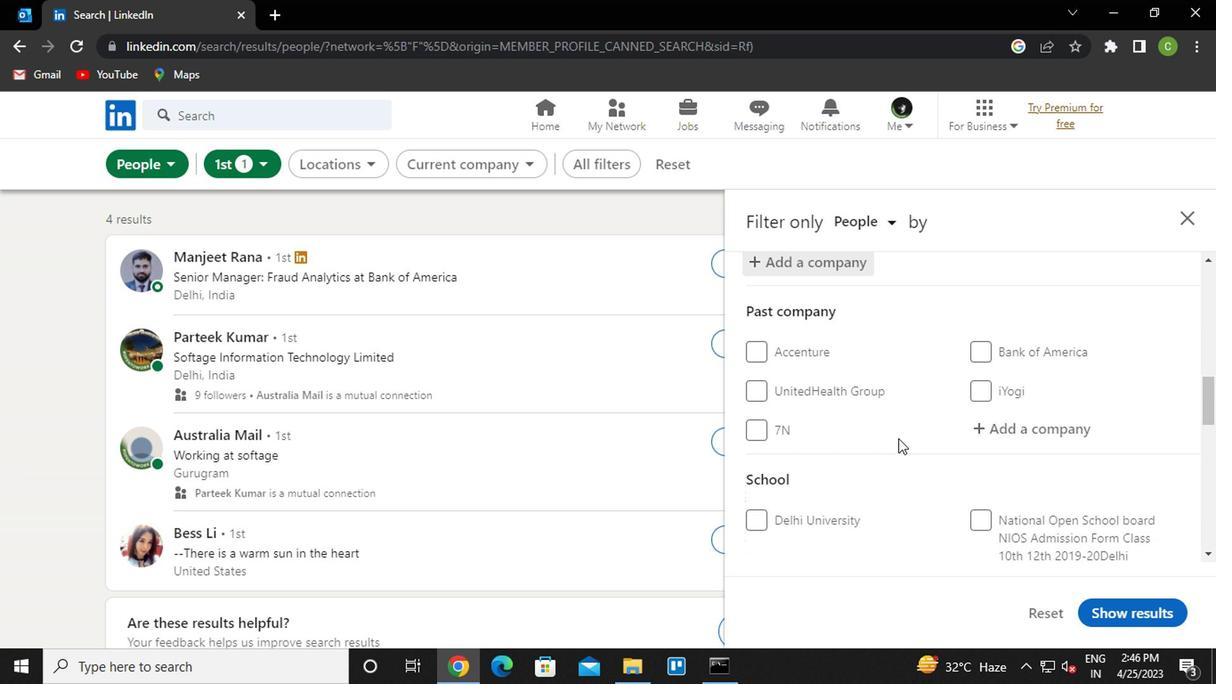 
Action: Mouse scrolled (894, 439) with delta (0, 0)
Screenshot: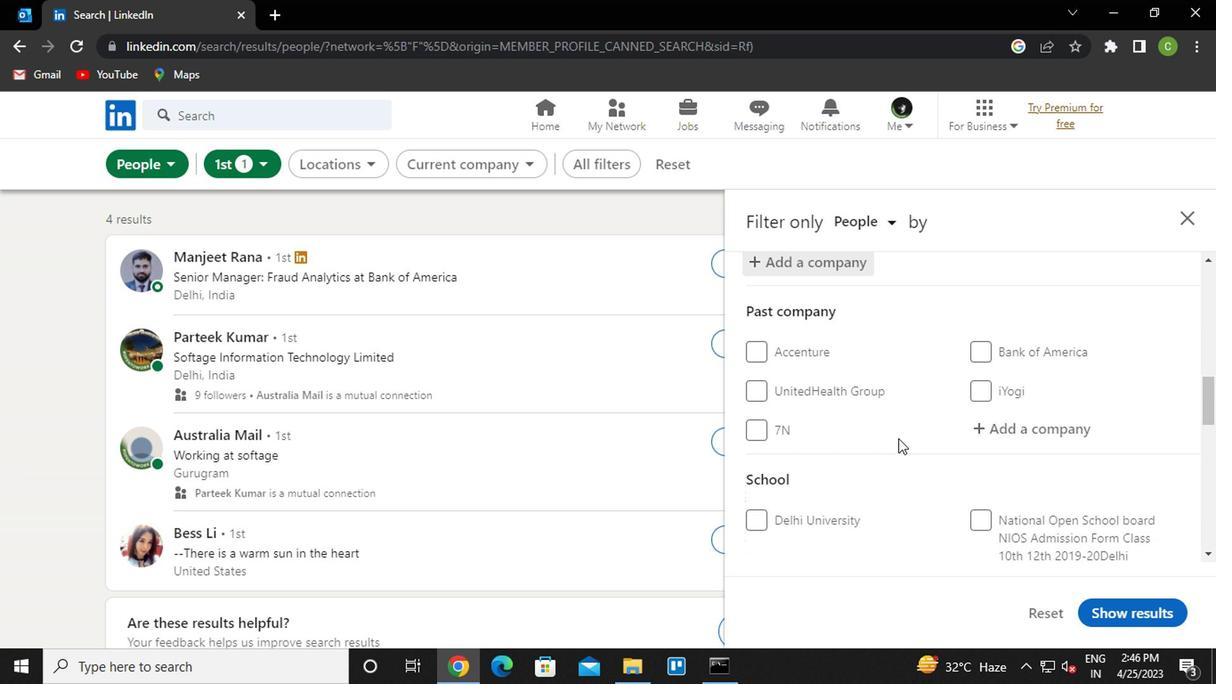 
Action: Mouse moved to (892, 441)
Screenshot: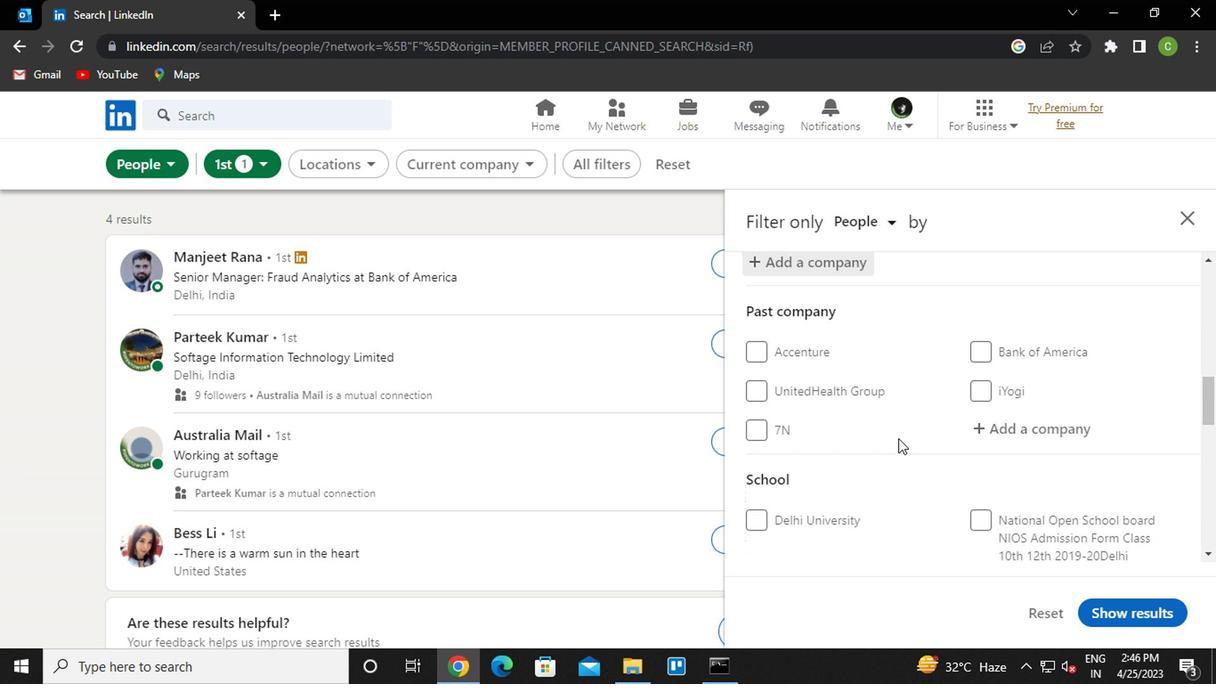
Action: Mouse scrolled (892, 440) with delta (0, -1)
Screenshot: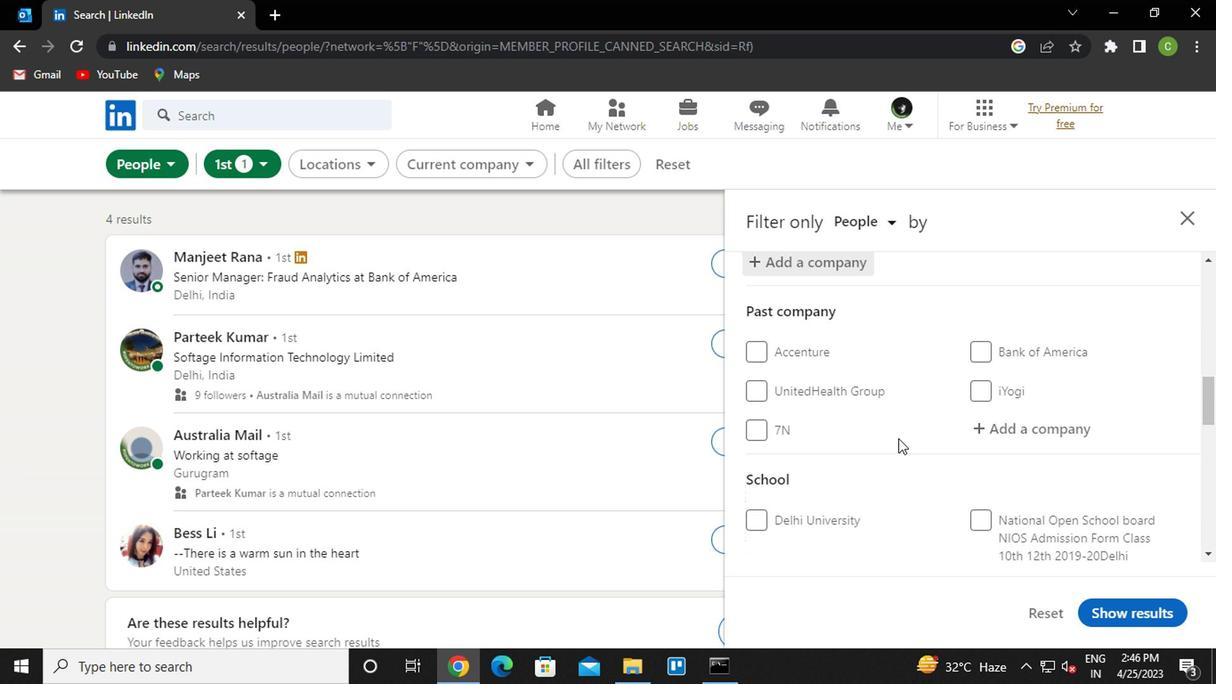 
Action: Mouse moved to (788, 479)
Screenshot: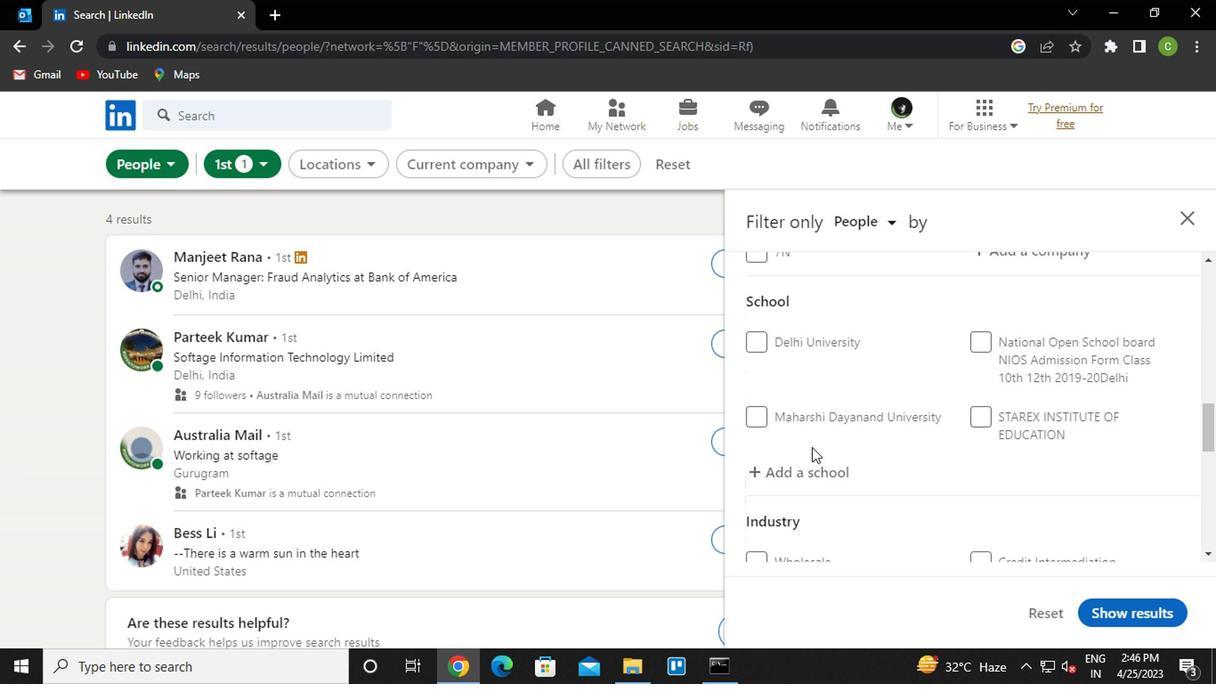 
Action: Mouse pressed left at (788, 479)
Screenshot: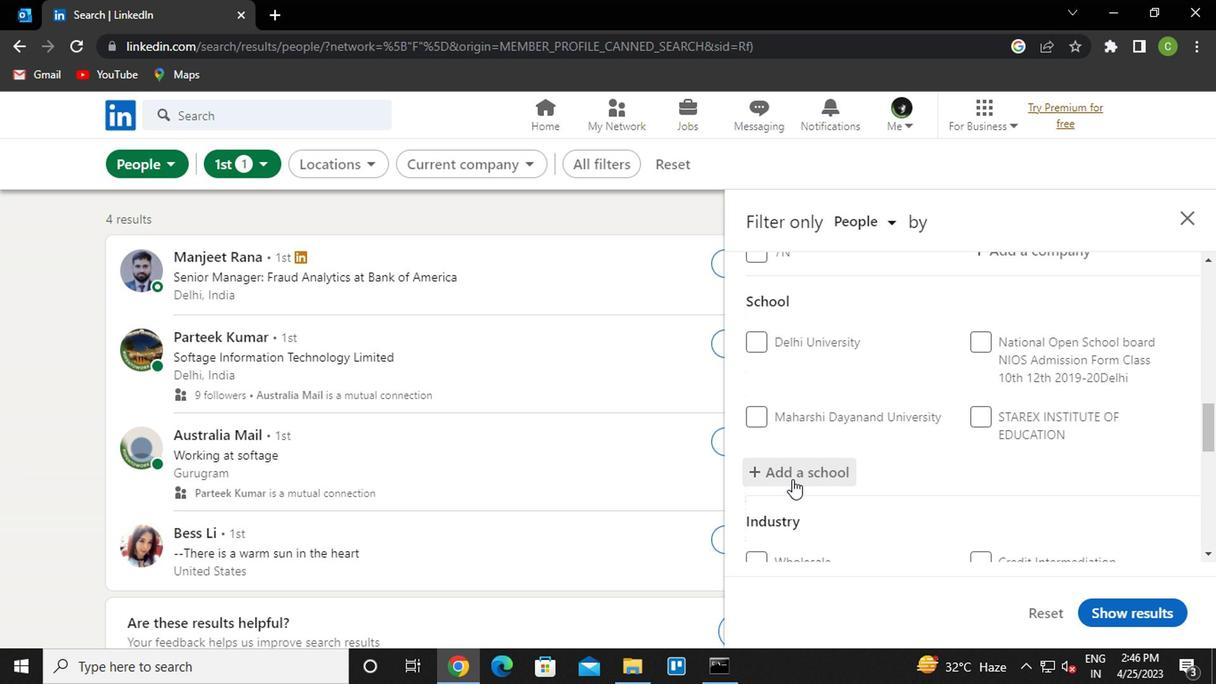 
Action: Key pressed <Key.caps_lock>a<Key.caps_lock>mal<Key.space>jyoti<Key.backspace><Key.backspace><Key.down><Key.enter>
Screenshot: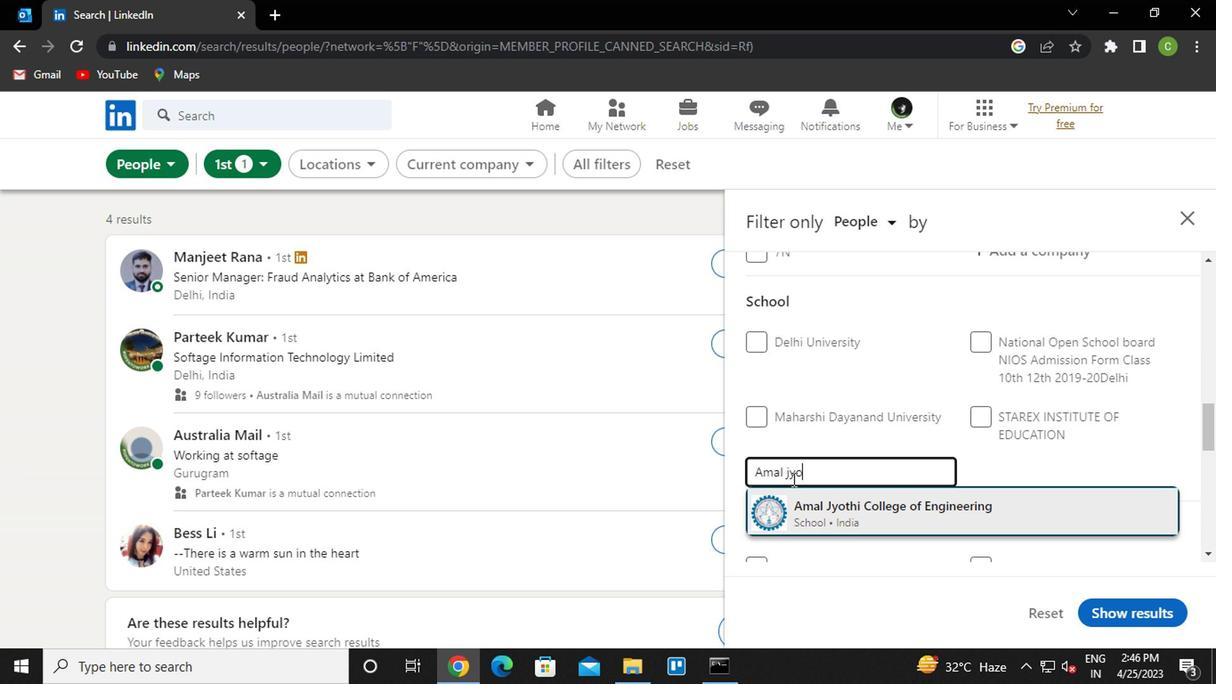 
Action: Mouse moved to (801, 460)
Screenshot: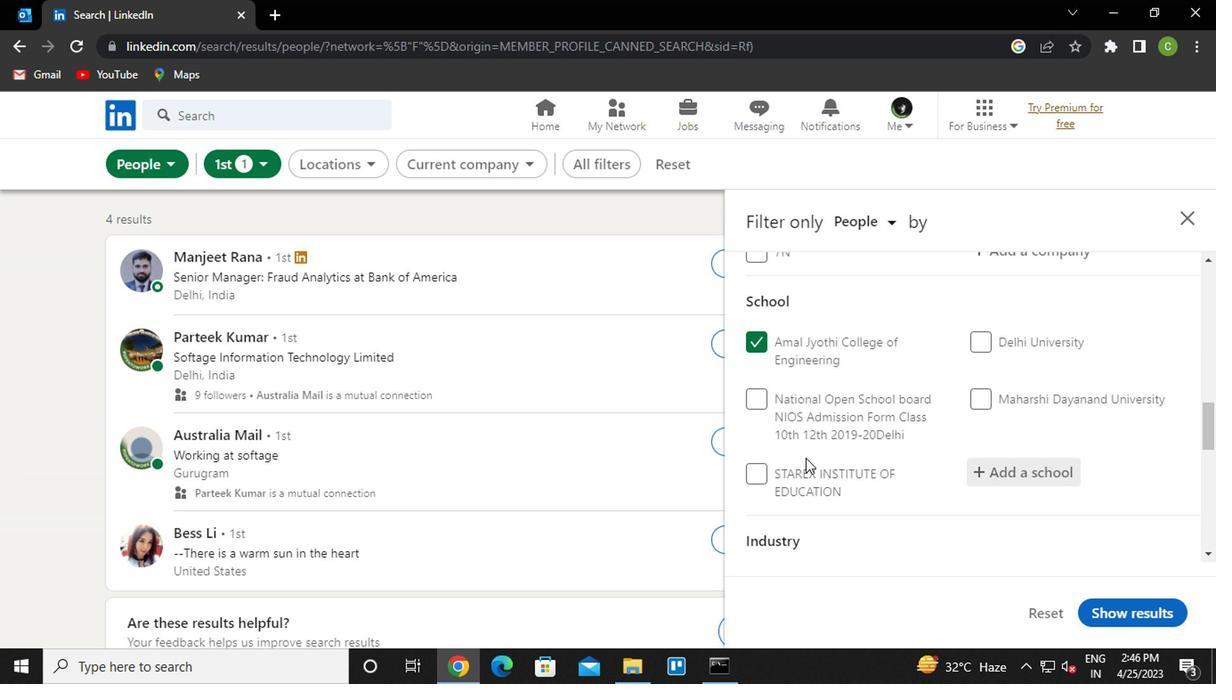 
Action: Mouse scrolled (801, 459) with delta (0, 0)
Screenshot: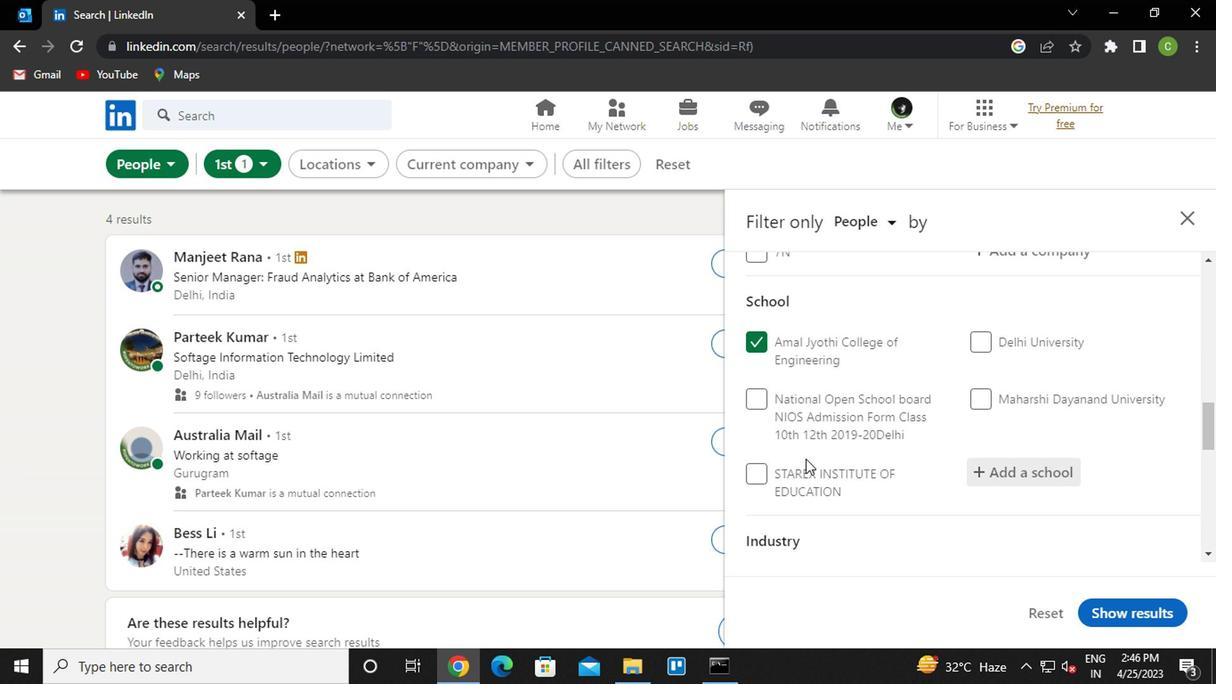
Action: Mouse moved to (850, 429)
Screenshot: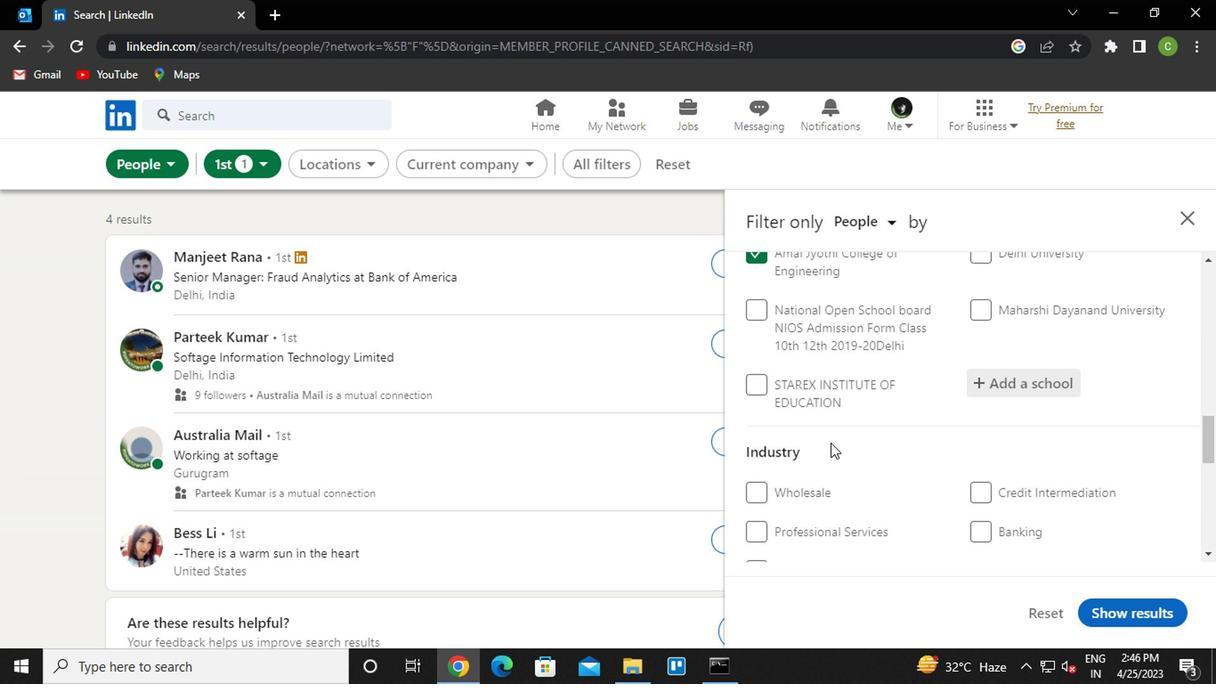 
Action: Mouse scrolled (850, 428) with delta (0, 0)
Screenshot: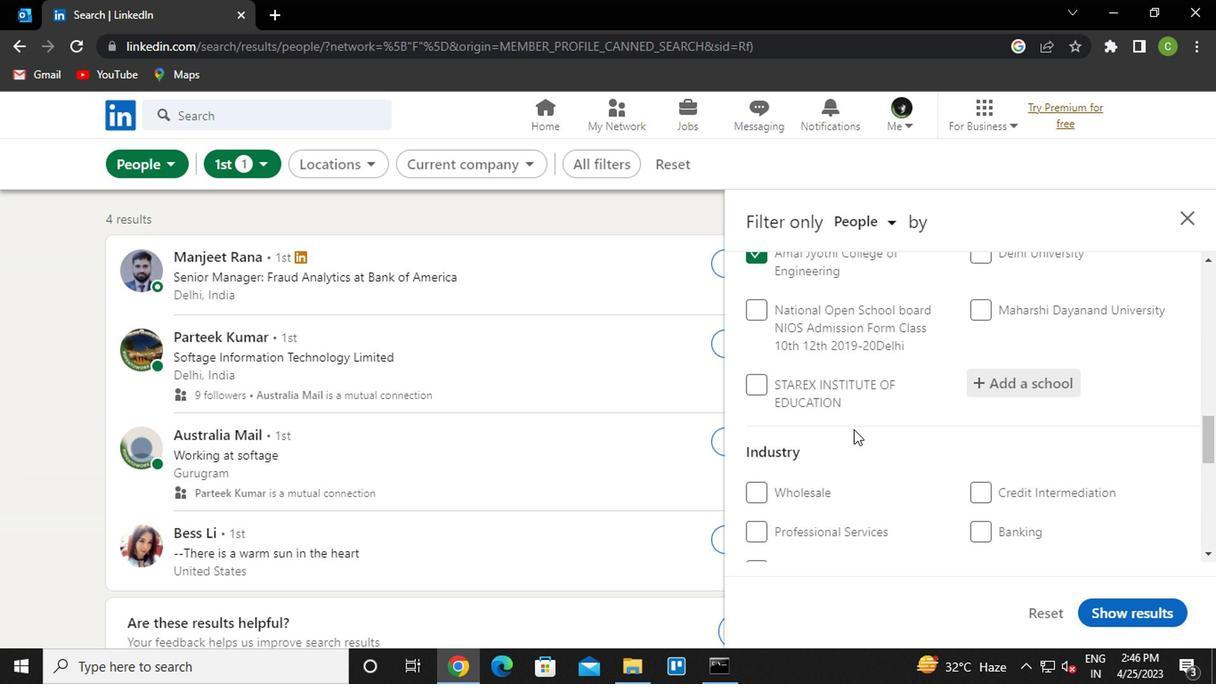 
Action: Mouse moved to (1022, 480)
Screenshot: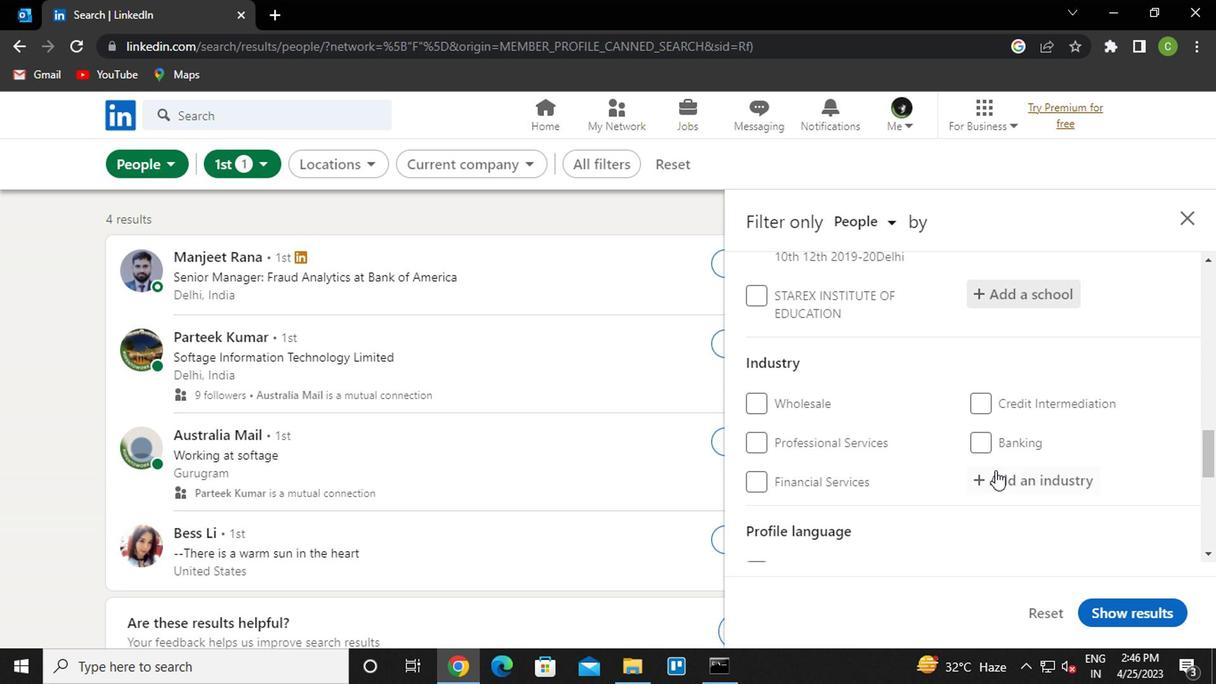 
Action: Mouse pressed left at (1022, 480)
Screenshot: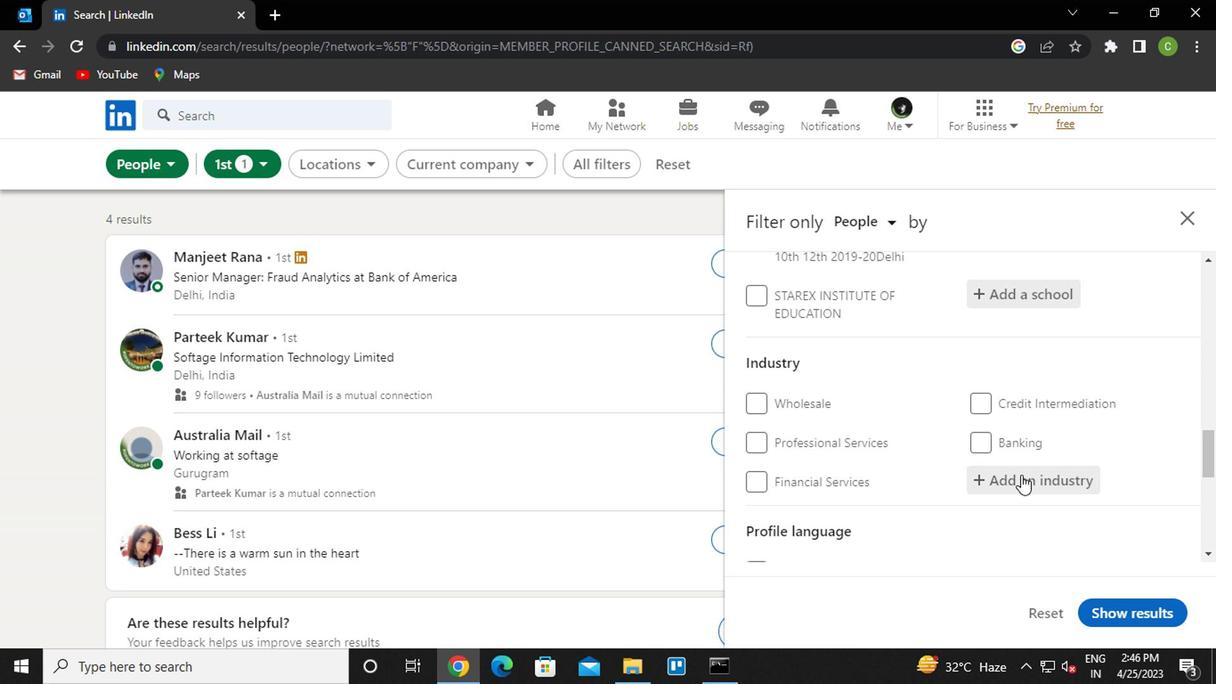 
Action: Mouse moved to (978, 512)
Screenshot: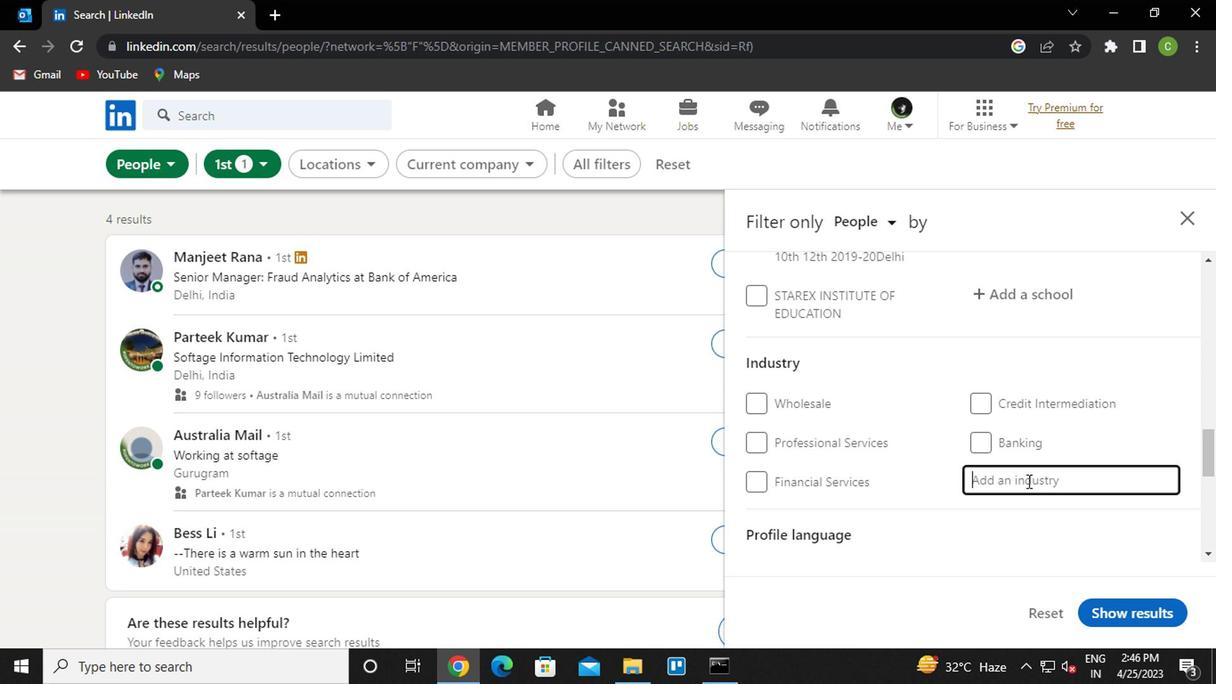 
Action: Key pressed <Key.caps_lock>l<Key.caps_lock>ime<Key.down><Key.enter>
Screenshot: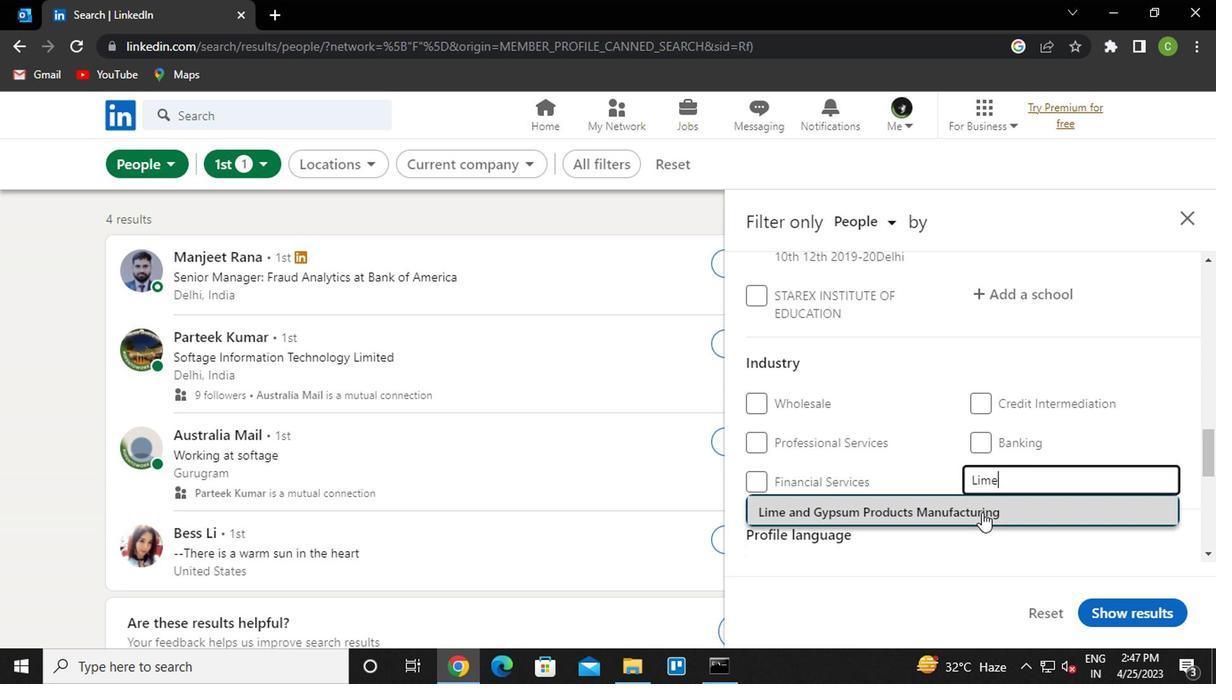 
Action: Mouse moved to (878, 508)
Screenshot: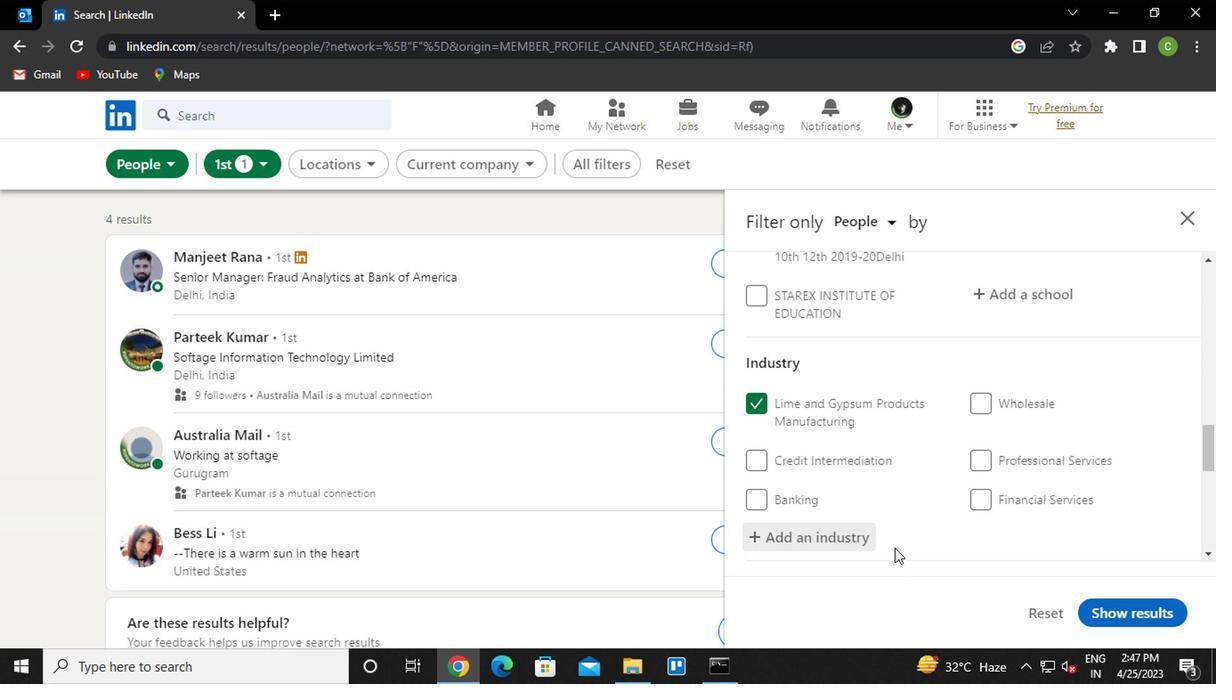 
Action: Mouse scrolled (878, 508) with delta (0, 0)
Screenshot: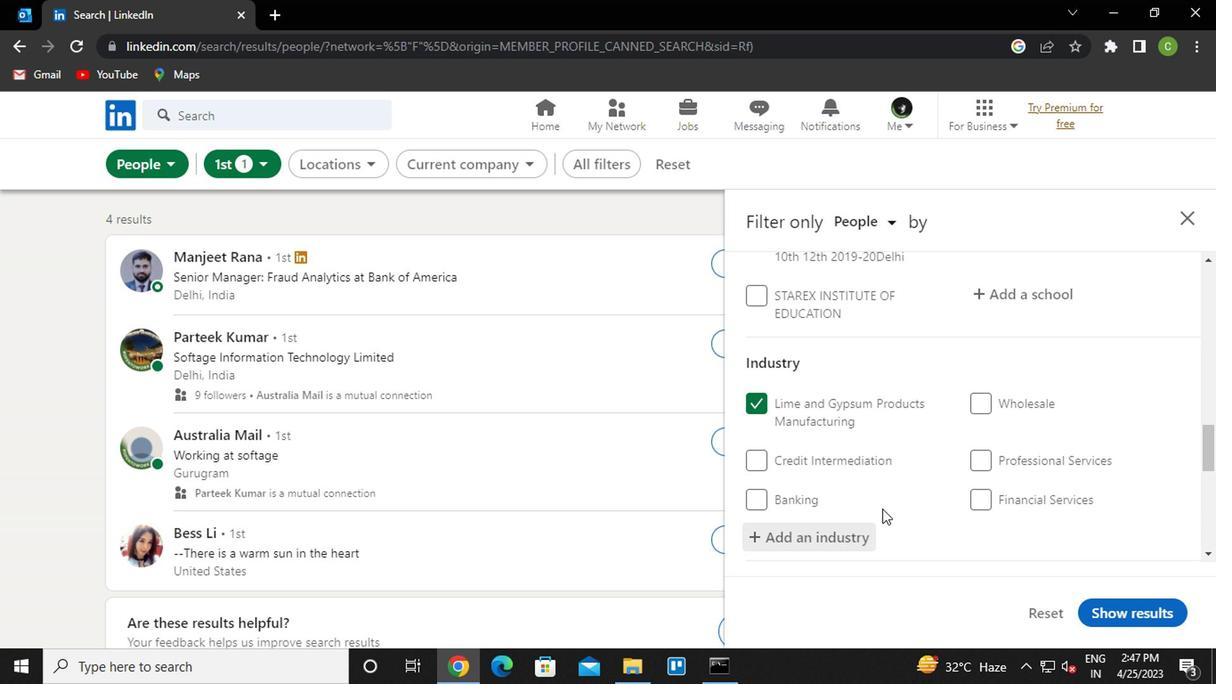 
Action: Mouse moved to (876, 509)
Screenshot: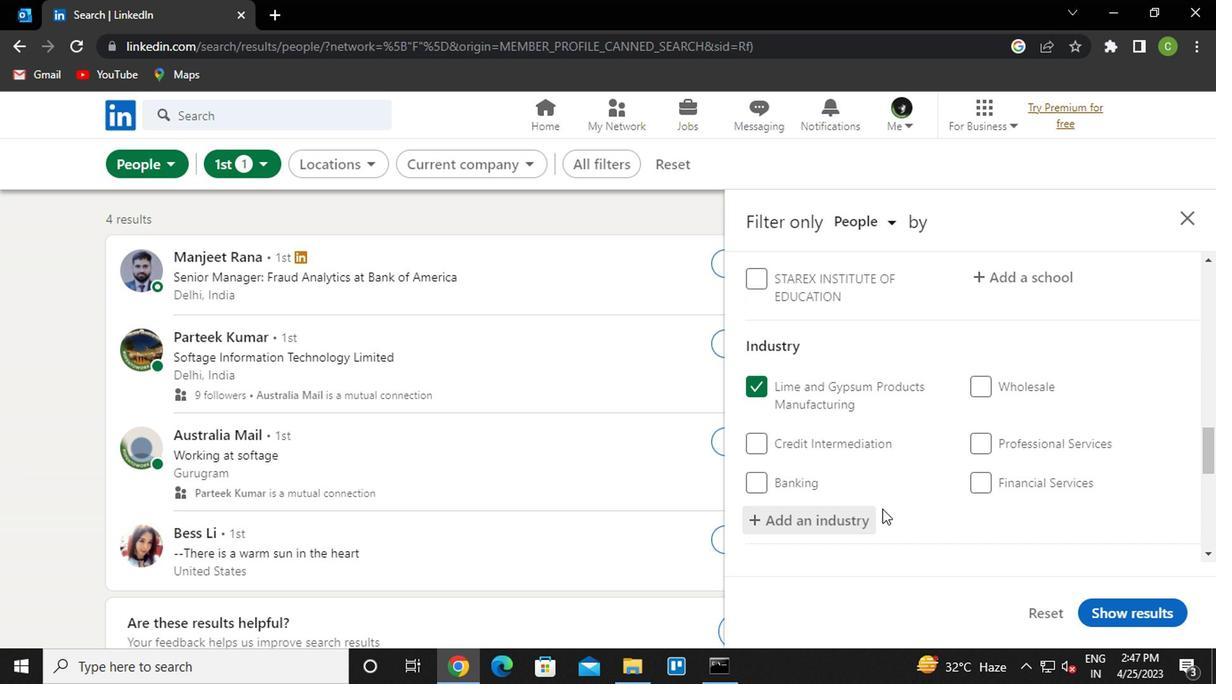 
Action: Mouse scrolled (876, 508) with delta (0, 0)
Screenshot: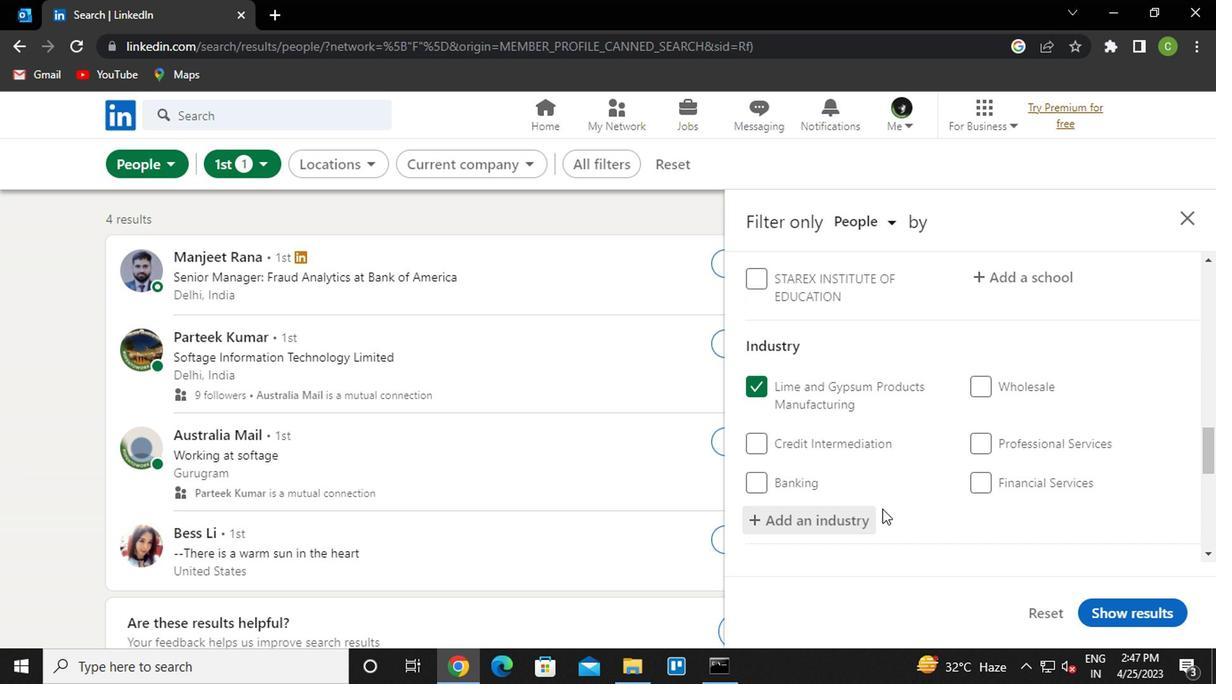 
Action: Mouse moved to (876, 510)
Screenshot: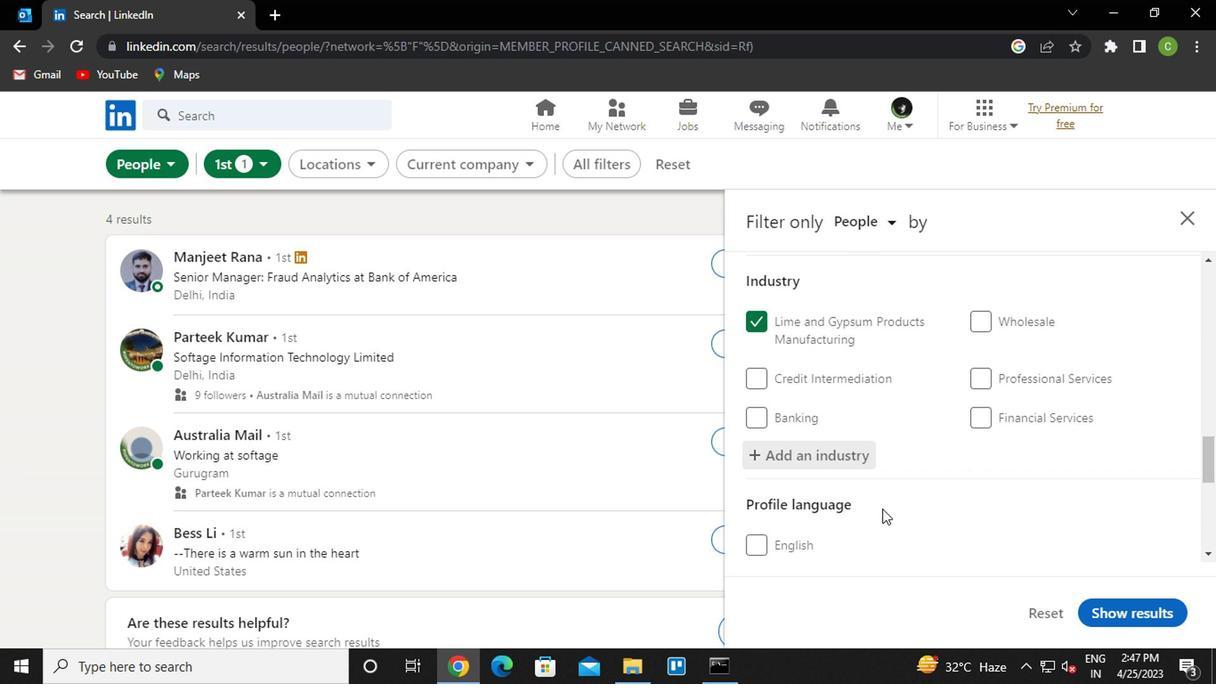 
Action: Mouse scrolled (876, 509) with delta (0, -1)
Screenshot: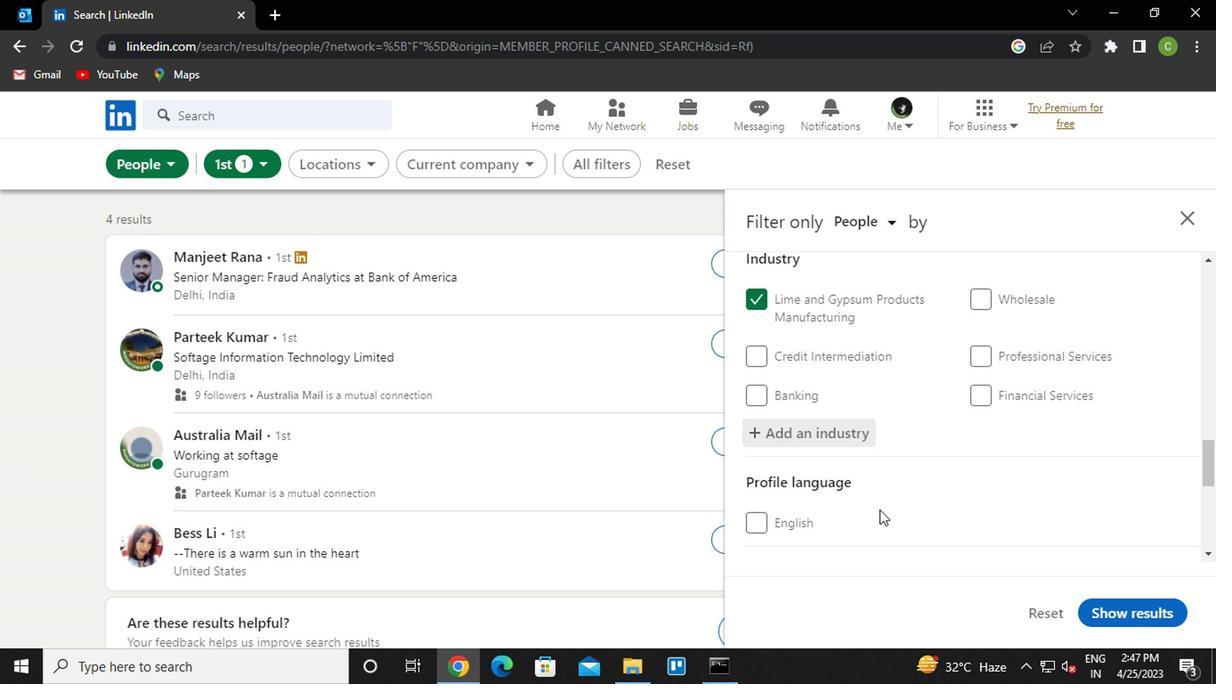 
Action: Mouse moved to (834, 490)
Screenshot: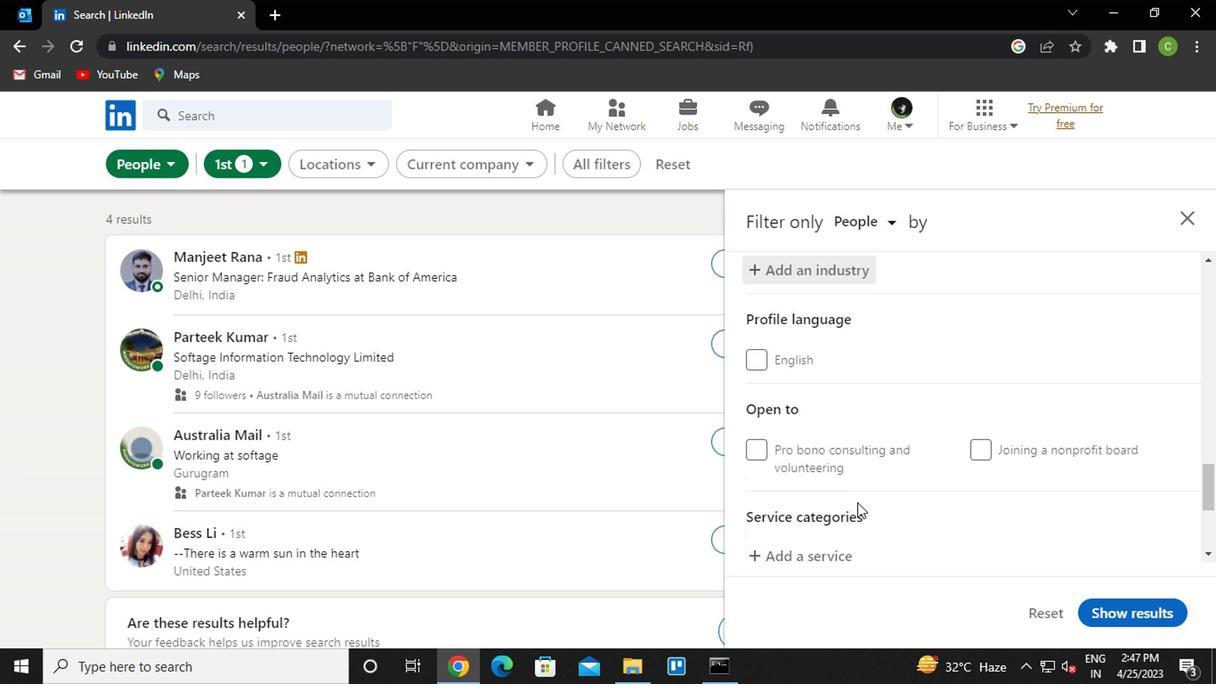 
Action: Mouse scrolled (834, 489) with delta (0, -1)
Screenshot: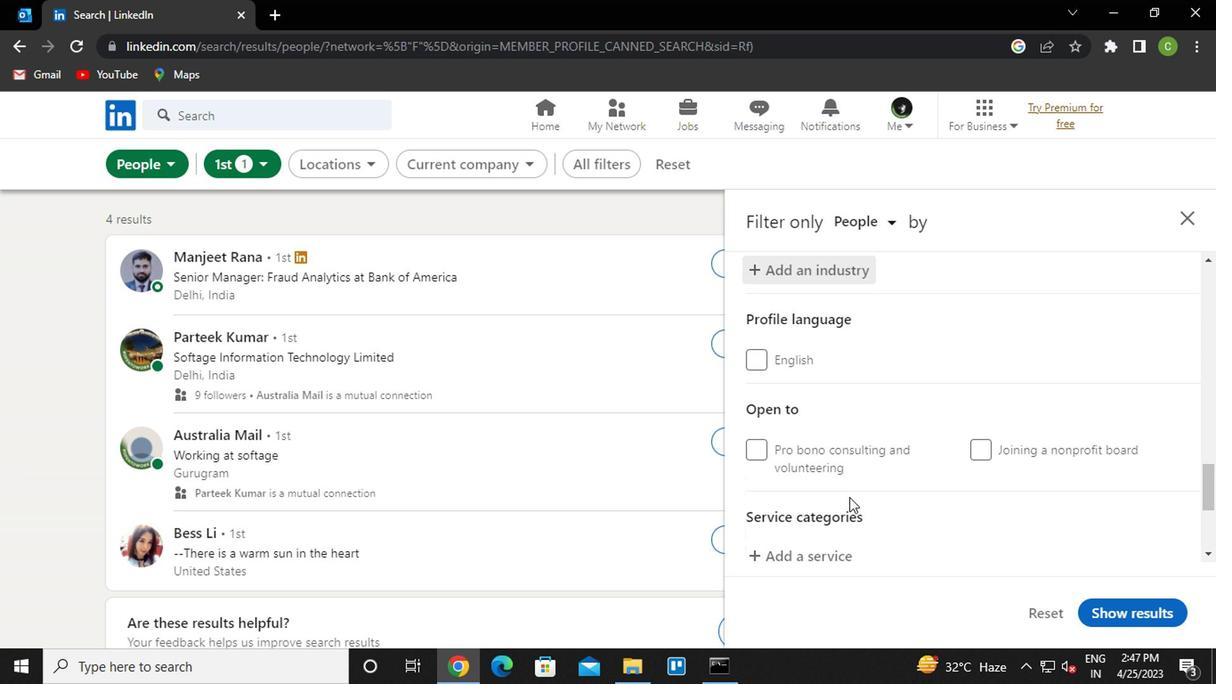 
Action: Mouse scrolled (834, 489) with delta (0, -1)
Screenshot: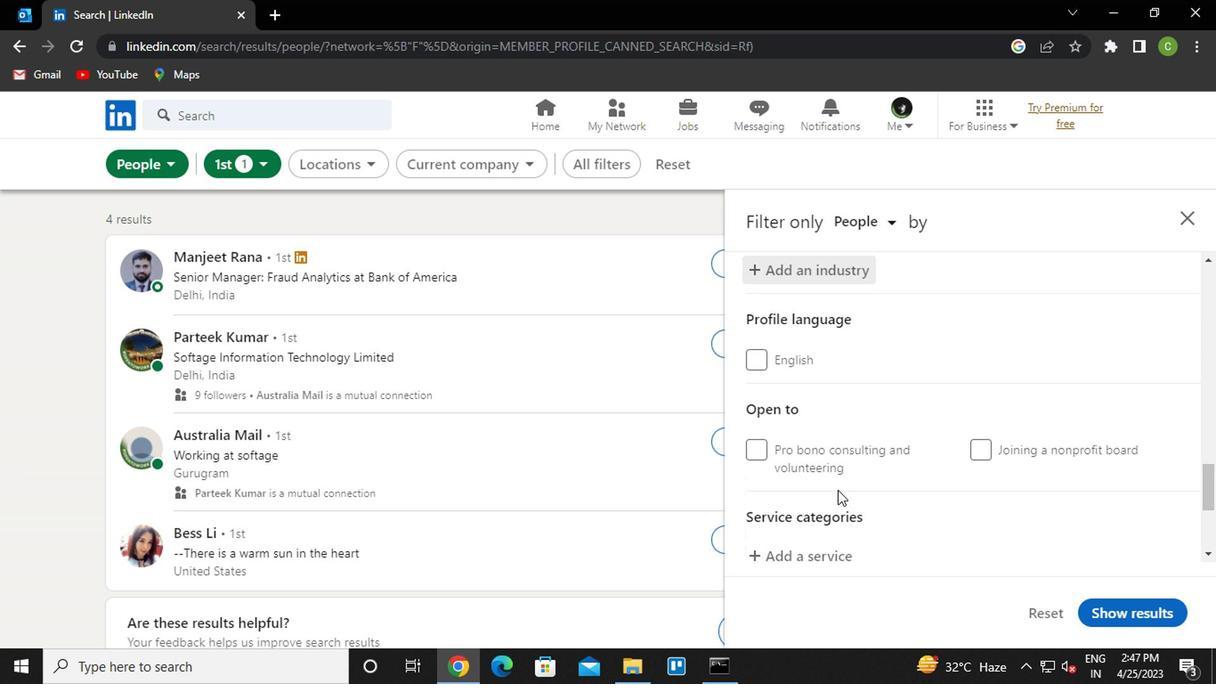 
Action: Mouse moved to (810, 388)
Screenshot: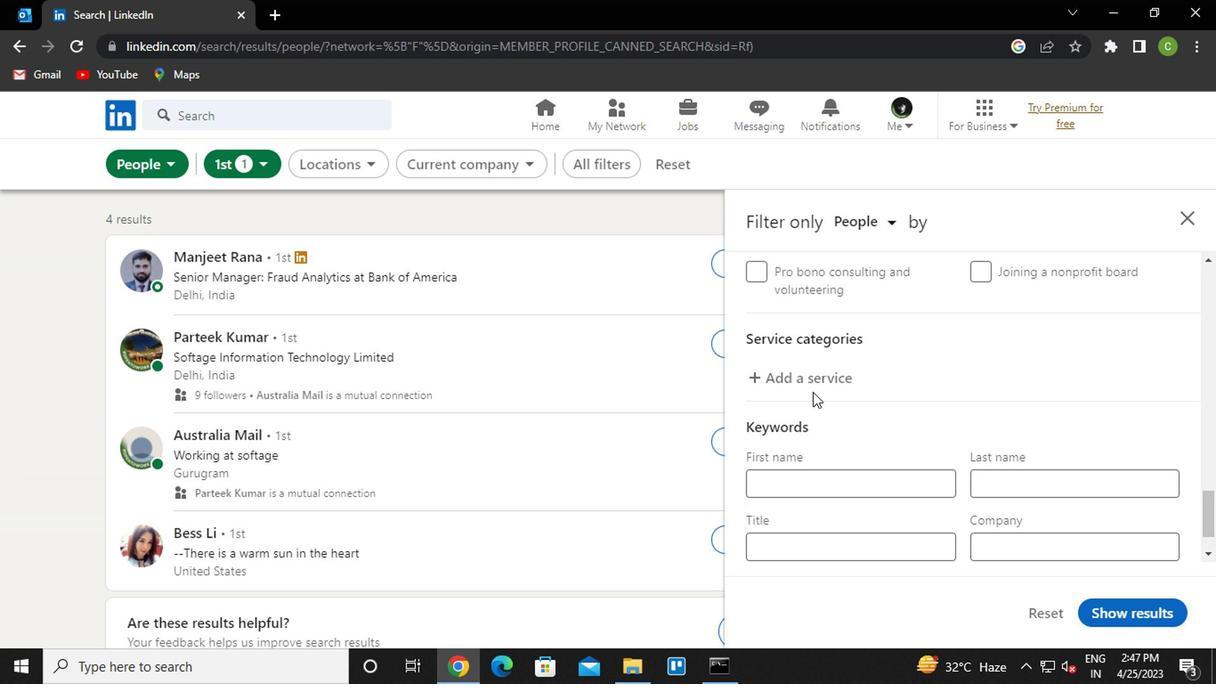 
Action: Mouse pressed left at (810, 388)
Screenshot: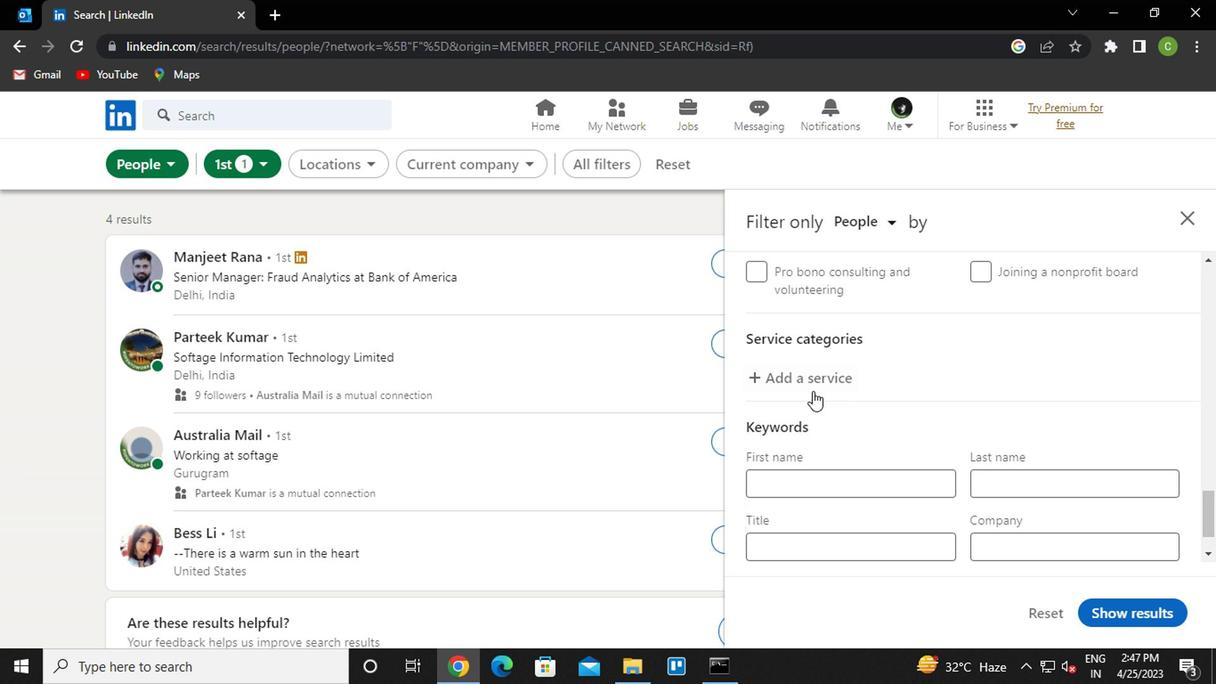 
Action: Mouse moved to (811, 388)
Screenshot: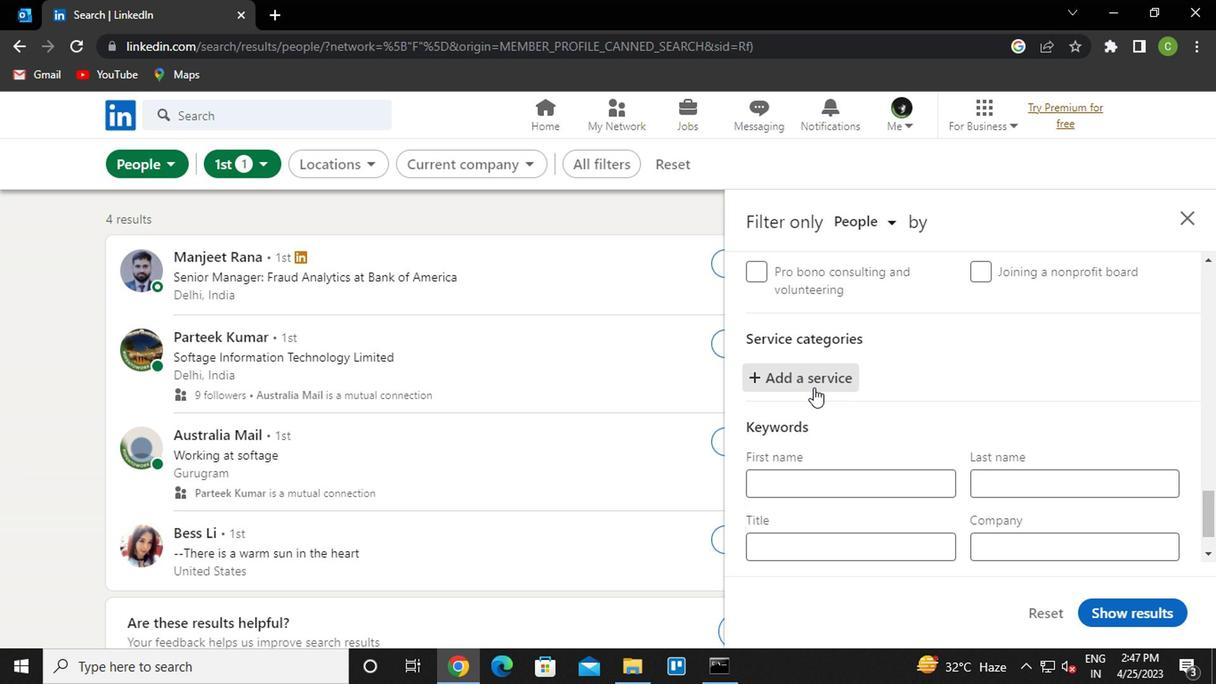 
Action: Key pressed <Key.caps_lock>p<Key.caps_lock>rint<Key.space><Key.caps_lock>d<Key.caps_lock>Esign
Screenshot: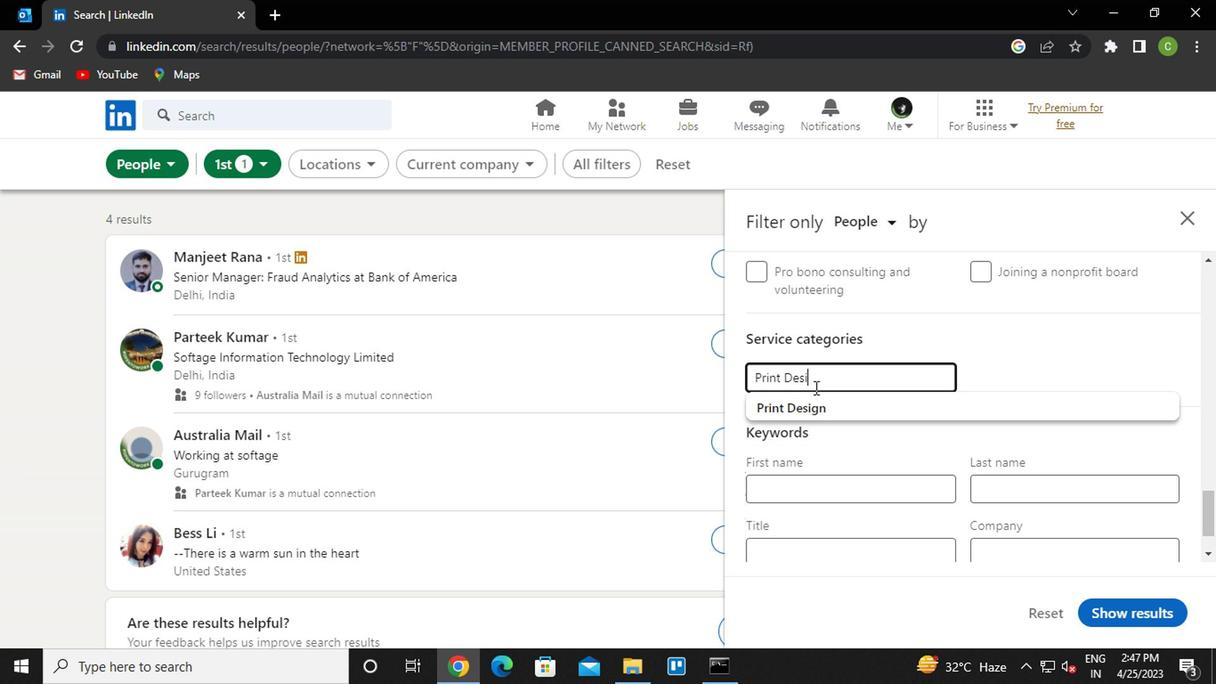 
Action: Mouse moved to (847, 404)
Screenshot: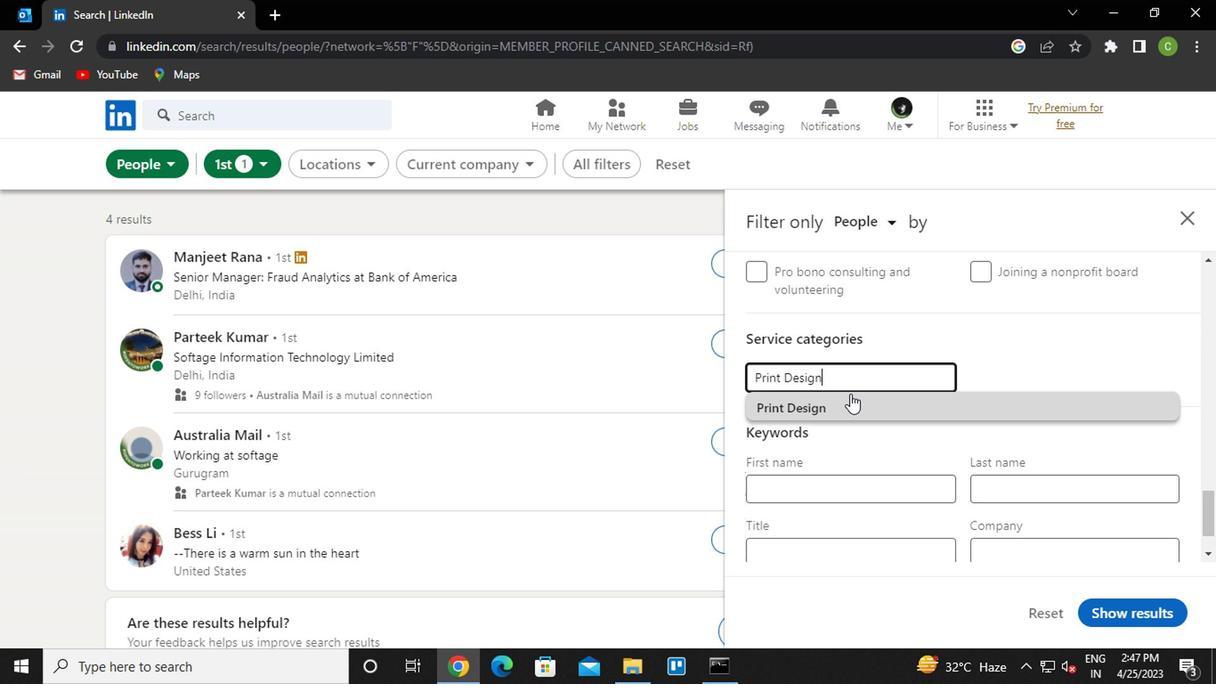 
Action: Mouse pressed left at (847, 404)
Screenshot: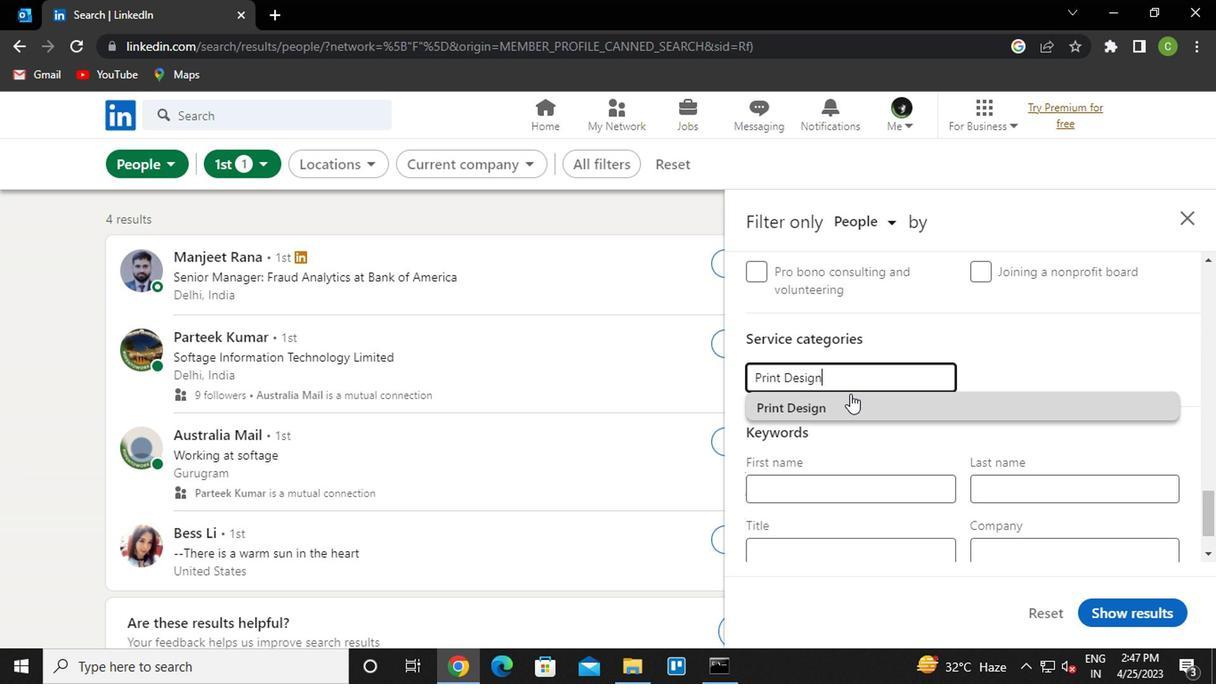 
Action: Mouse moved to (847, 406)
Screenshot: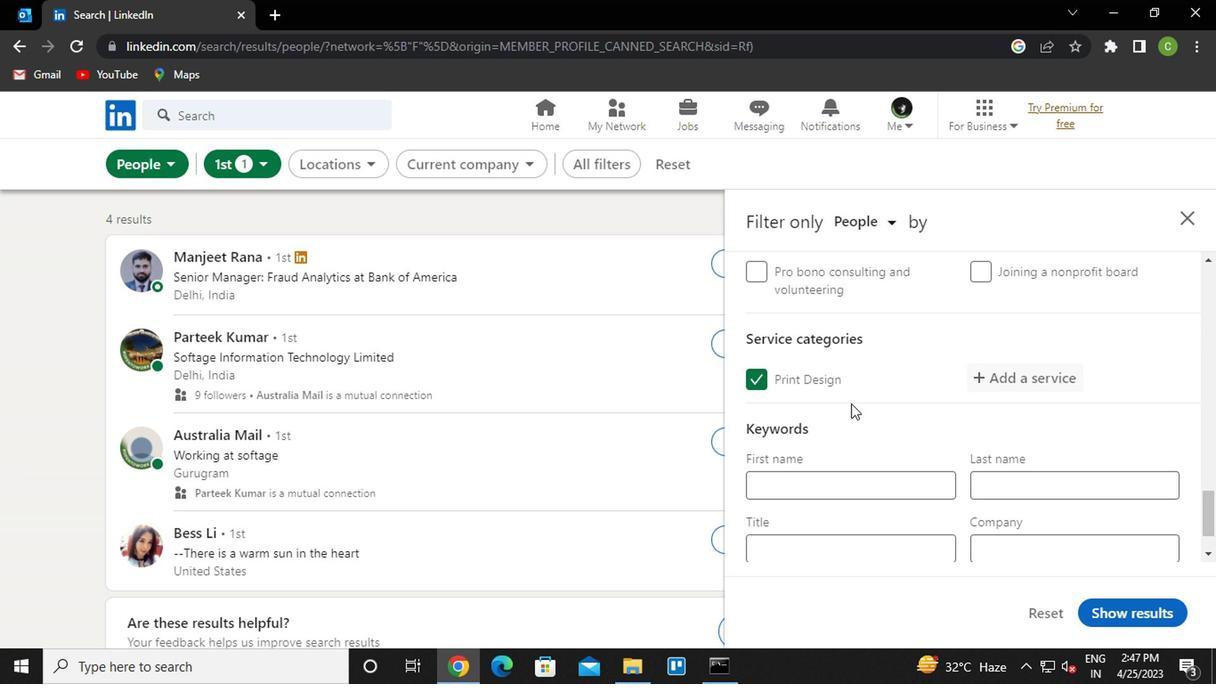 
Action: Mouse scrolled (847, 404) with delta (0, -1)
Screenshot: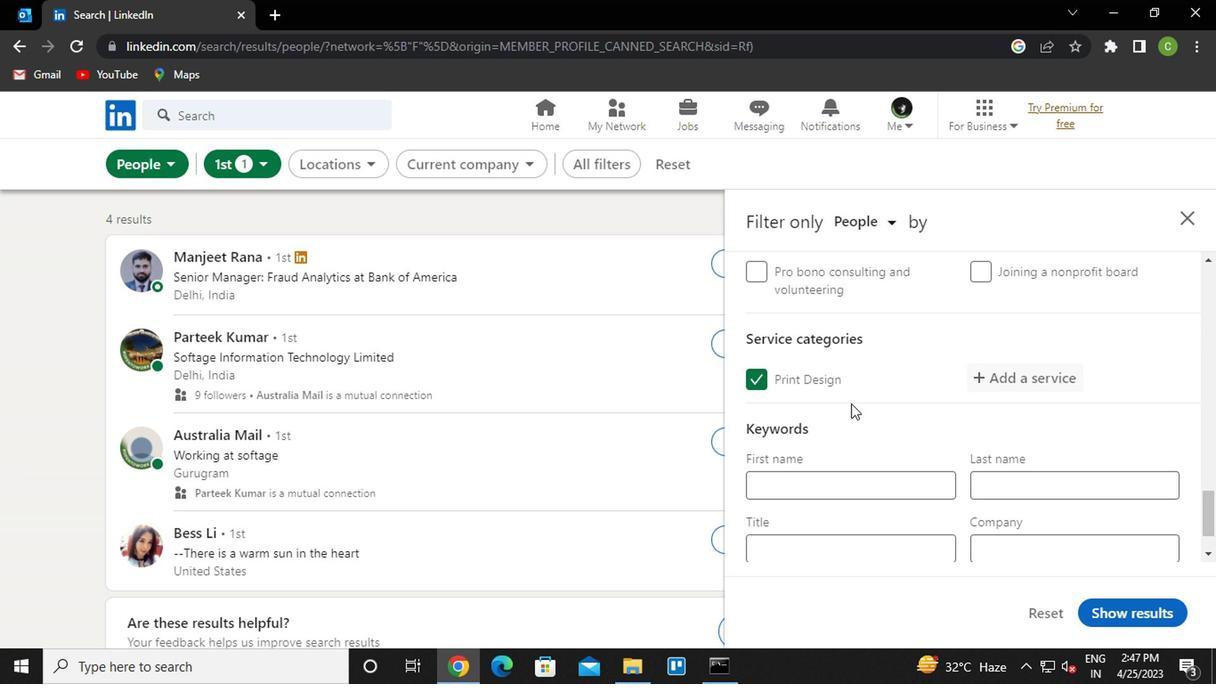 
Action: Mouse moved to (852, 413)
Screenshot: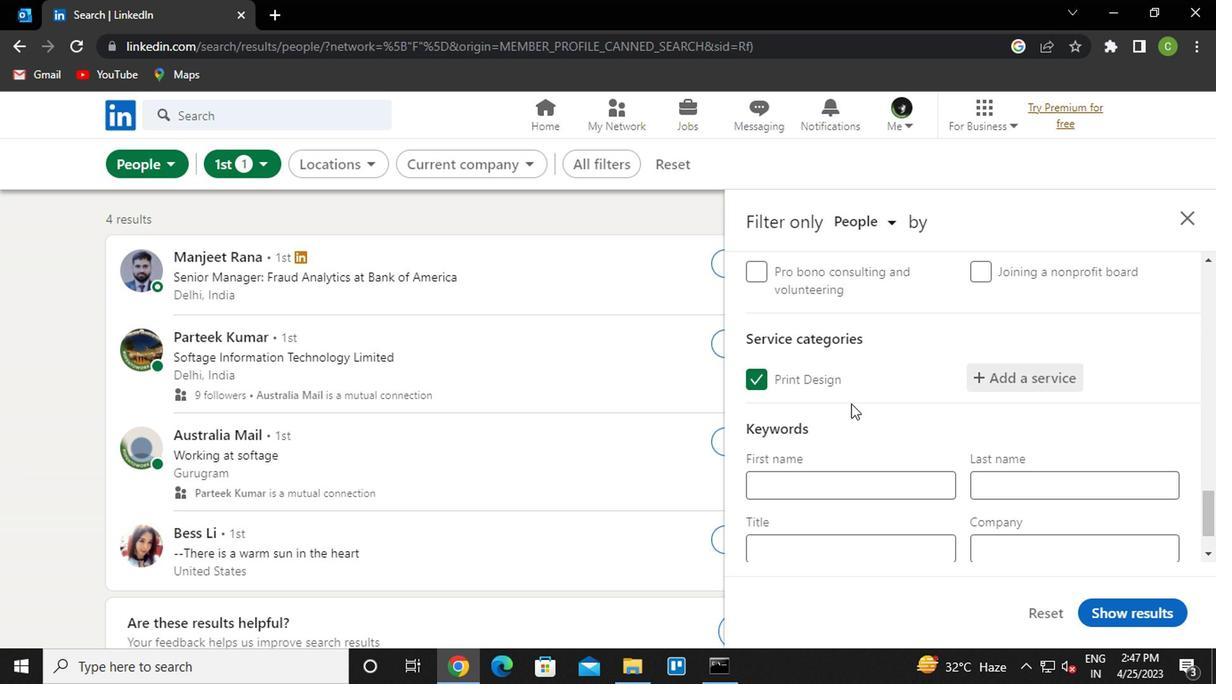 
Action: Mouse scrolled (852, 411) with delta (0, -1)
Screenshot: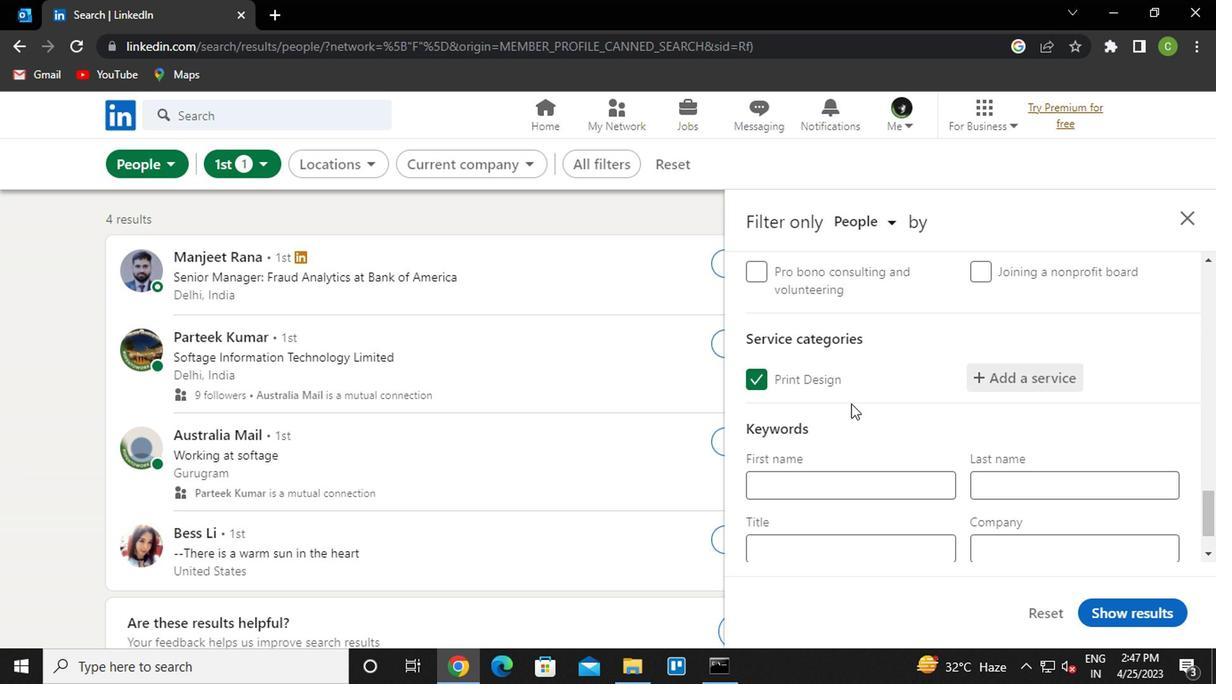 
Action: Mouse moved to (836, 482)
Screenshot: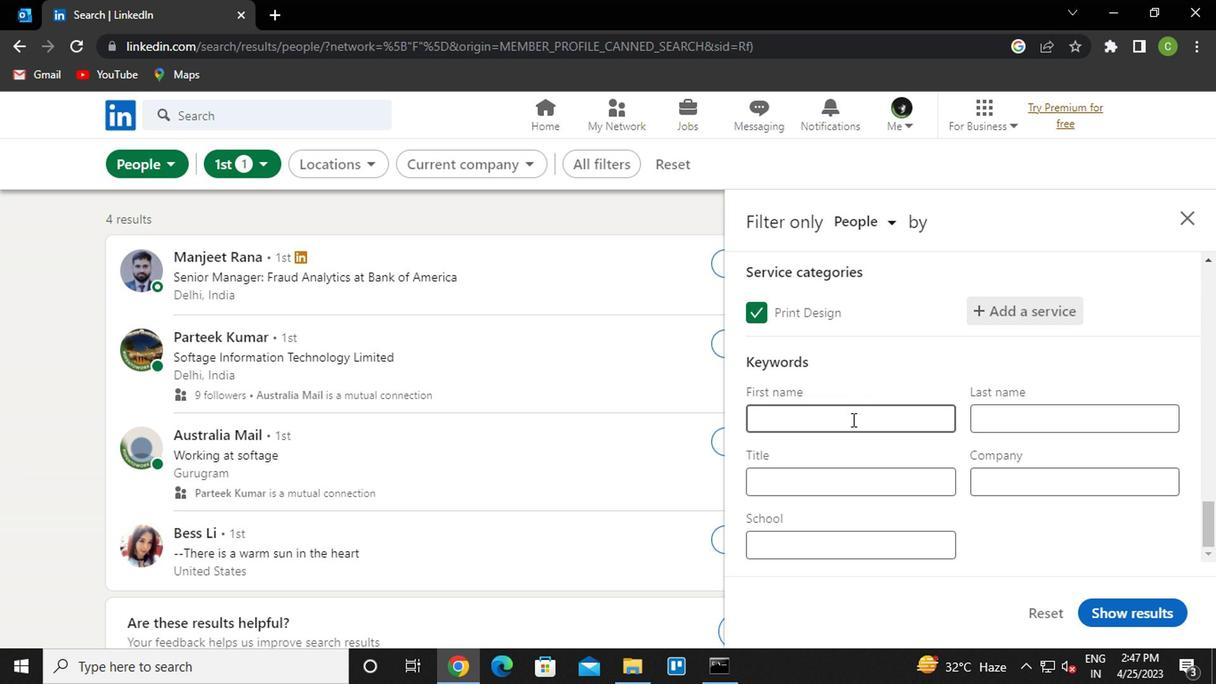 
Action: Mouse pressed left at (836, 482)
Screenshot: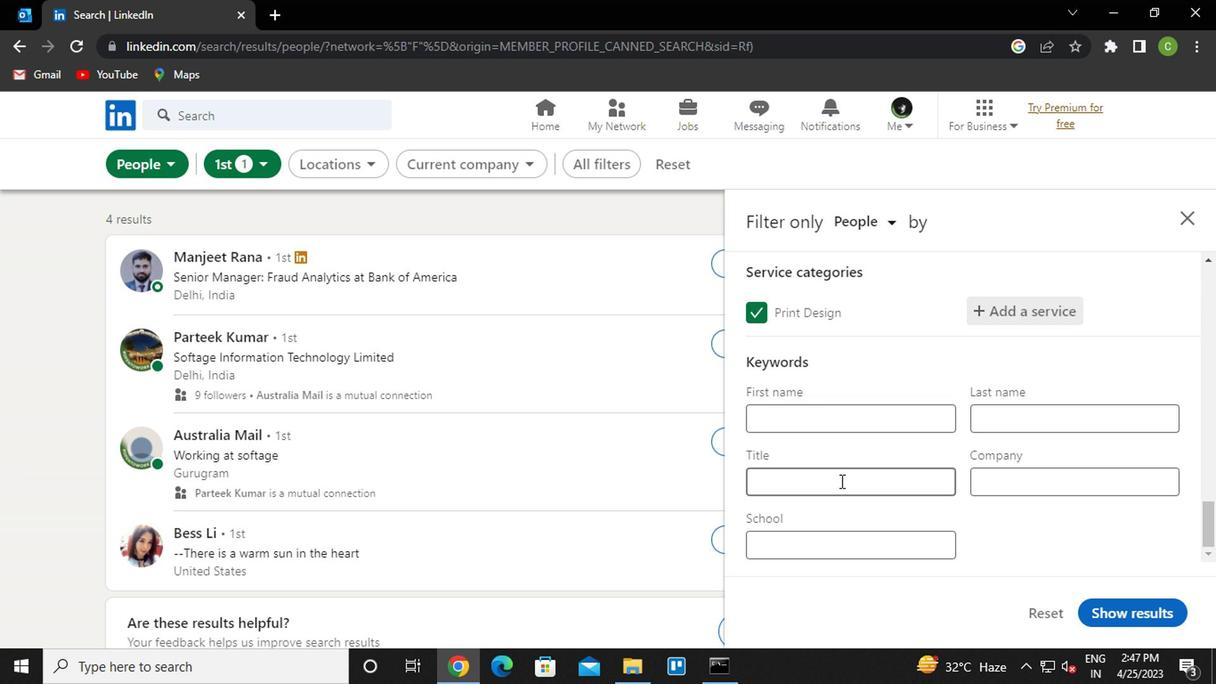 
Action: Mouse moved to (830, 489)
Screenshot: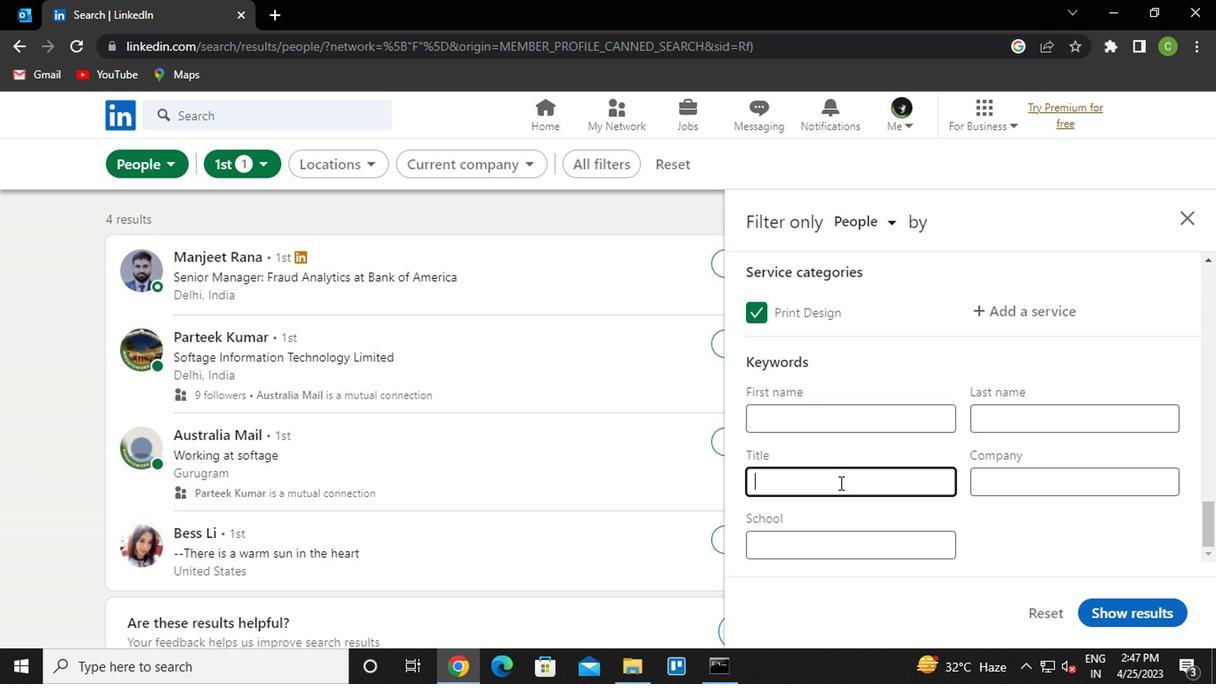 
Action: Key pressed <Key.caps_lock>r<Key.caps_lock>e
Screenshot: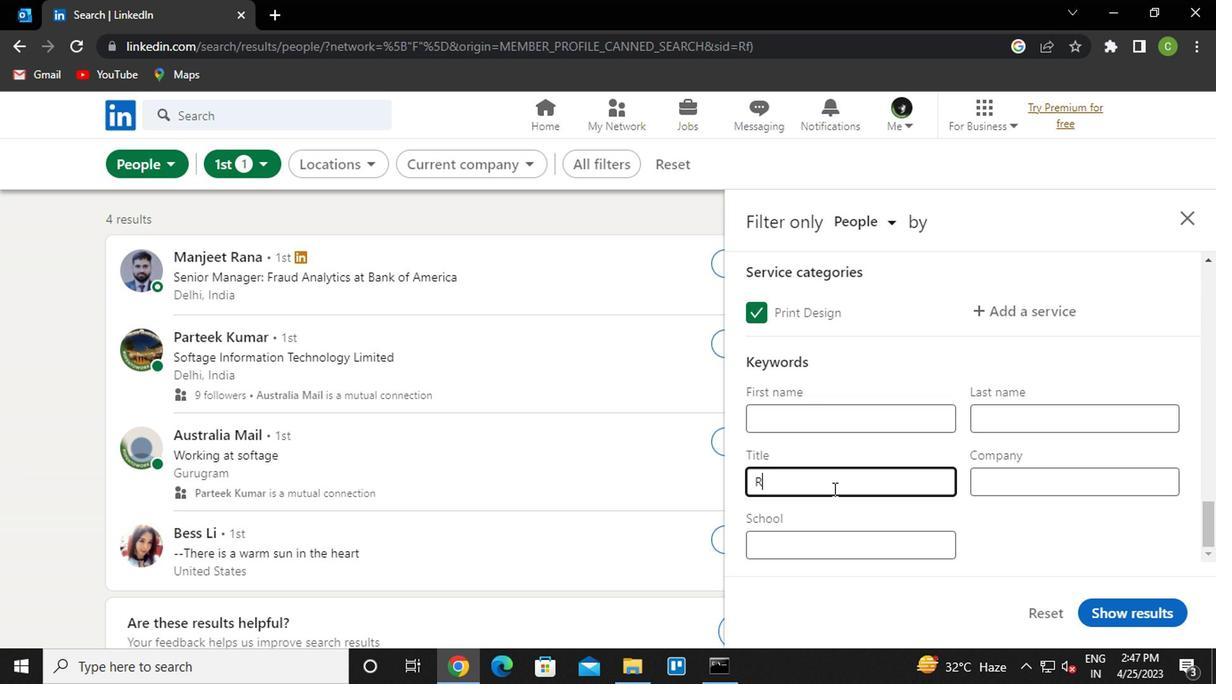 
Action: Mouse moved to (828, 489)
Screenshot: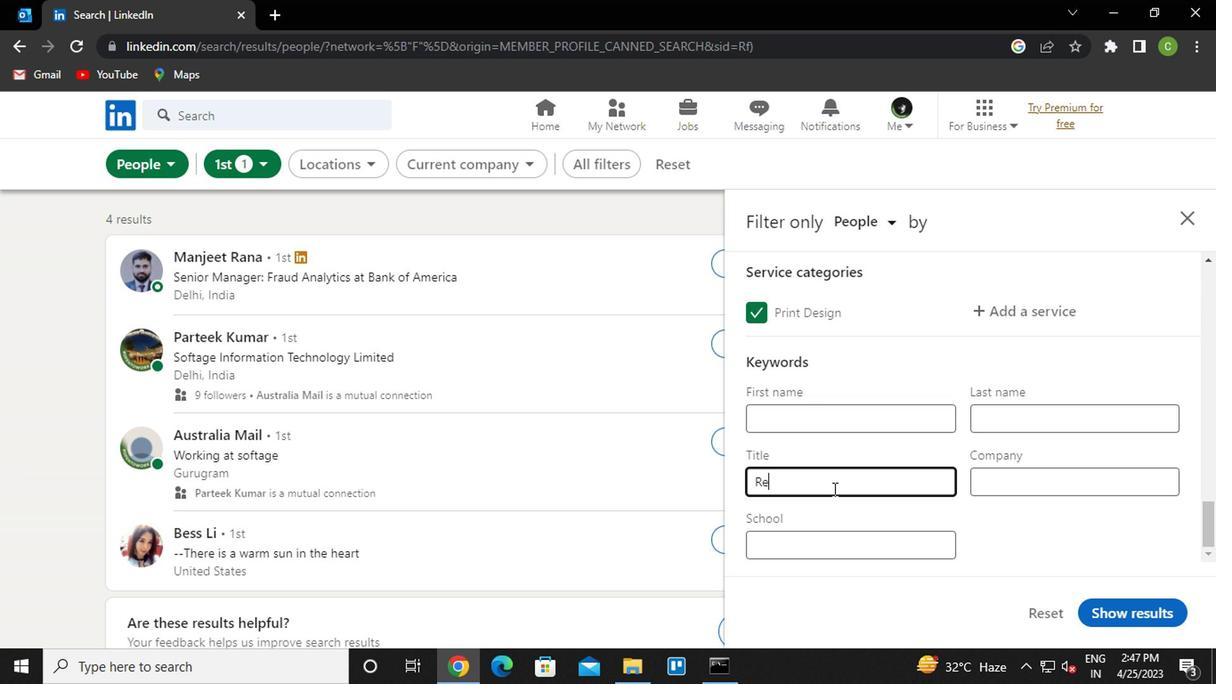 
Action: Key pressed searcher
Screenshot: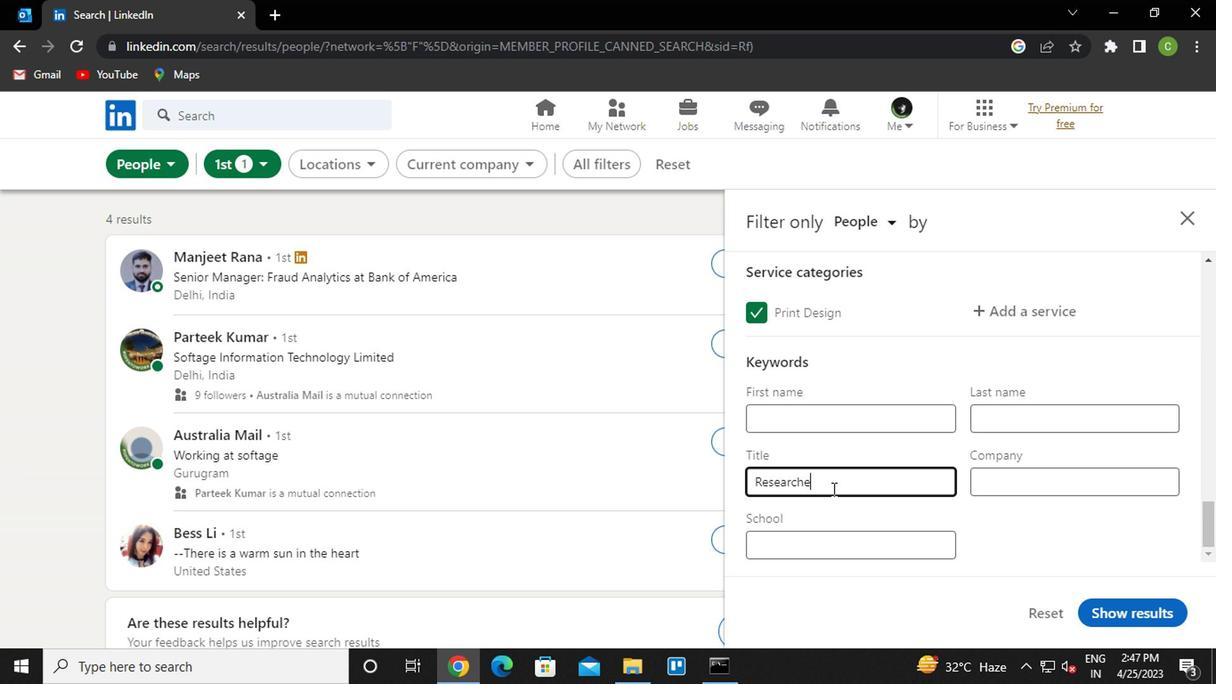 
Action: Mouse moved to (1152, 617)
Screenshot: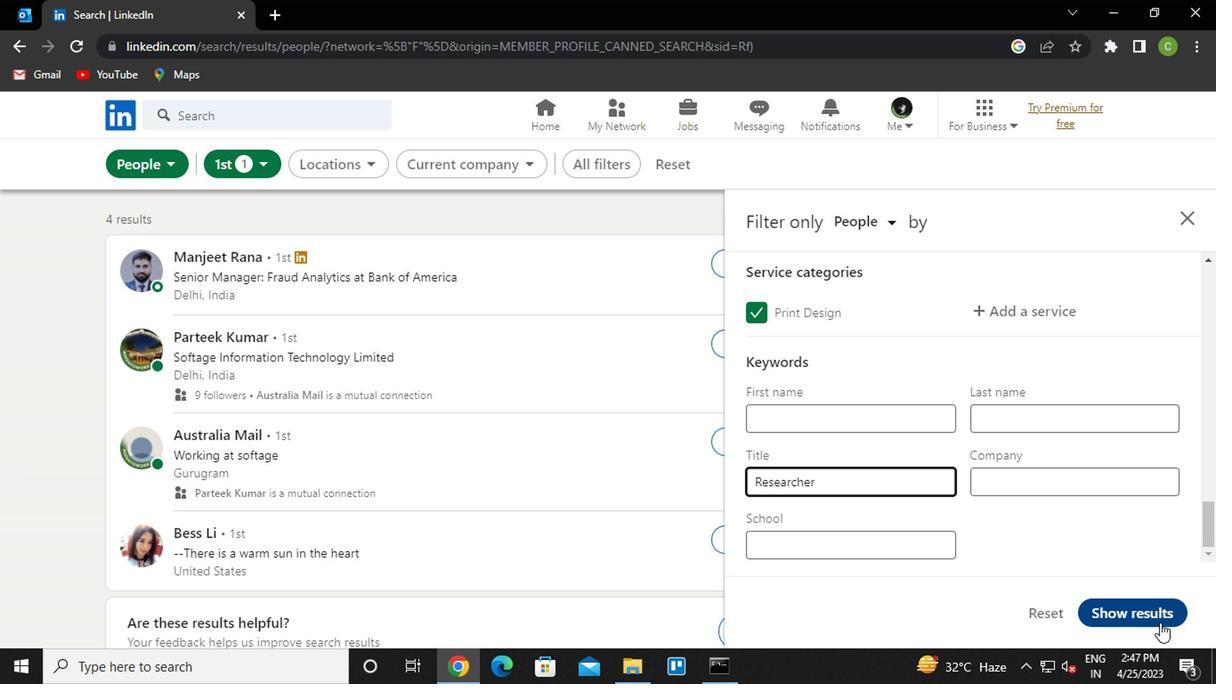 
Action: Mouse pressed left at (1152, 617)
Screenshot: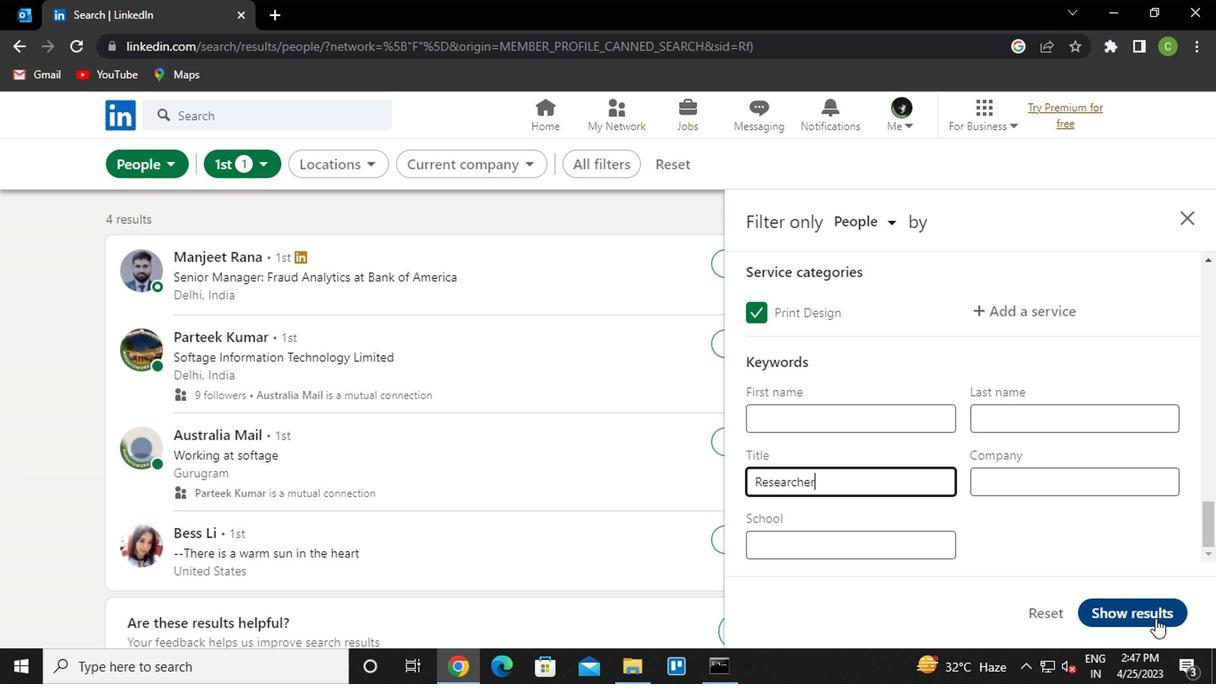 
Action: Mouse moved to (647, 570)
Screenshot: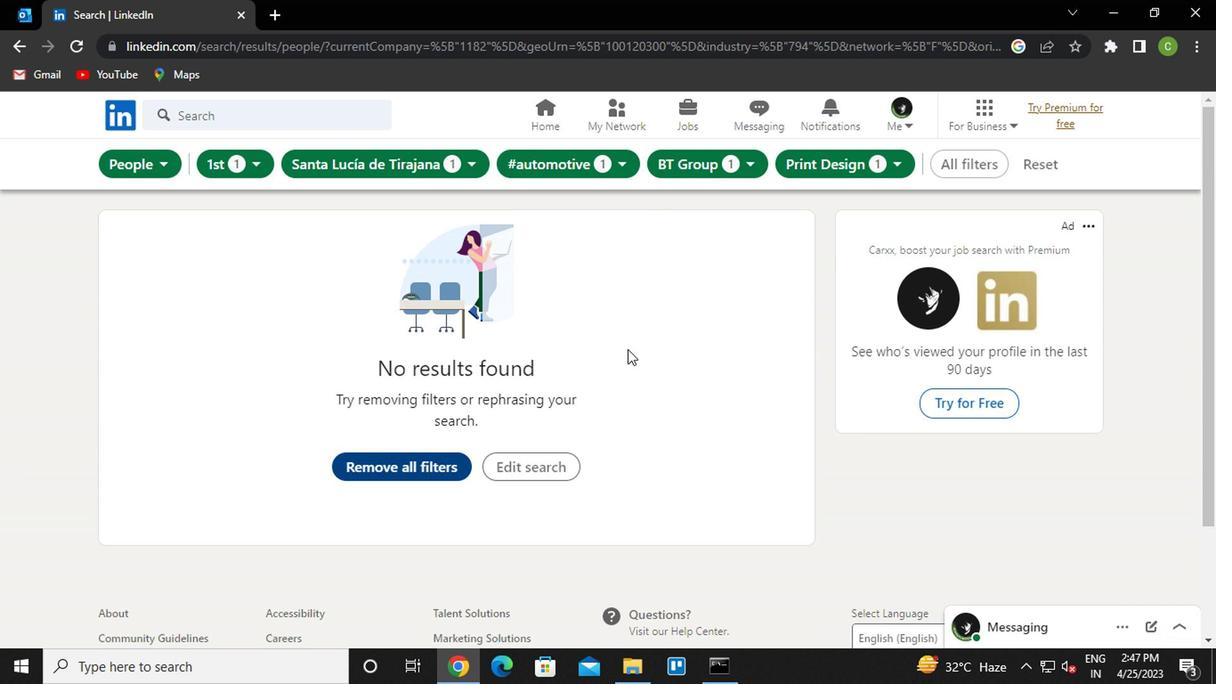 
